 Task: In the Contact  Isabelle_Mitchell@brooklynmuseum.org, Create email and send with subject: 'Welcome to a New Paradigm: Introducing Our Visionary Solution', and with mail content 'Hello_x000D_
Join a community of forward-thinkers and pioneers. Our transformative solution will empower you to shape the future of your industry.._x000D_
Kind Regards', attach the document: Proposal.doc and insert image: visitingcard.jpg. Below Kind Regards, write Tumblr and insert the URL: 'www.tumblr.com'. Mark checkbox to create task to follow up : In 3 business days . Logged in from softage.5@softage.net
Action: Mouse moved to (149, 61)
Screenshot: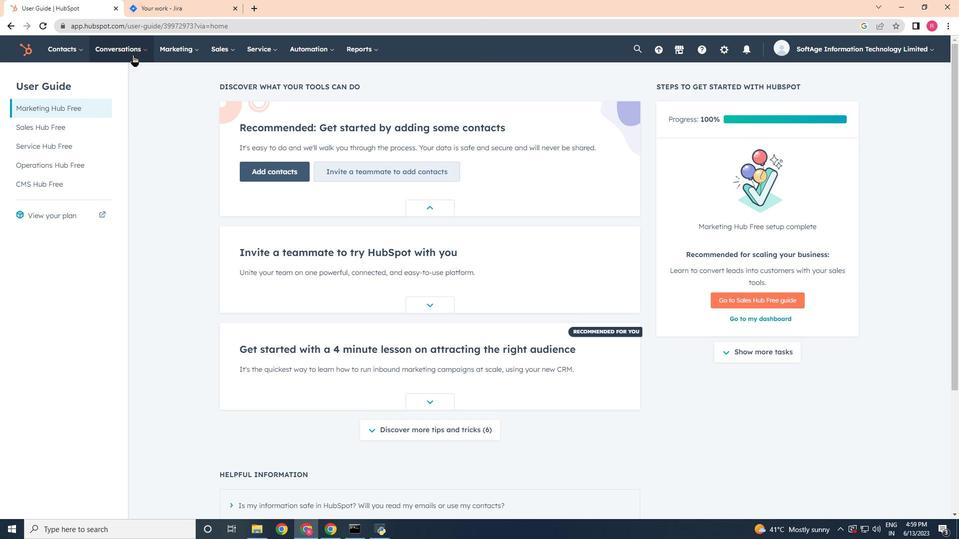 
Action: Mouse pressed left at (149, 61)
Screenshot: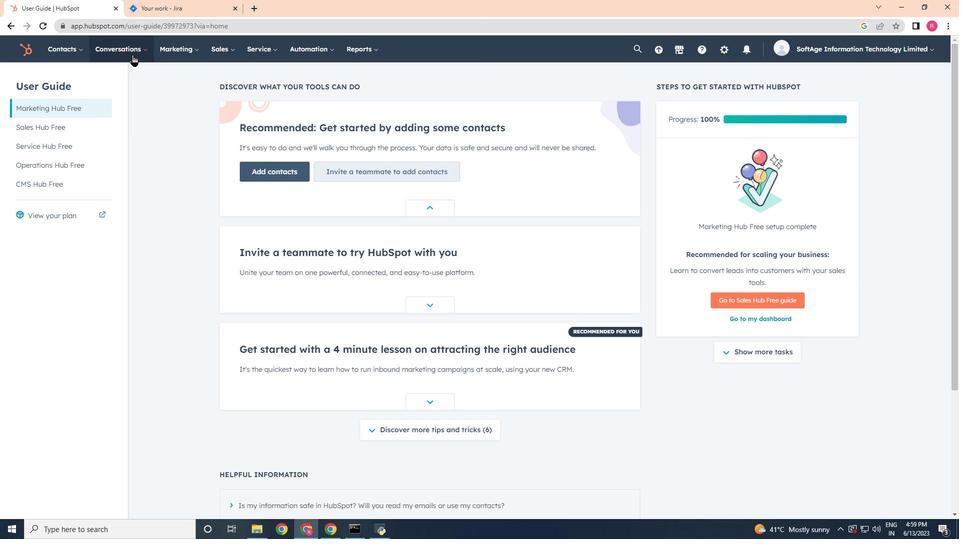 
Action: Mouse moved to (91, 63)
Screenshot: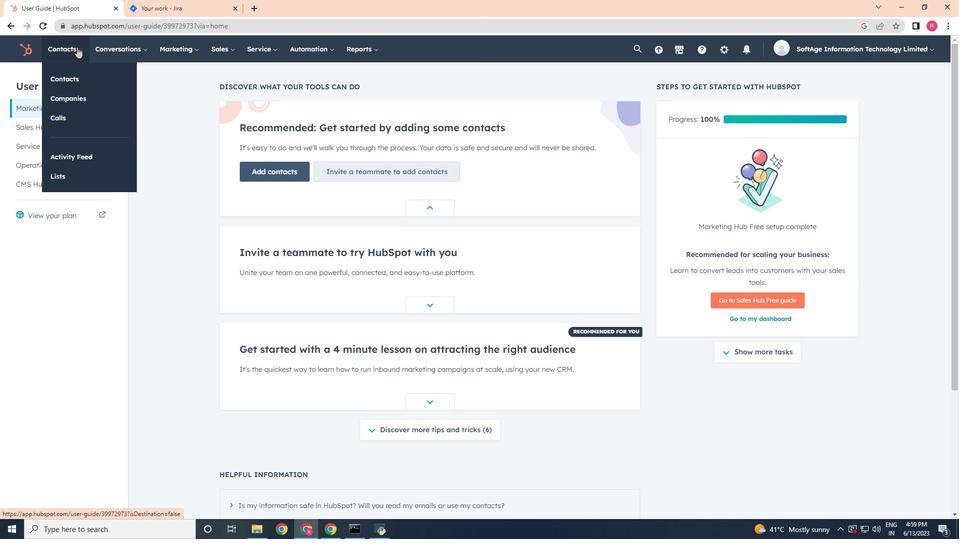 
Action: Mouse pressed left at (91, 63)
Screenshot: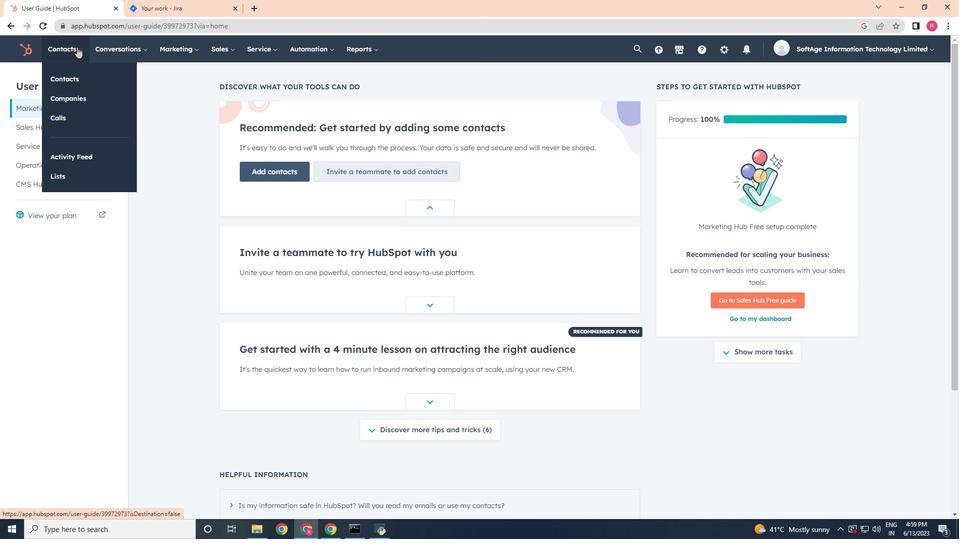 
Action: Mouse pressed left at (91, 63)
Screenshot: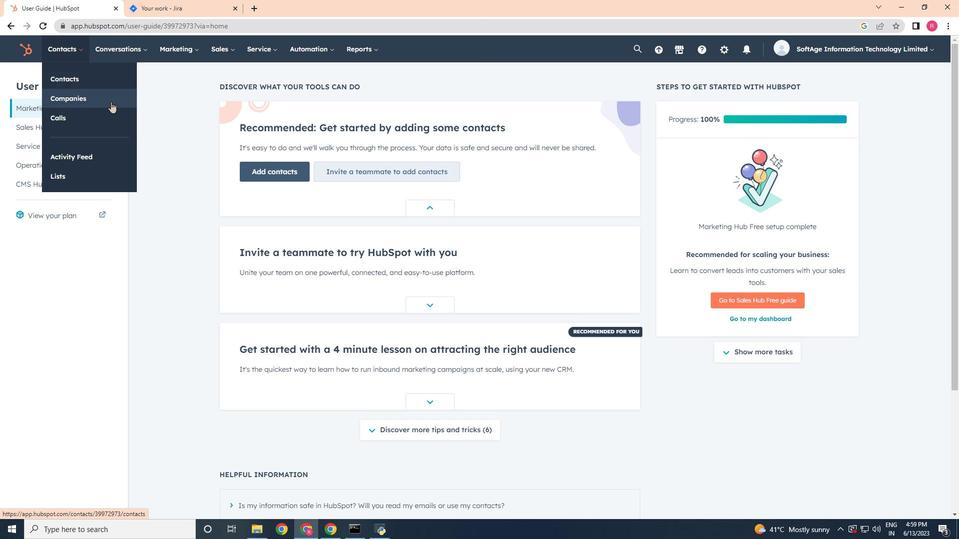 
Action: Mouse moved to (91, 88)
Screenshot: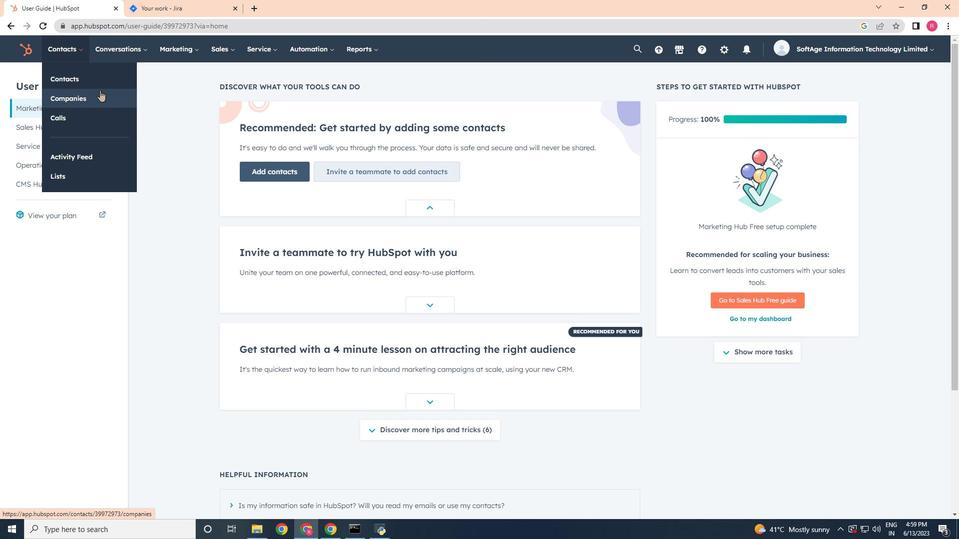 
Action: Mouse pressed left at (91, 88)
Screenshot: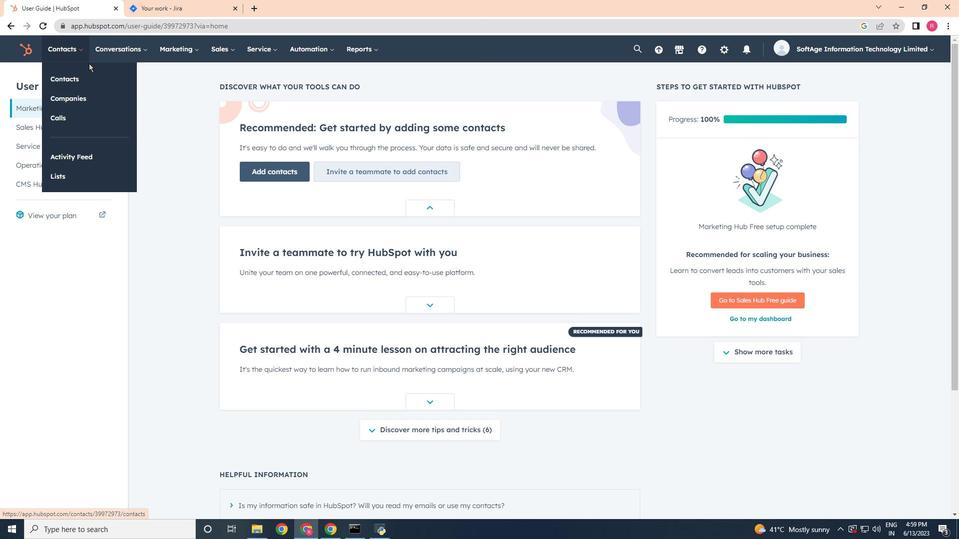 
Action: Mouse moved to (122, 178)
Screenshot: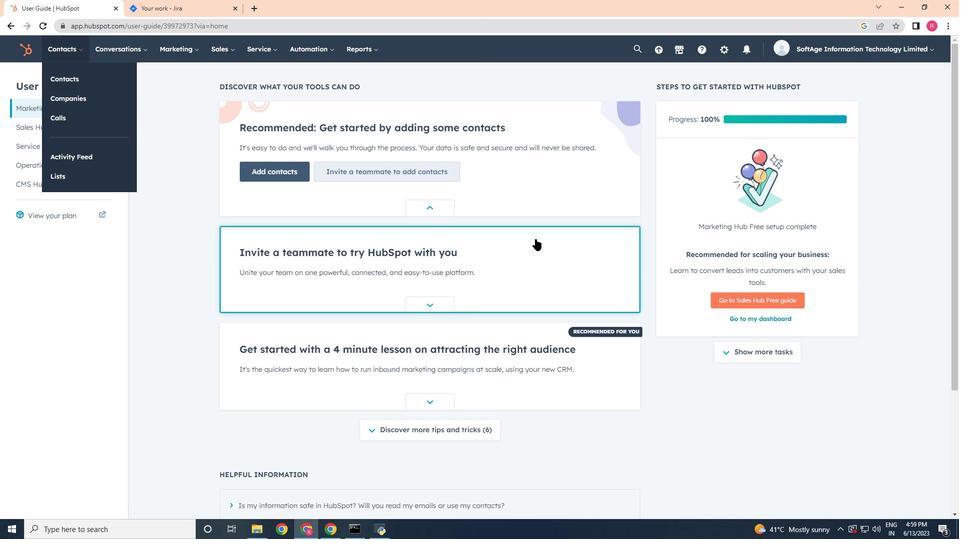 
Action: Mouse pressed left at (122, 178)
Screenshot: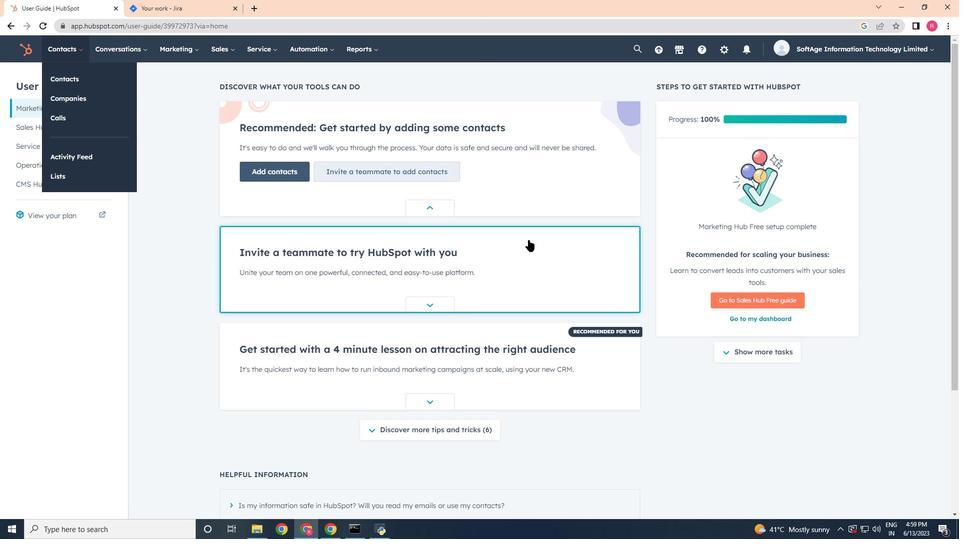 
Action: Key pressed <Key.shift>Isabelle<Key.shift>_<Key.shift><Key.shift><Key.shift><Key.shift>Mitchell<Key.shift>@
Screenshot: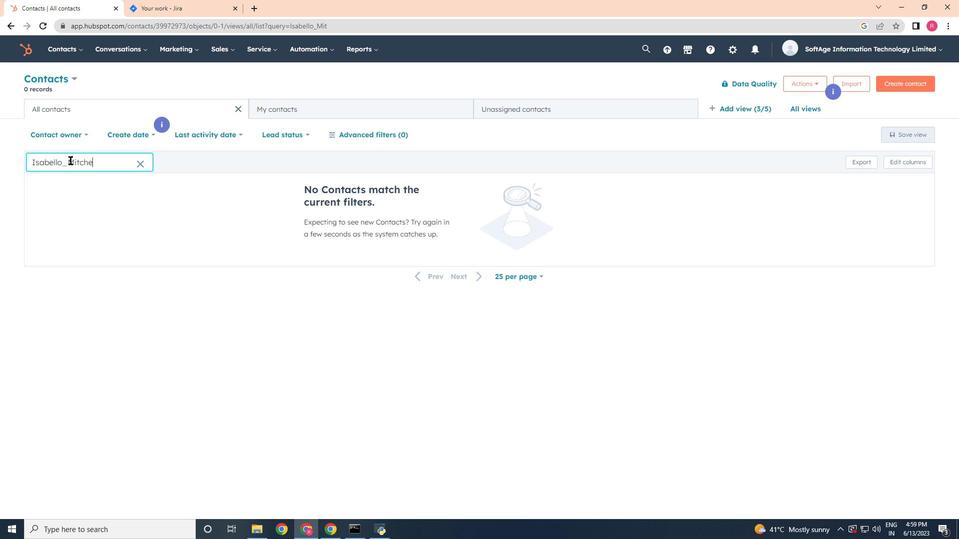 
Action: Mouse moved to (119, 220)
Screenshot: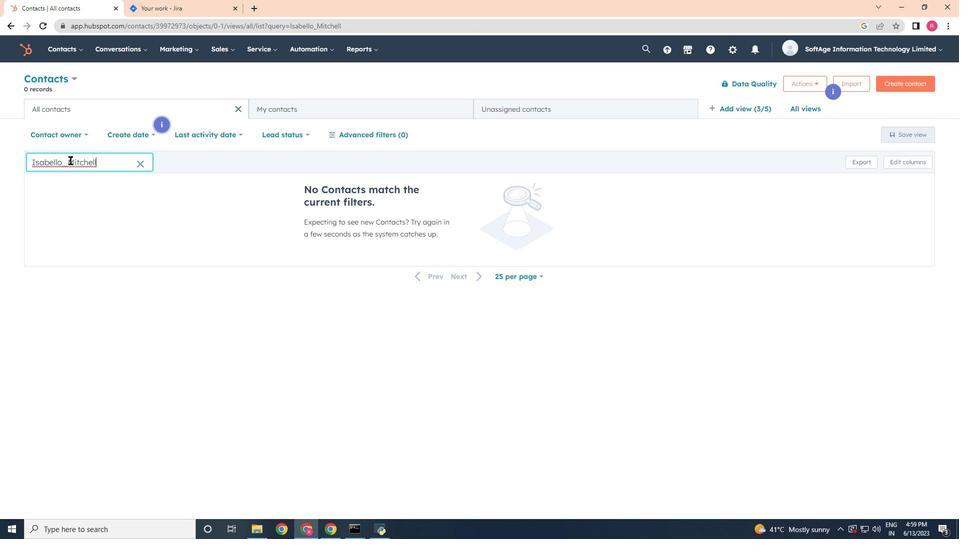 
Action: Mouse pressed left at (119, 220)
Screenshot: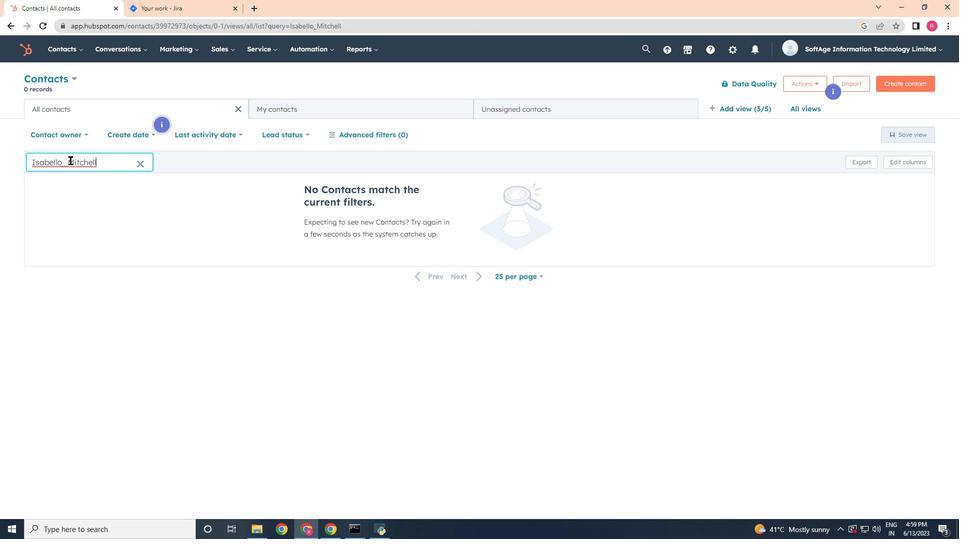 
Action: Mouse moved to (84, 176)
Screenshot: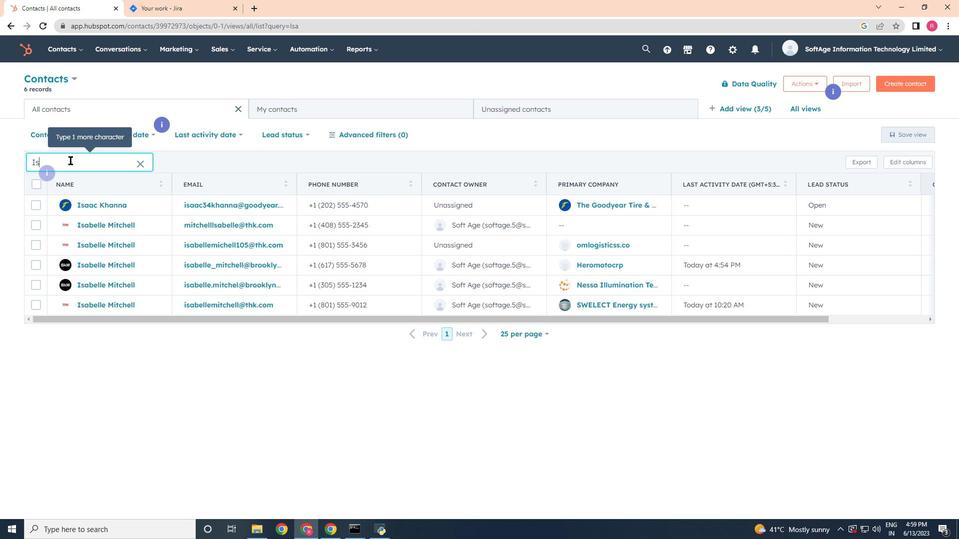 
Action: Mouse pressed left at (84, 176)
Screenshot: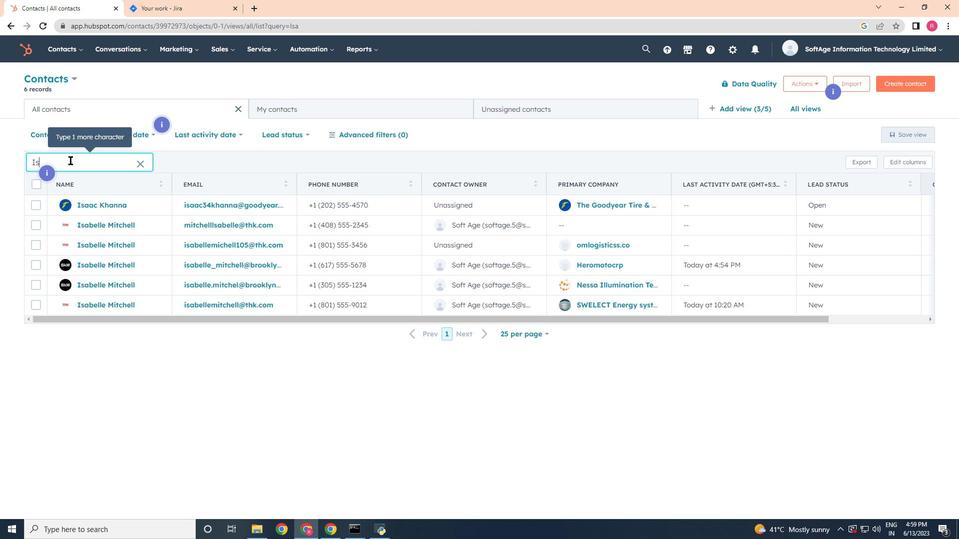 
Action: Mouse moved to (864, 335)
Screenshot: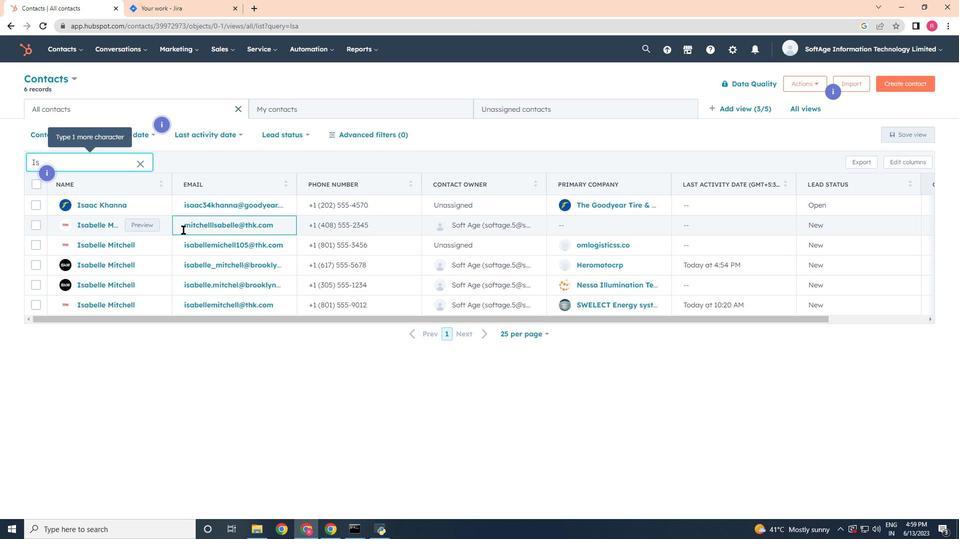 
Action: Mouse pressed left at (864, 335)
Screenshot: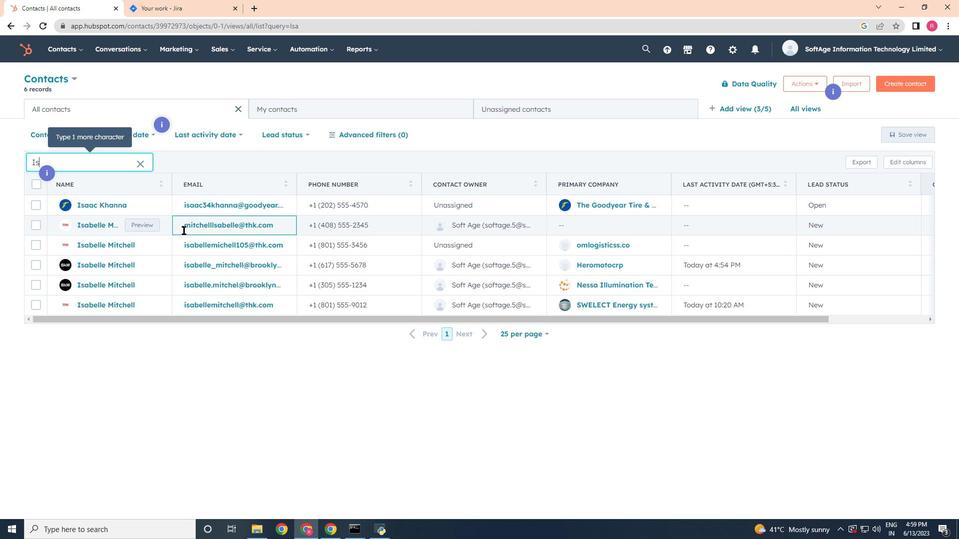
Action: Mouse moved to (210, 237)
Screenshot: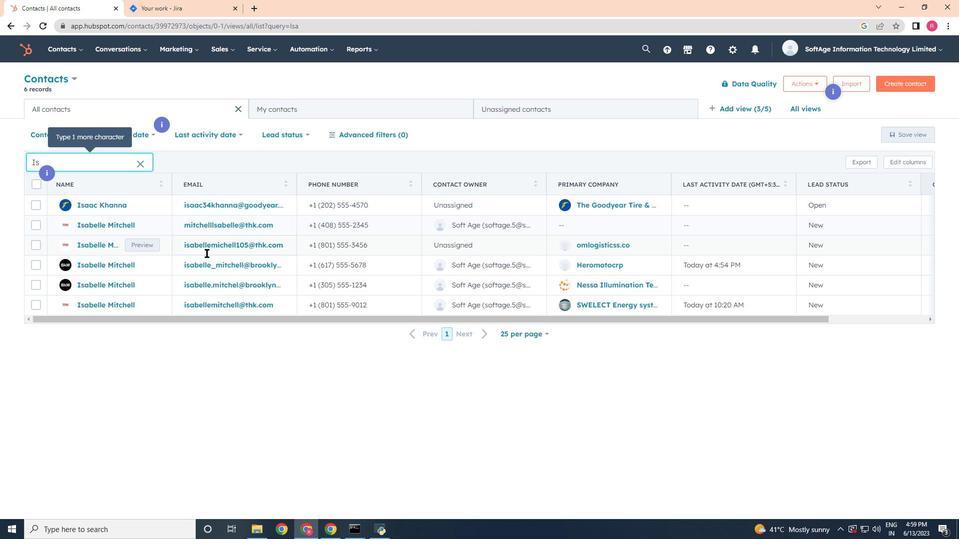 
Action: Key pressed <Key.shift>Welocme<Key.space><Key.backspace><Key.backspace><Key.backspace><Key.backspace><Key.backspace>come<Key.space>to<Key.space>a<Key.space><Key.shift>New<Key.space><Key.shift>Paradigm<Key.shift_r>:<Key.space><Key.shift>Introducing<Key.space><Key.shift>Our<Key.space><Key.shift>Visionary<Key.space><Key.shift>Solution
Screenshot: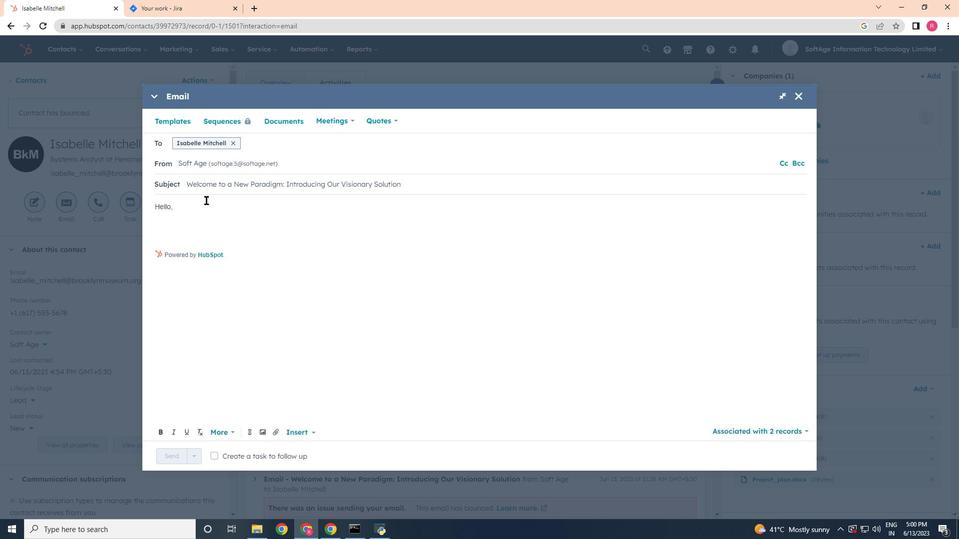 
Action: Mouse moved to (204, 231)
Screenshot: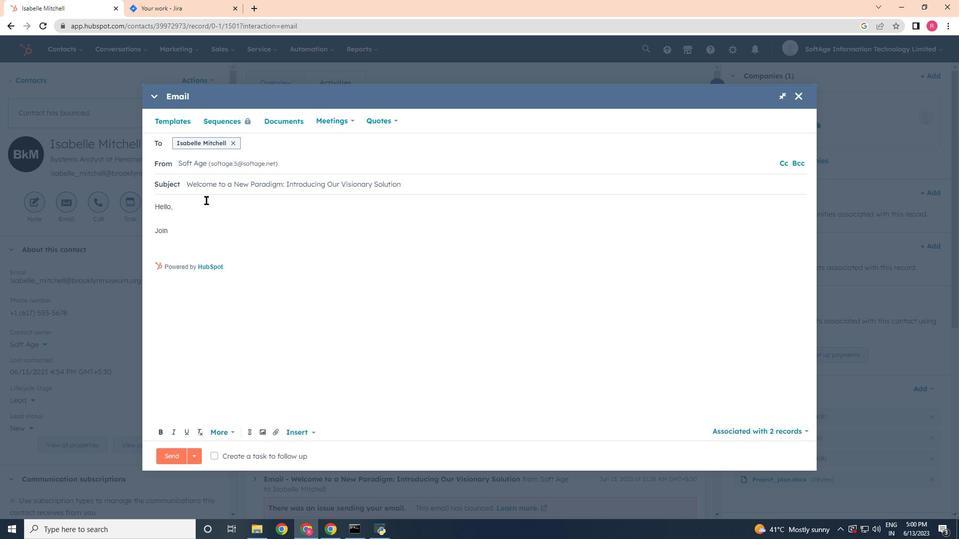 
Action: Mouse pressed left at (204, 231)
Screenshot: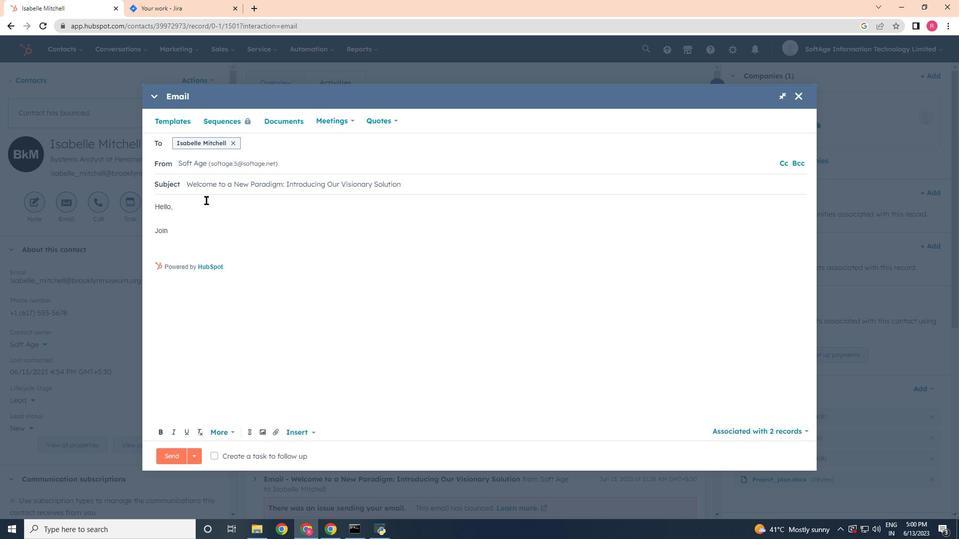 
Action: Key pressed <Key.backspace><Key.shift>Helo<Key.space><Key.backspace><Key.backspace>lo,<Key.enter><Key.enter><Key.shift>Join<Key.space>a<Key.space>communitty<Key.backspace><Key.backspace><Key.backspace>ty<Key.space>of<Key.space>forward-thinkers<Key.space>and<Key.space>pioneeres<Key.backspace><Key.backspace><Key.backspace><Key.backspace><Key.backspace><Key.backspace>neere=s<Key.backspace><Key.backspace><Key.backspace>s<Key.space><Key.backspace>.<Key.space><Key.shift>Our<Key.space>transformative<Key.space>solution<Key.space>will<Key.space>empoer<Key.space><Key.backspace><Key.backspace><Key.backspace><Key.backspace>ower<Key.space>yu<Key.space><Key.backspace><Key.backspace>ou<Key.space>to<Key.space>shape<Key.space>the<Key.space>future<Key.space>of<Key.space>your<Key.space>industry..<Key.enter><Key.enter><Key.shift>Kind<Key.space><Key.shift><Key.shift><Key.shift><Key.shift><Key.shift><Key.shift><Key.shift><Key.shift><Key.shift><Key.shift><Key.shift><Key.shift><Key.shift><Key.shift><Key.shift><Key.shift><Key.shift><Key.shift><Key.shift><Key.shift><Key.shift><Key.shift><Key.shift><Key.shift><Key.shift><Key.shift><Key.shift><Key.shift>Regards,<Key.enter>
Screenshot: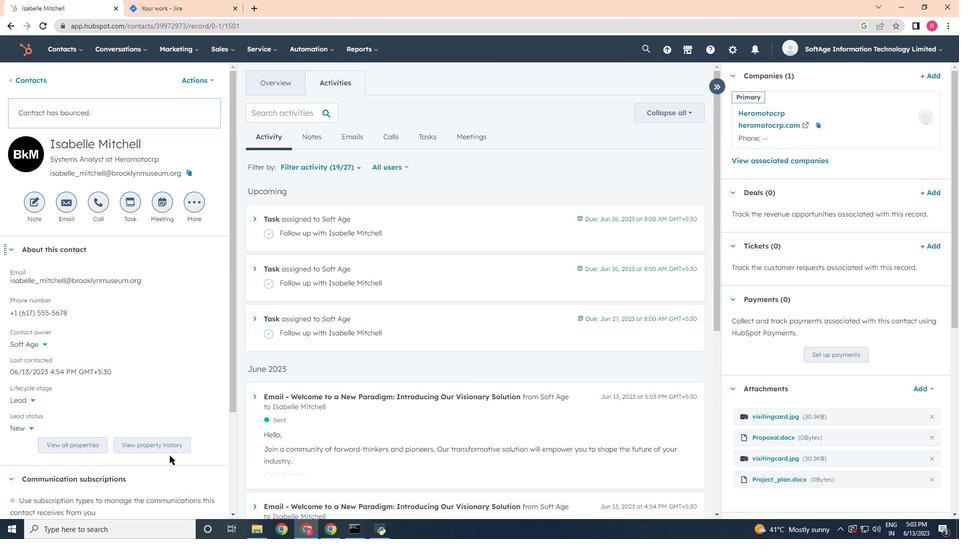 
Action: Mouse moved to (288, 449)
Screenshot: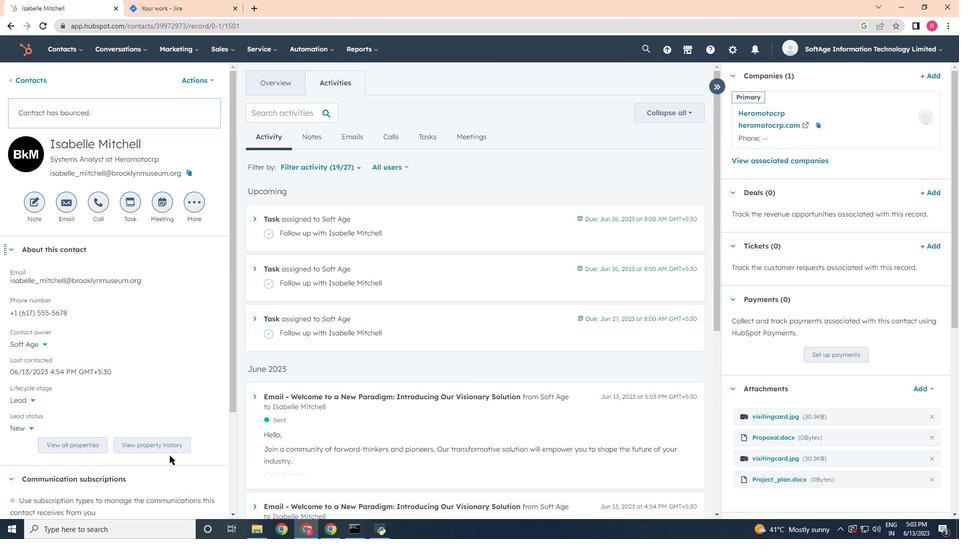 
Action: Mouse pressed left at (288, 449)
Screenshot: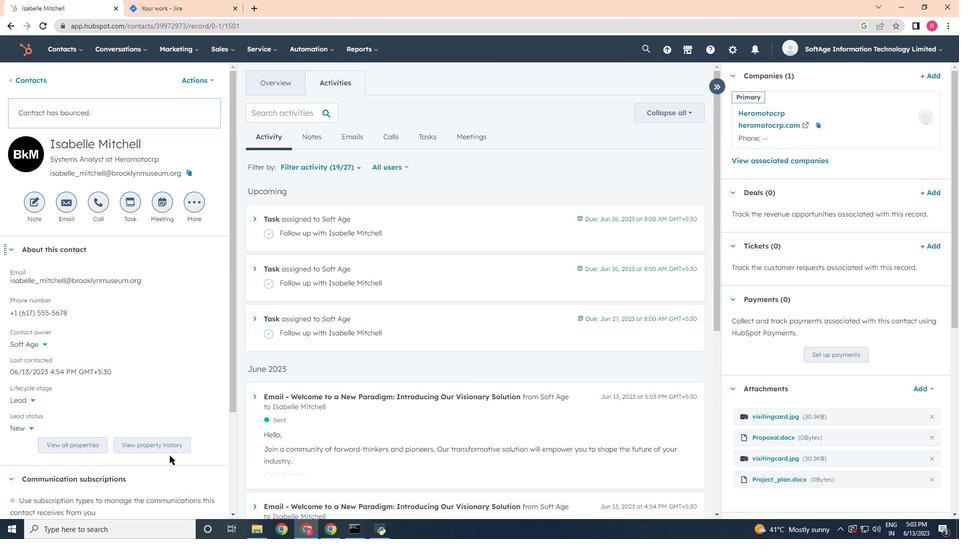 
Action: Mouse moved to (317, 414)
Screenshot: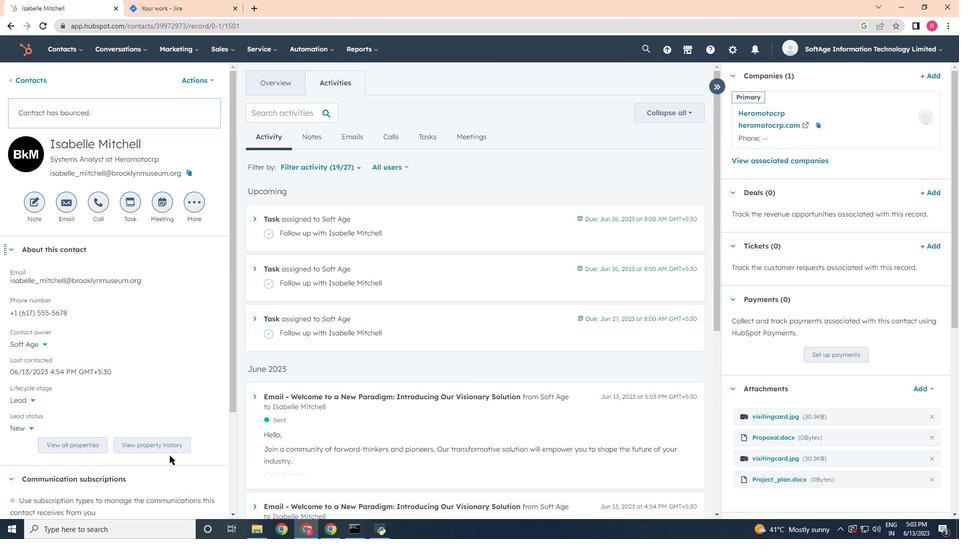 
Action: Mouse pressed left at (317, 414)
Screenshot: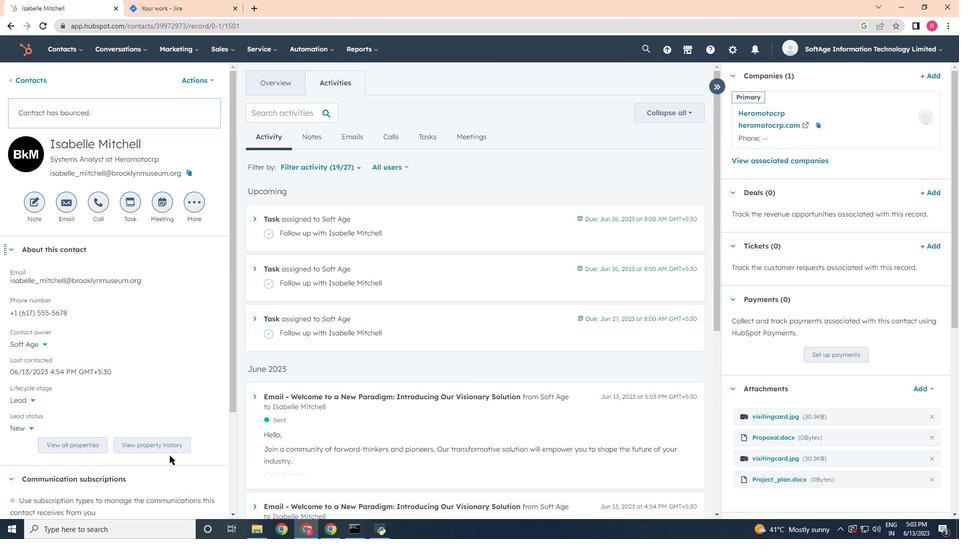 
Action: Mouse moved to (207, 210)
Screenshot: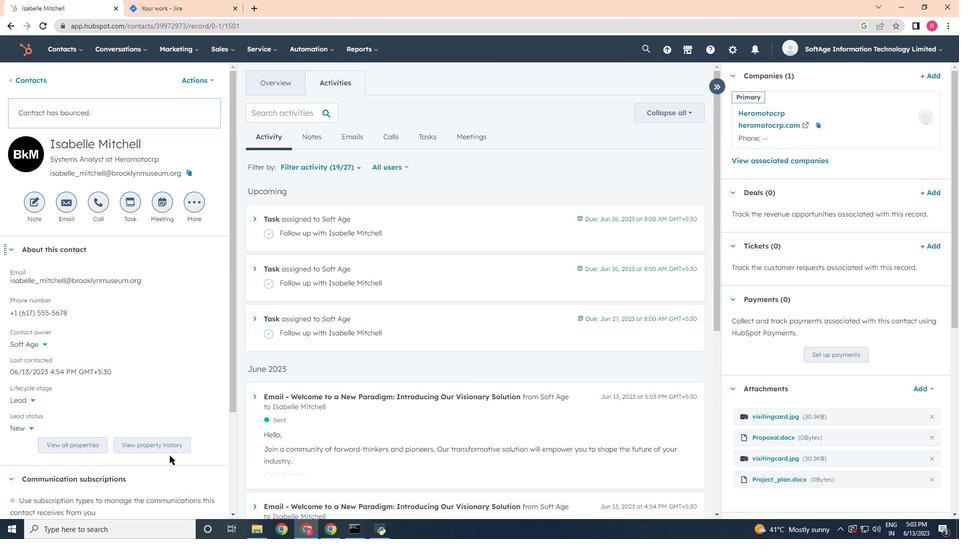 
Action: Mouse scrolled (207, 210) with delta (0, 0)
Screenshot: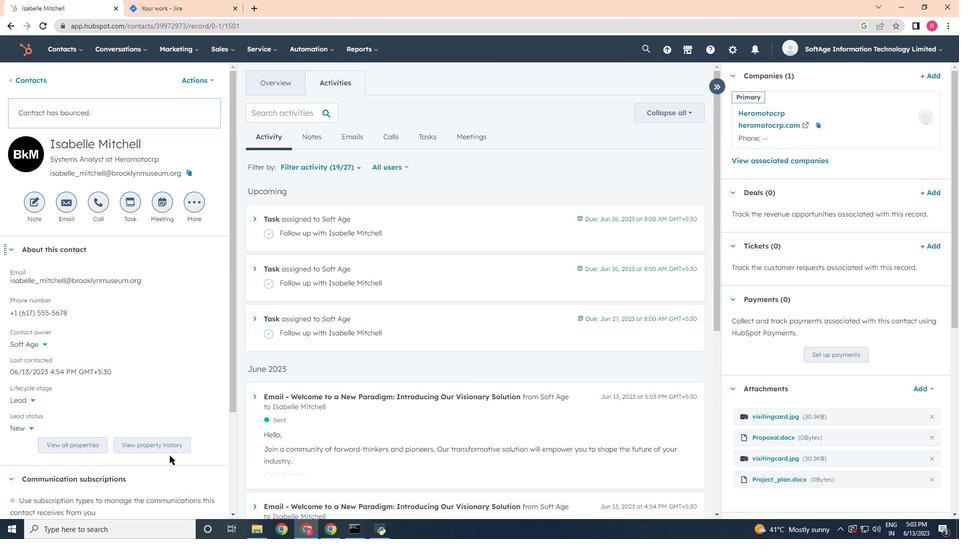 
Action: Mouse moved to (206, 210)
Screenshot: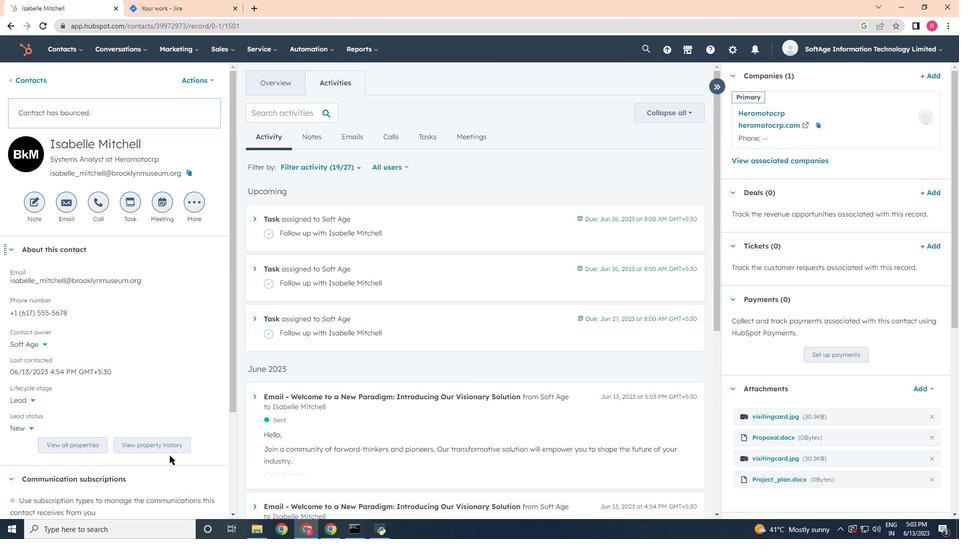 
Action: Mouse scrolled (206, 209) with delta (0, 0)
Screenshot: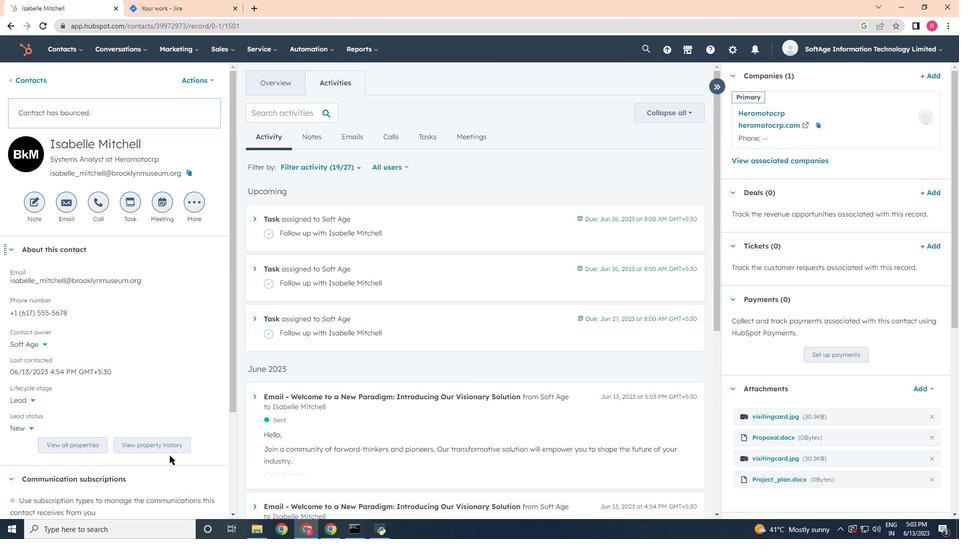 
Action: Mouse scrolled (206, 209) with delta (0, 0)
Screenshot: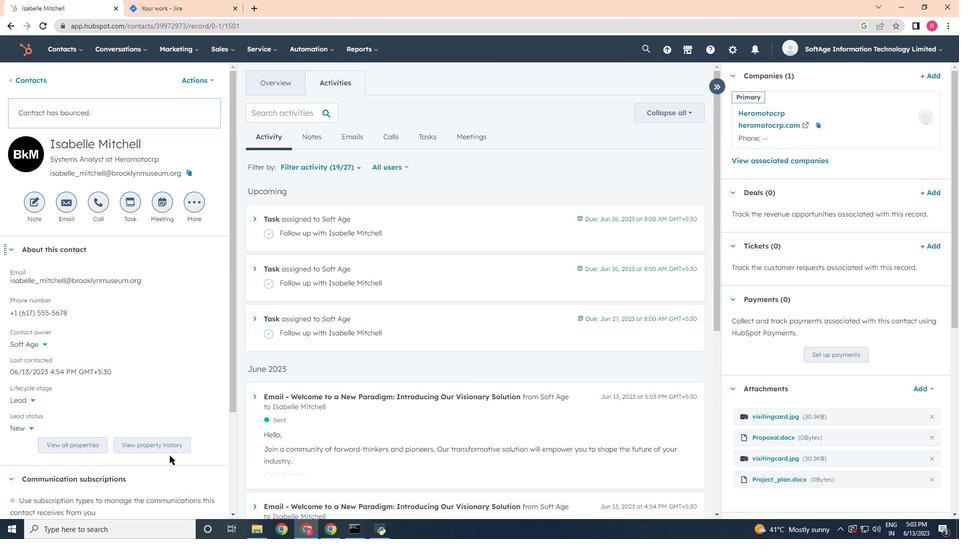 
Action: Mouse scrolled (206, 209) with delta (0, 0)
Screenshot: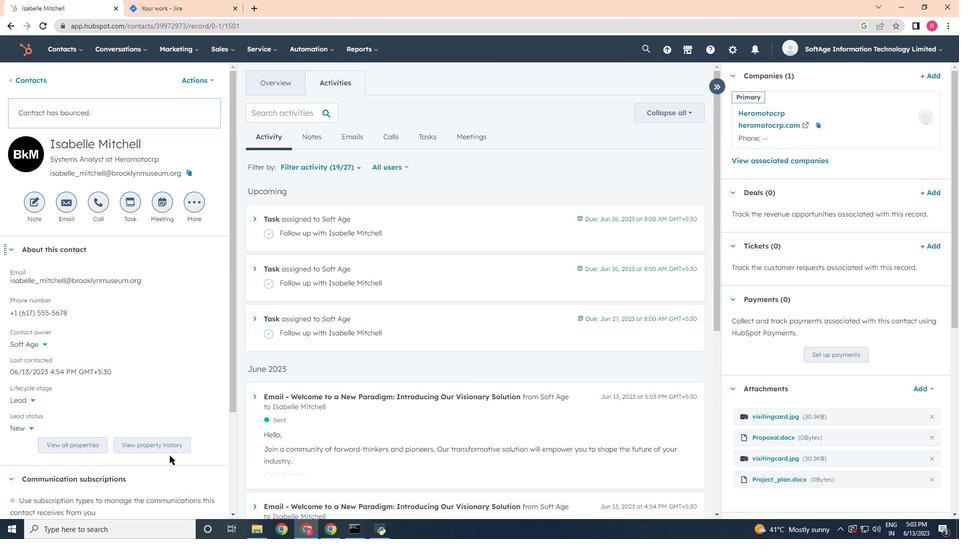 
Action: Mouse moved to (199, 195)
Screenshot: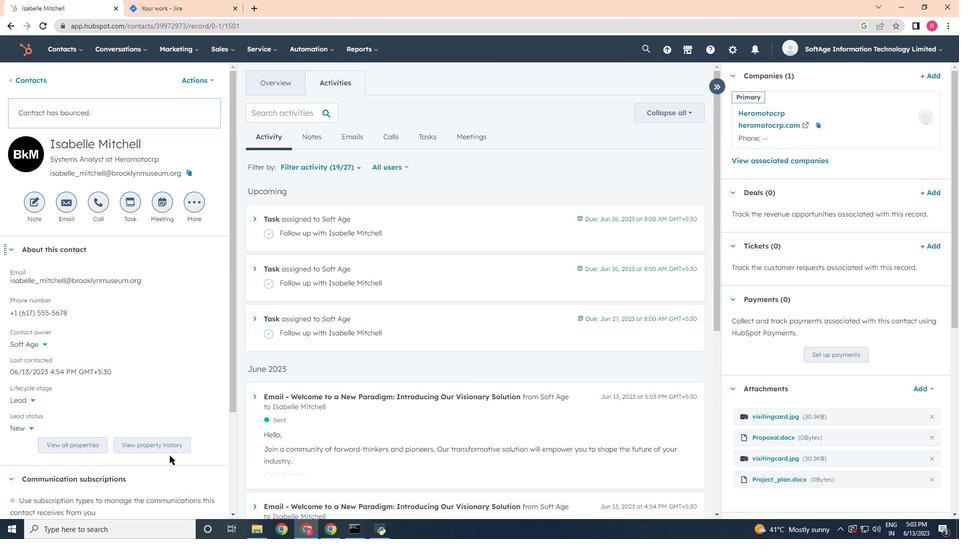 
Action: Mouse scrolled (199, 195) with delta (0, 0)
Screenshot: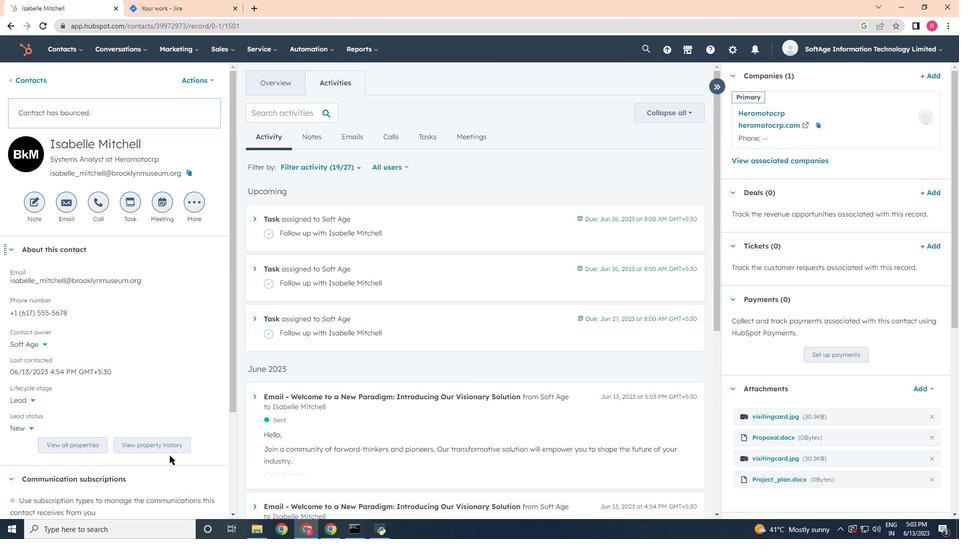 
Action: Mouse moved to (199, 195)
Screenshot: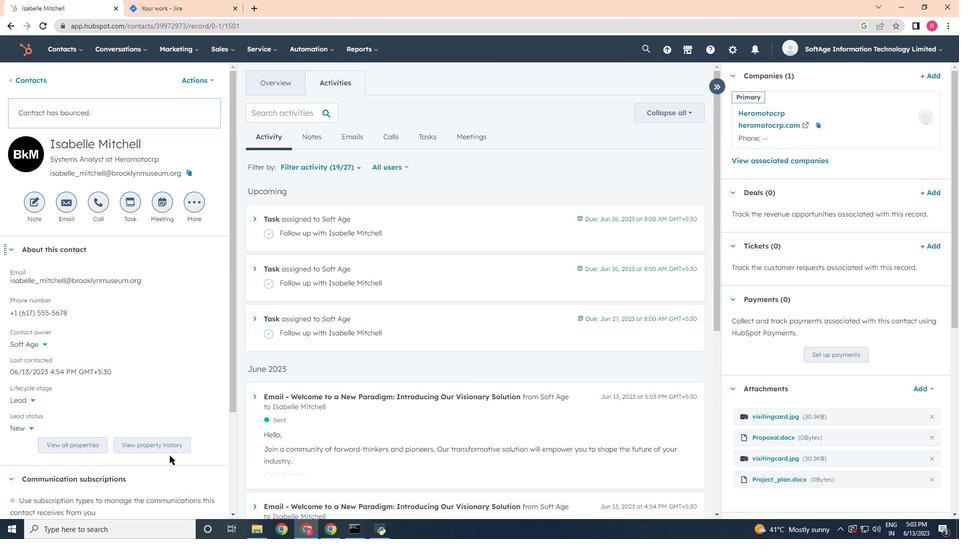 
Action: Mouse scrolled (199, 195) with delta (0, 0)
Screenshot: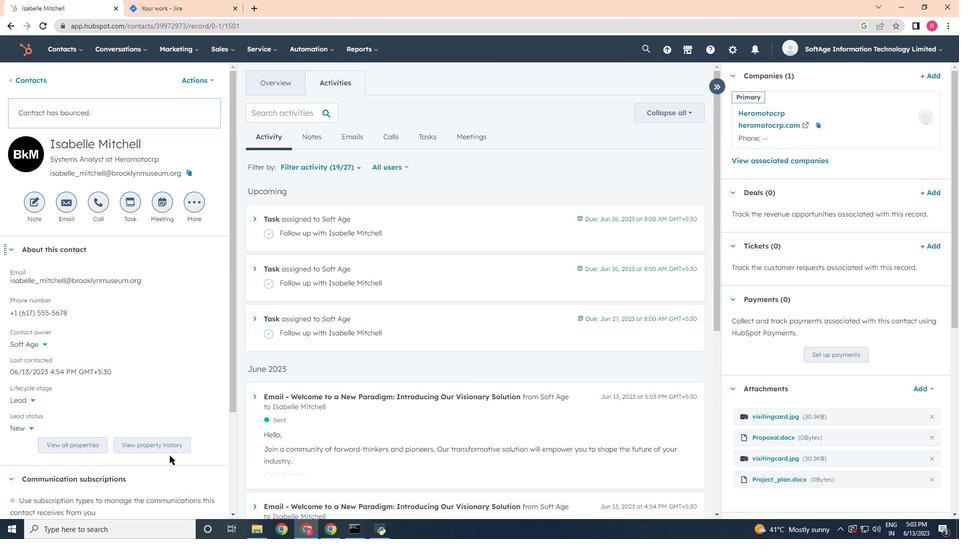 
Action: Mouse scrolled (199, 195) with delta (0, 0)
Screenshot: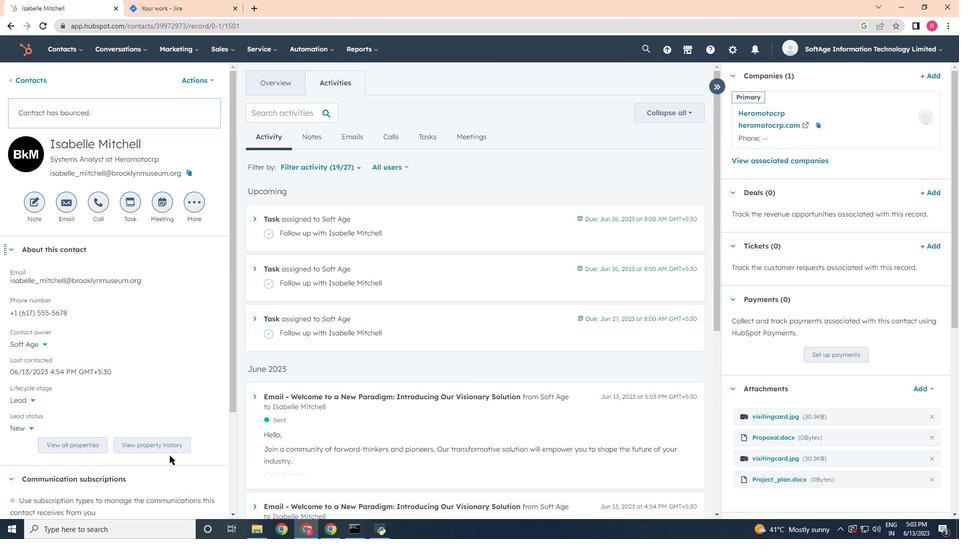 
Action: Mouse moved to (153, 174)
Screenshot: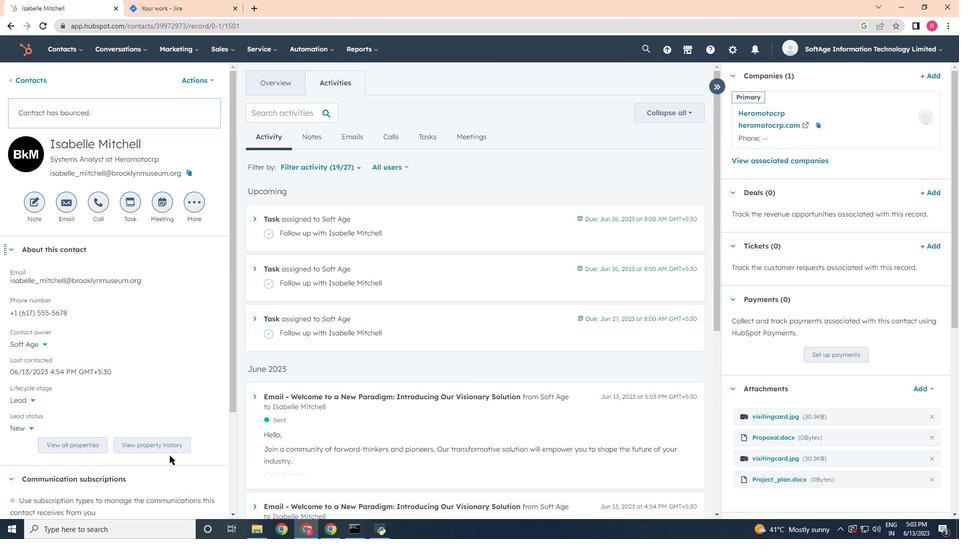 
Action: Mouse pressed left at (153, 174)
Screenshot: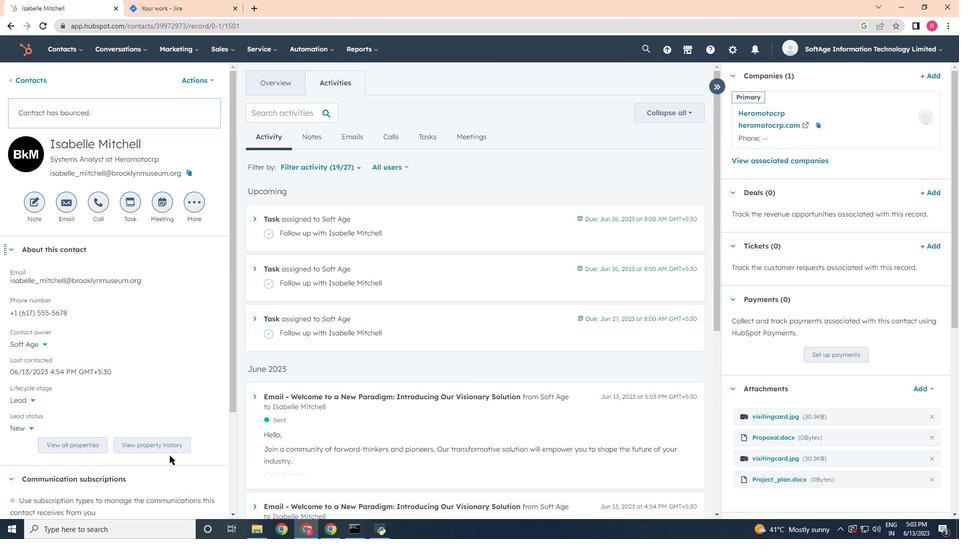
Action: Mouse moved to (268, 239)
Screenshot: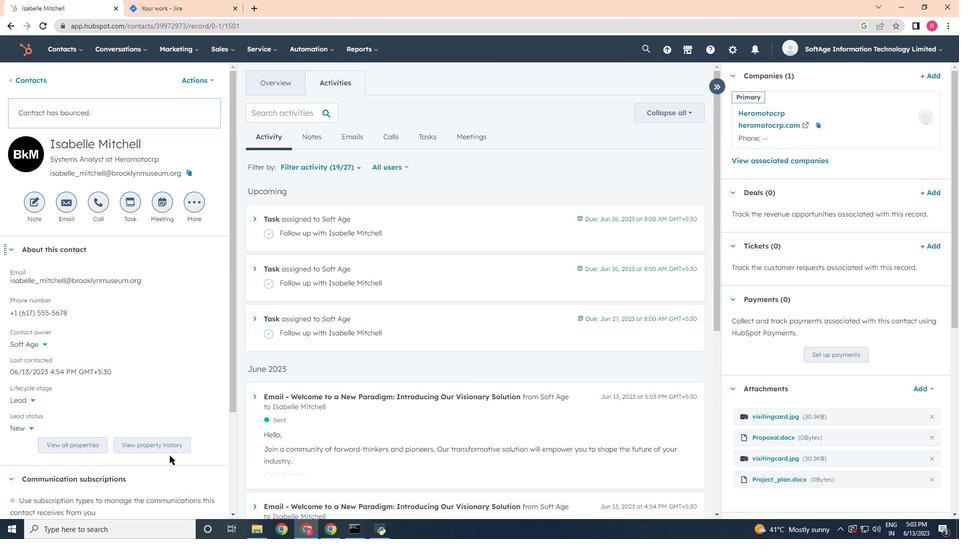 
Action: Mouse pressed left at (268, 239)
Screenshot: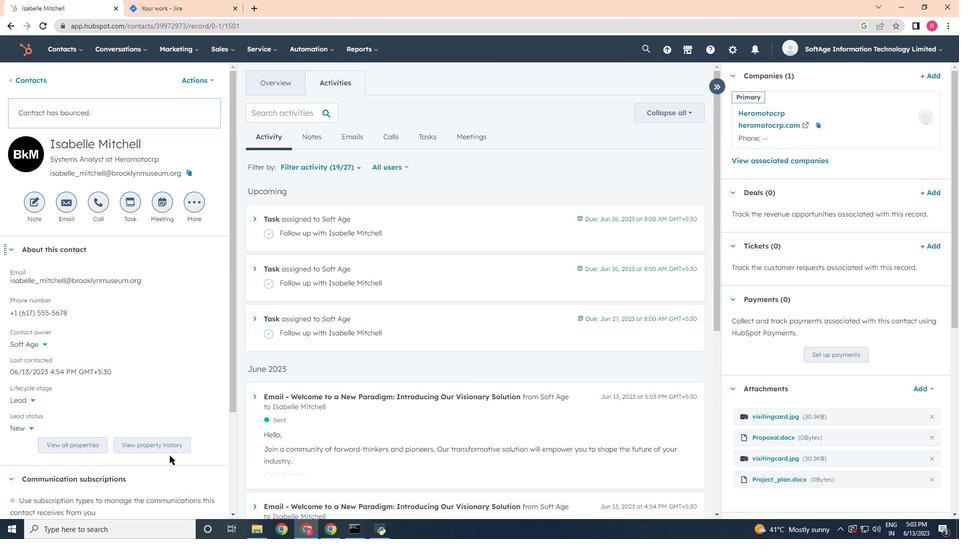 
Action: Mouse moved to (291, 419)
Screenshot: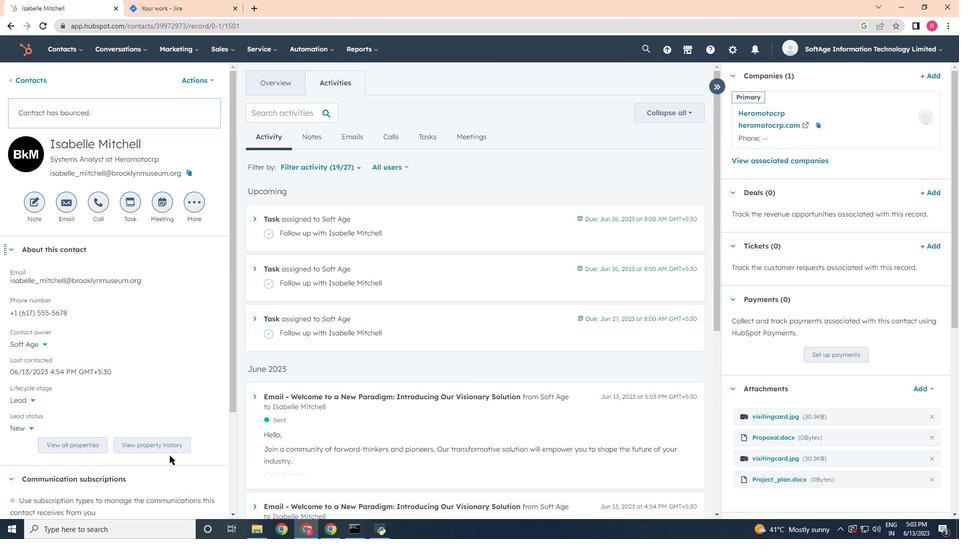 
Action: Mouse pressed left at (291, 419)
Screenshot: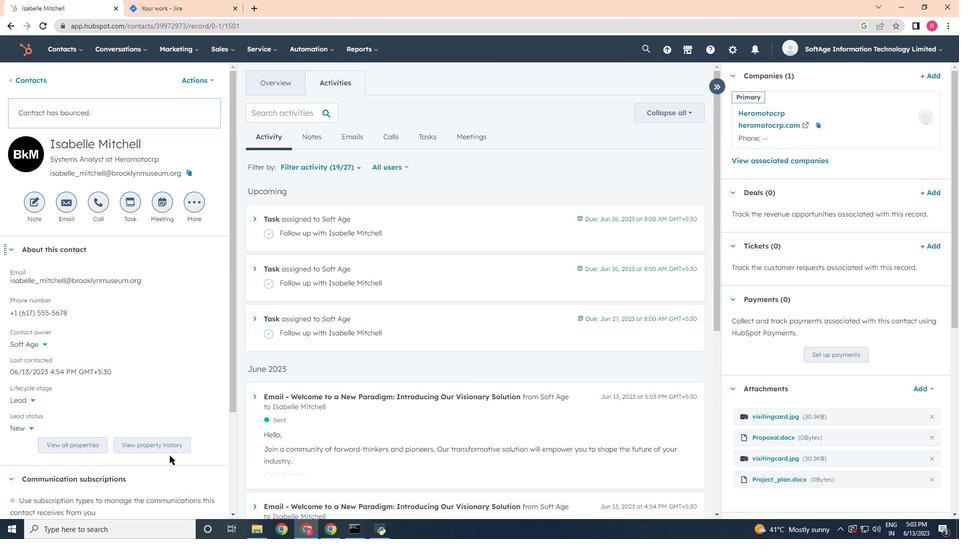 
Action: Mouse moved to (300, 394)
Screenshot: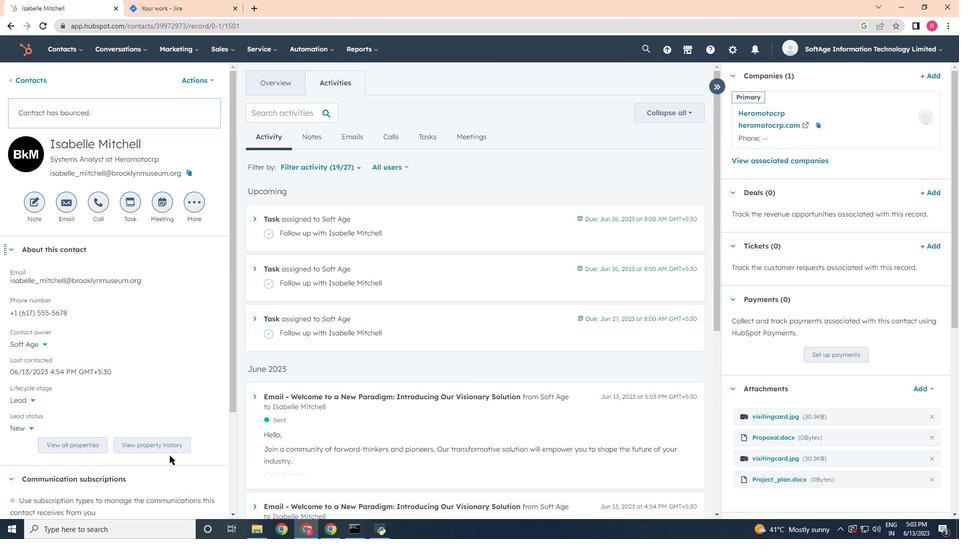 
Action: Mouse pressed left at (300, 394)
Screenshot: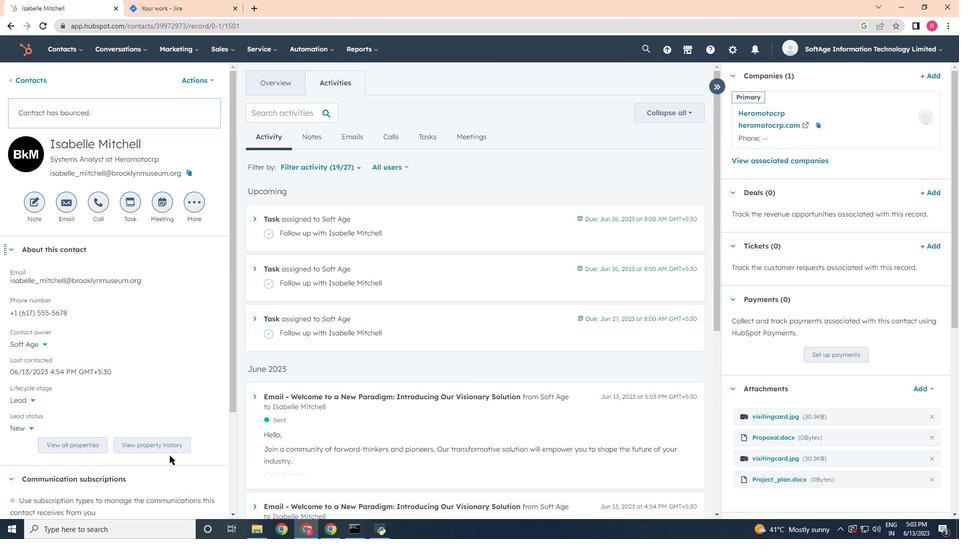 
Action: Mouse moved to (219, 229)
Screenshot: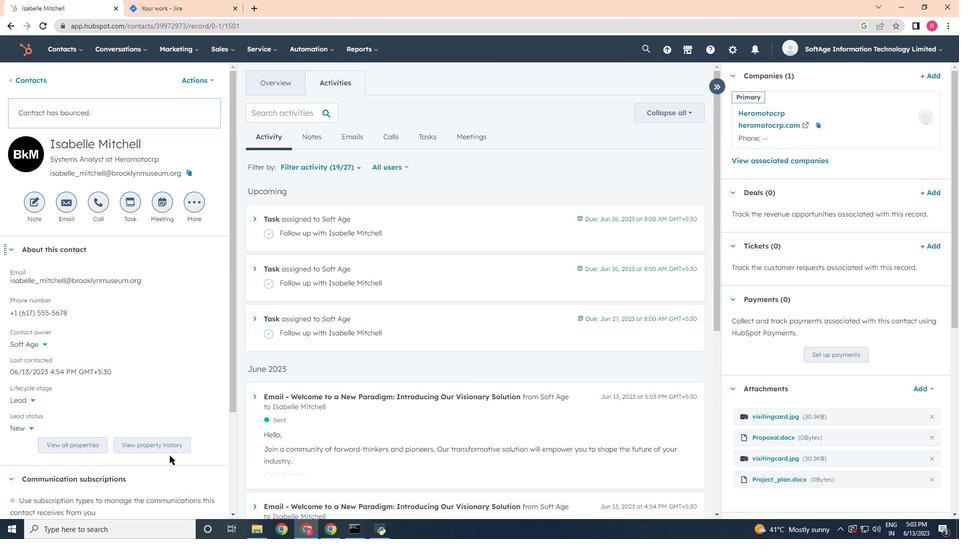 
Action: Mouse scrolled (219, 228) with delta (0, 0)
Screenshot: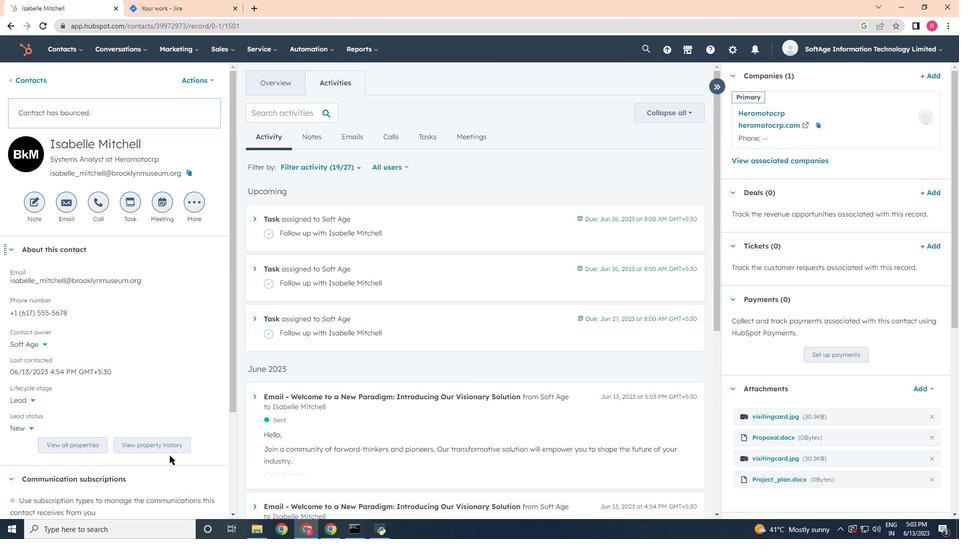 
Action: Mouse moved to (205, 202)
Screenshot: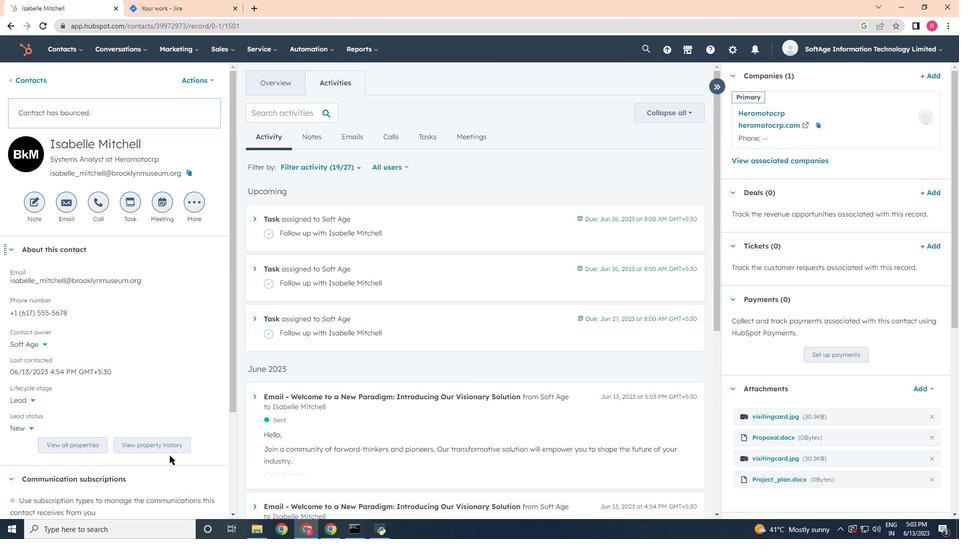 
Action: Mouse scrolled (205, 201) with delta (0, 0)
Screenshot: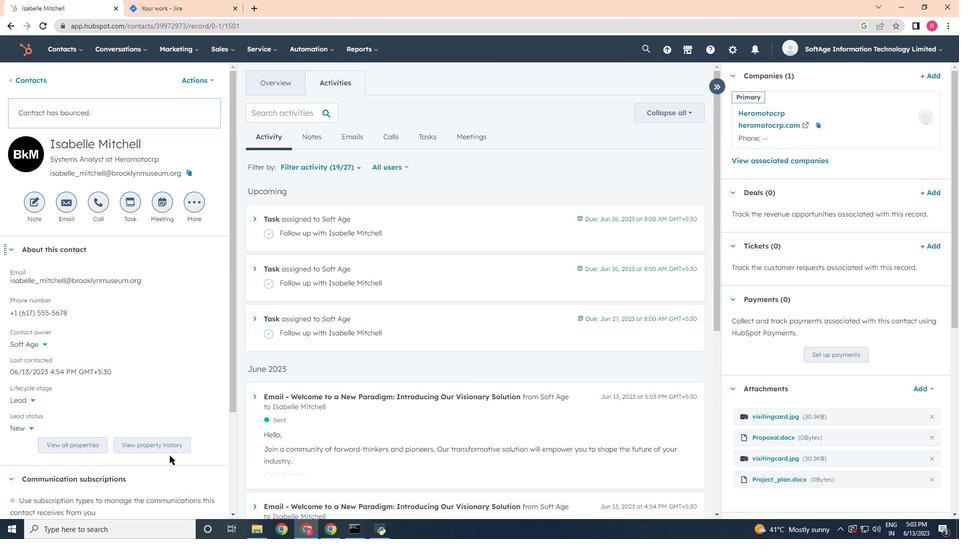 
Action: Mouse moved to (198, 173)
Screenshot: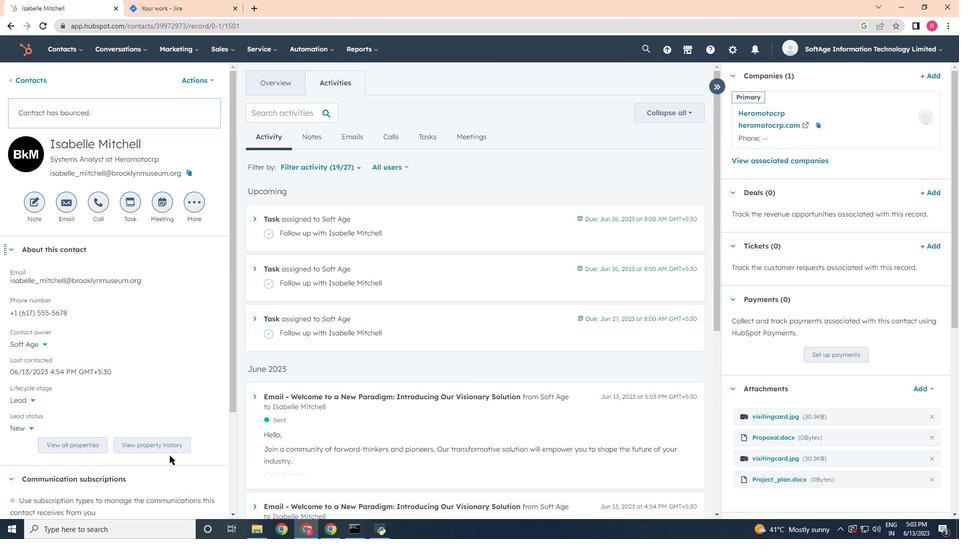 
Action: Mouse scrolled (198, 173) with delta (0, 0)
Screenshot: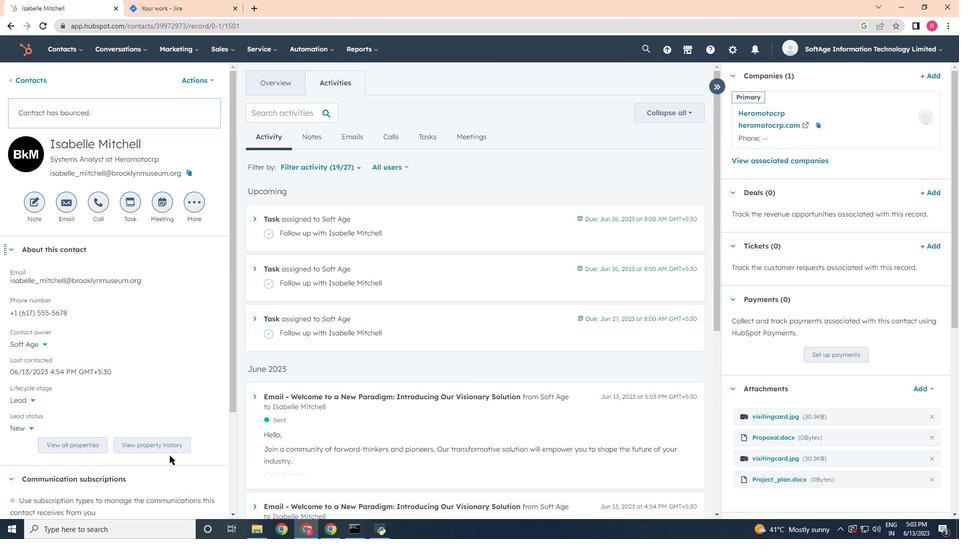 
Action: Mouse scrolled (198, 173) with delta (0, 0)
Screenshot: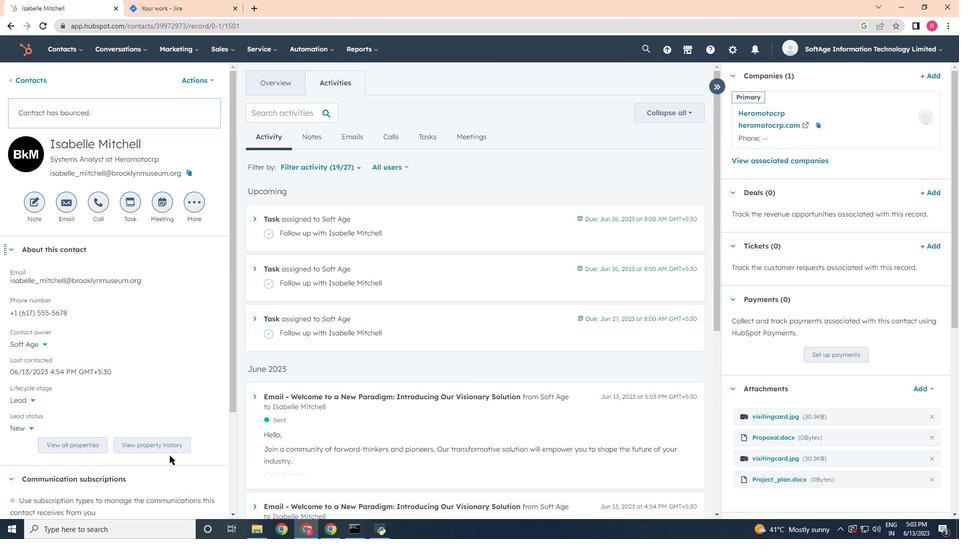 
Action: Mouse scrolled (198, 173) with delta (0, 0)
Screenshot: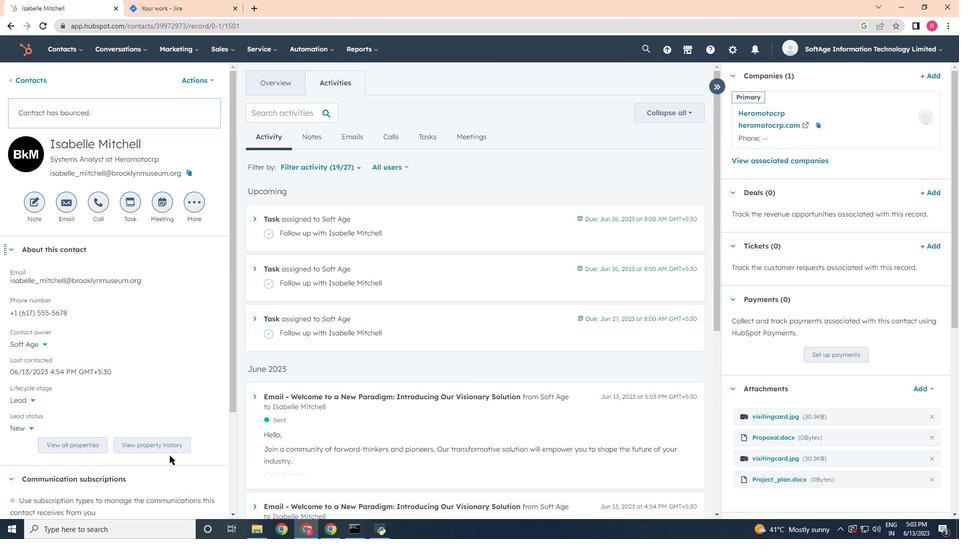 
Action: Mouse moved to (180, 198)
Screenshot: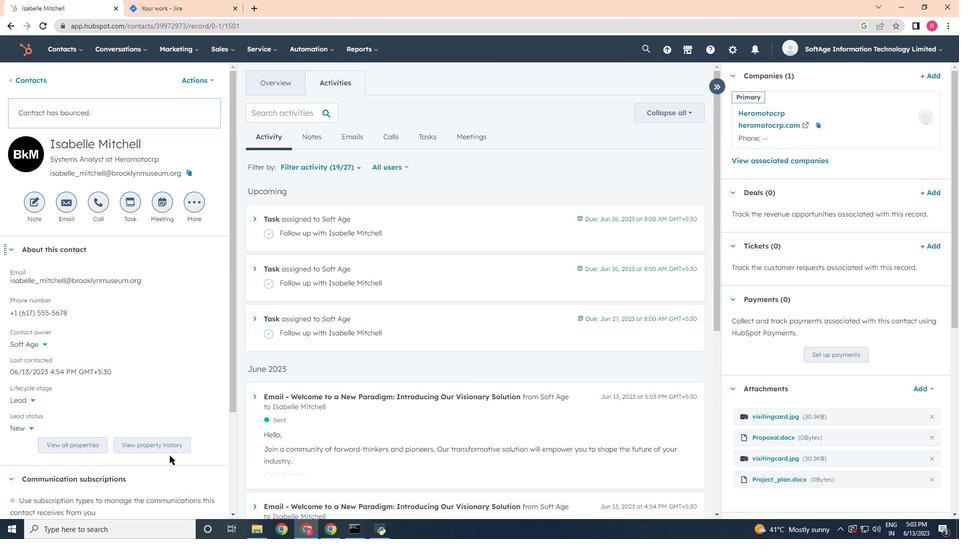 
Action: Mouse pressed left at (180, 198)
Screenshot: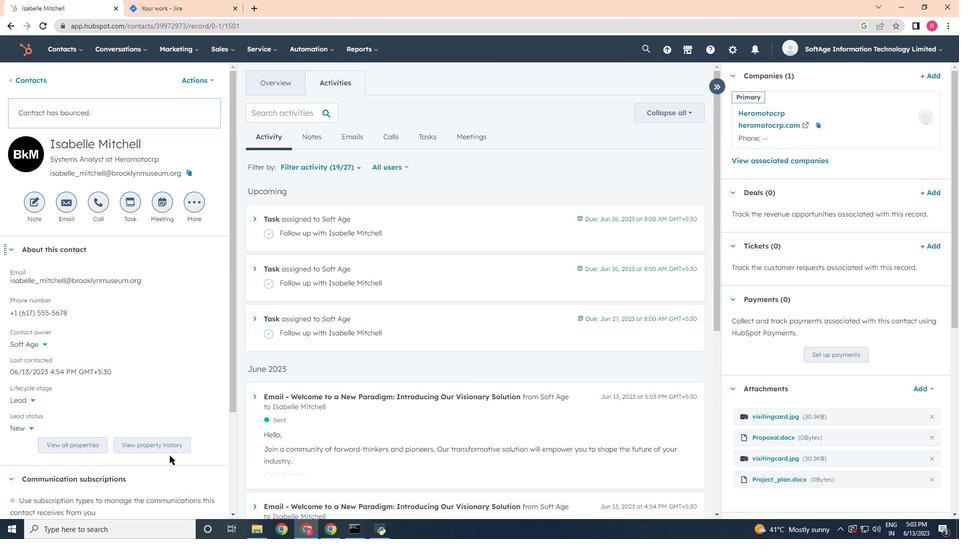 
Action: Mouse moved to (264, 238)
Screenshot: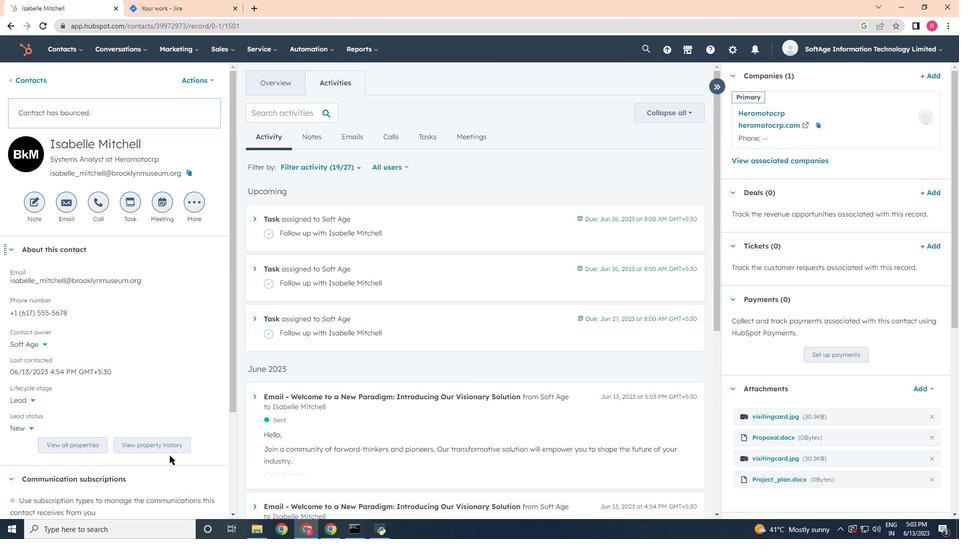 
Action: Mouse pressed left at (264, 238)
Screenshot: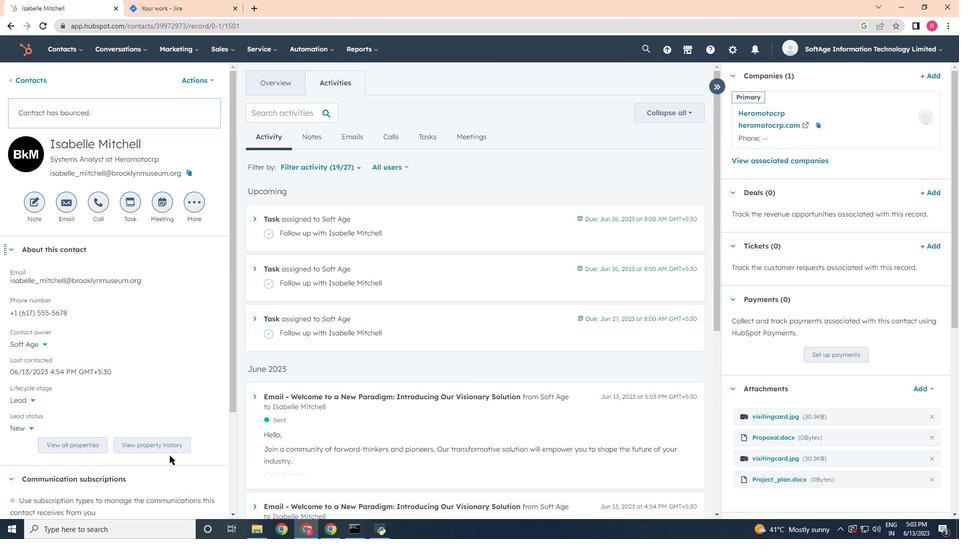 
Action: Mouse moved to (189, 287)
Screenshot: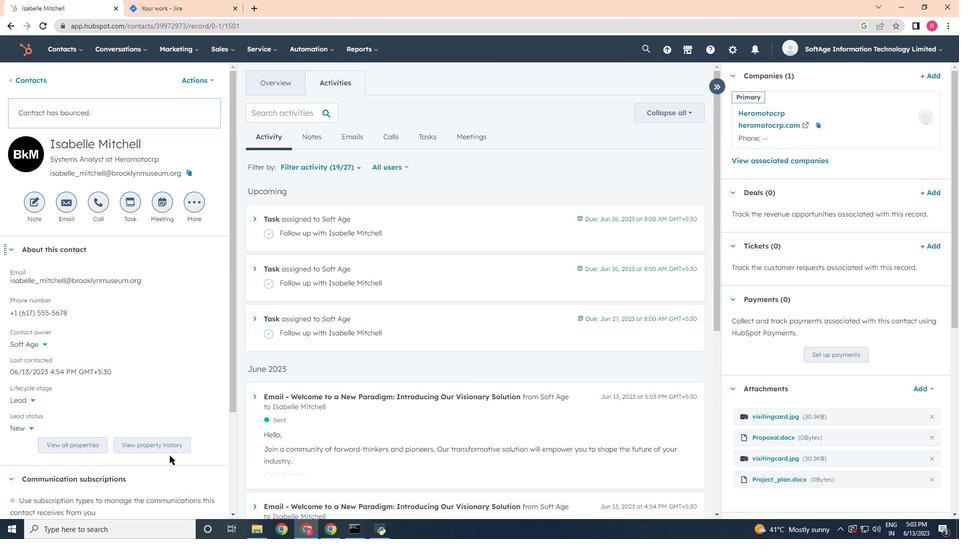 
Action: Mouse pressed left at (189, 287)
Screenshot: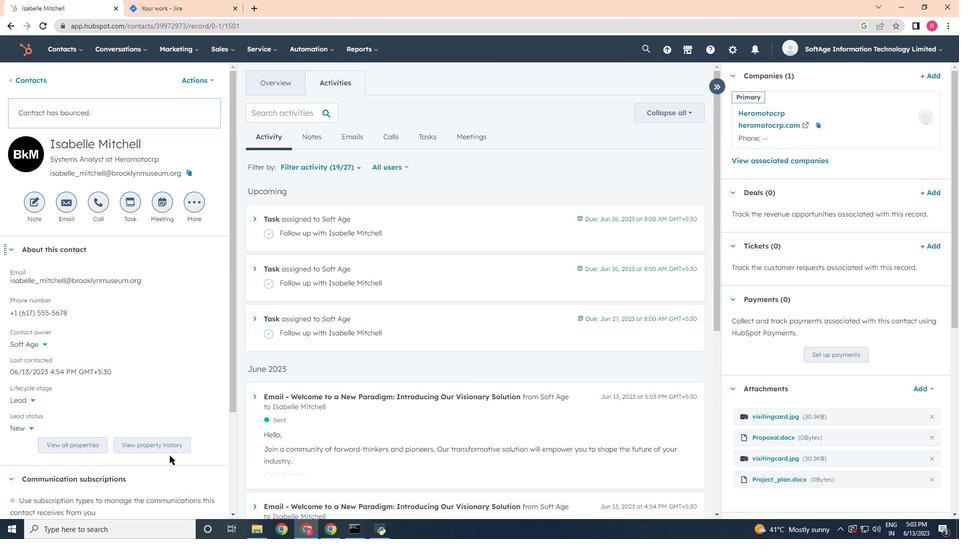 
Action: Mouse moved to (267, 419)
Screenshot: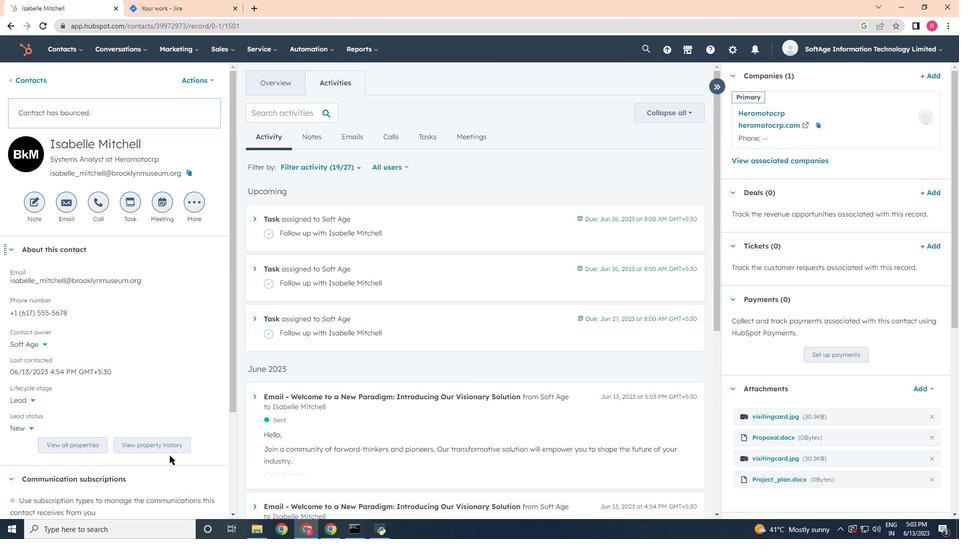
Action: Mouse pressed left at (267, 419)
Screenshot: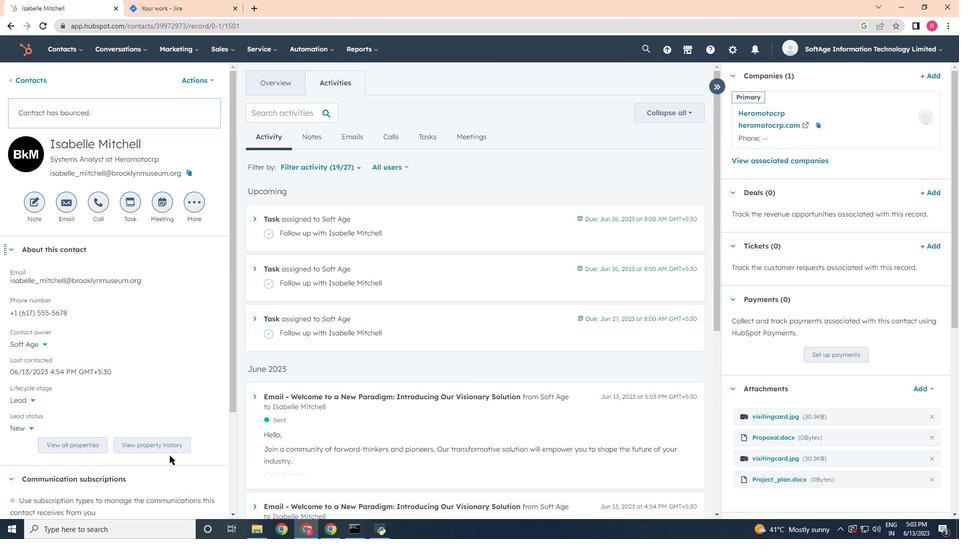 
Action: Mouse moved to (284, 307)
Screenshot: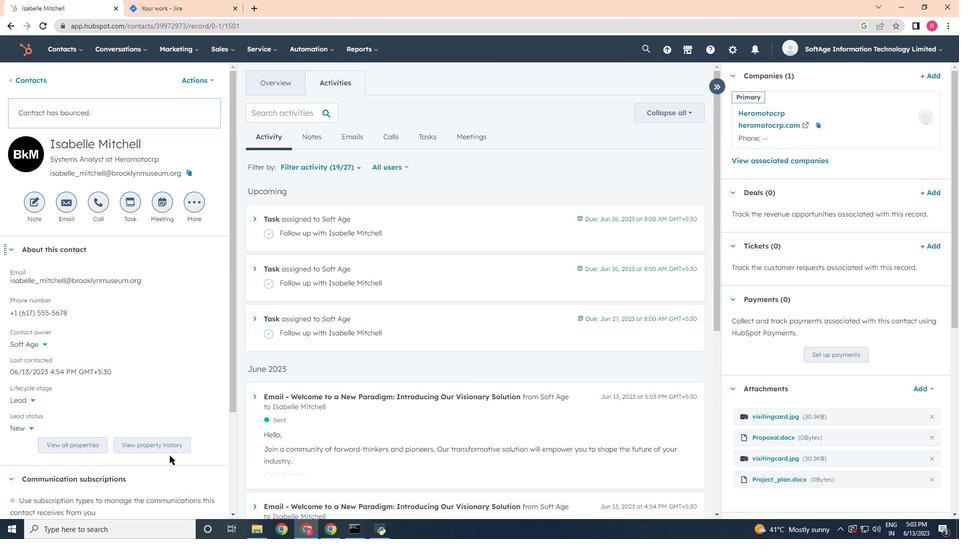 
Action: Mouse pressed left at (284, 307)
Screenshot: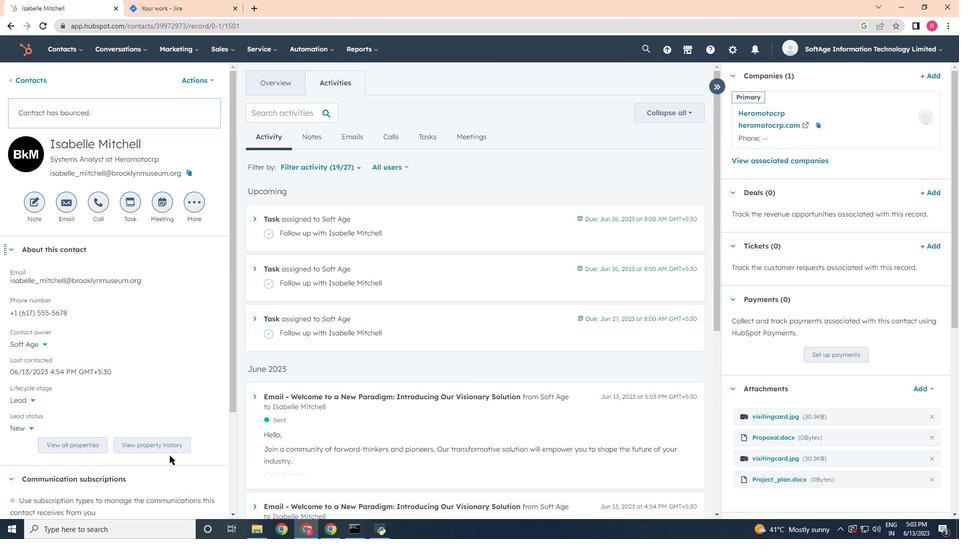 
Action: Mouse moved to (246, 333)
Screenshot: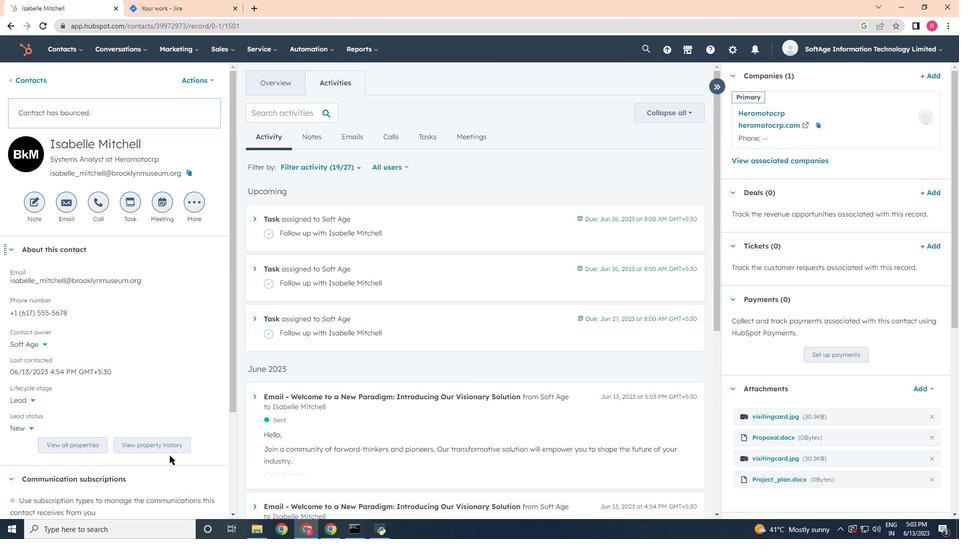 
Action: Key pressed <Key.shift>Tumblr<Key.tab>www.tumblr.com
Screenshot: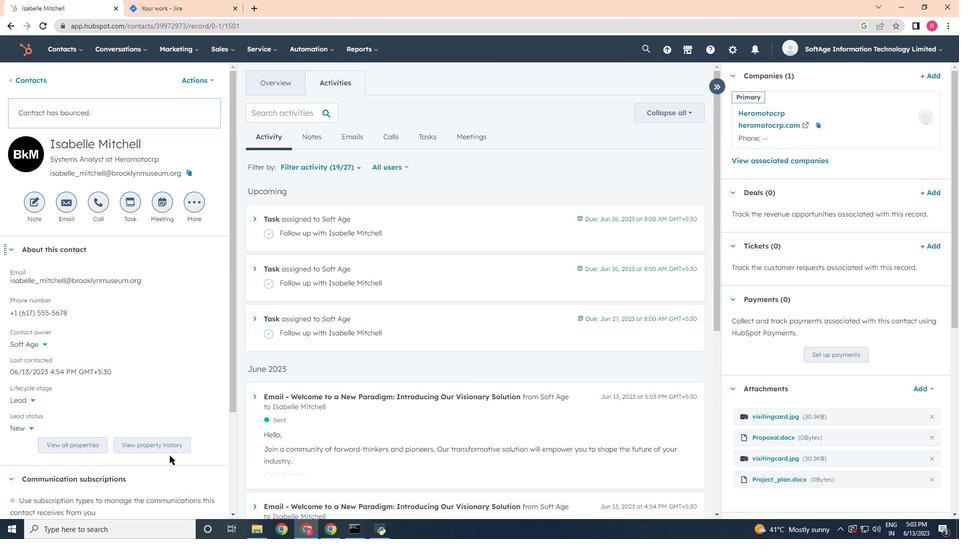 
Action: Mouse moved to (282, 389)
Screenshot: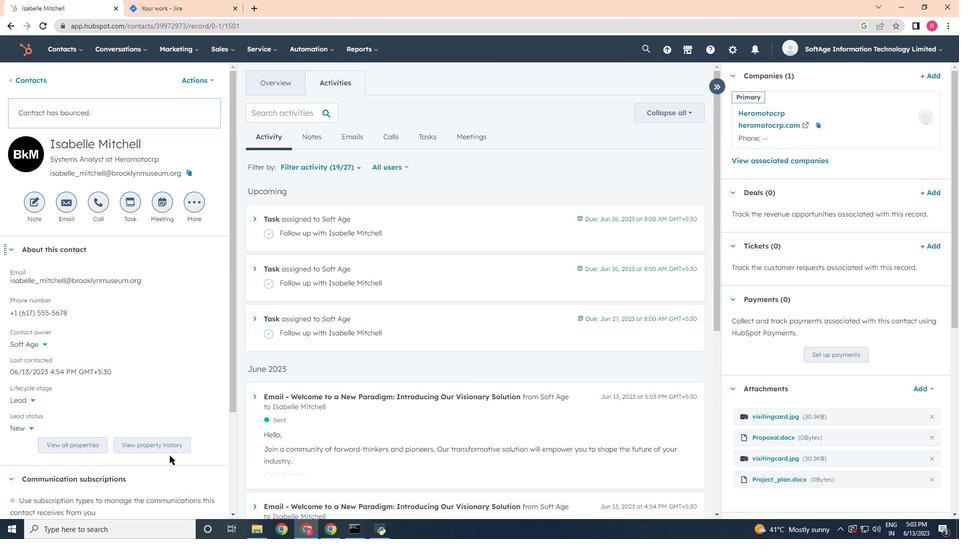 
Action: Mouse pressed left at (282, 389)
Screenshot: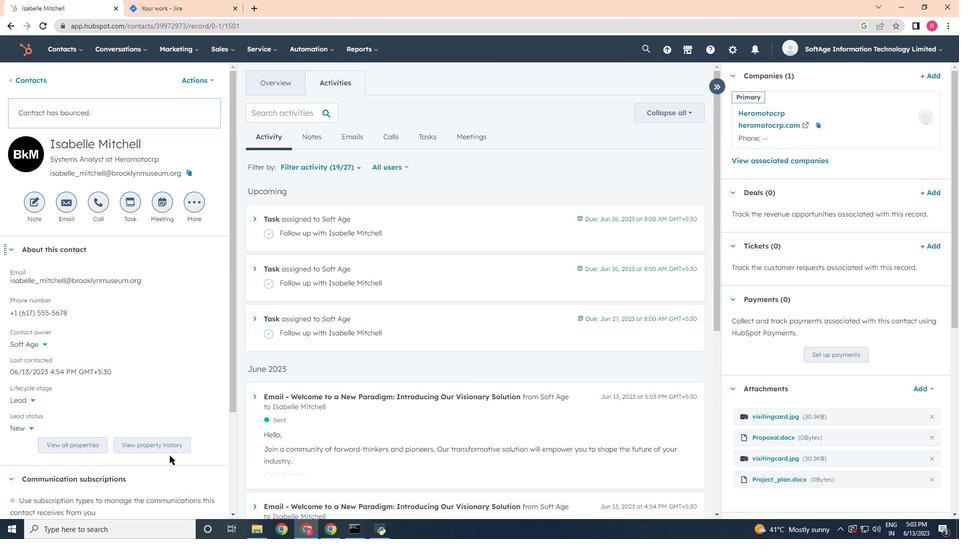 
Action: Mouse moved to (231, 469)
Screenshot: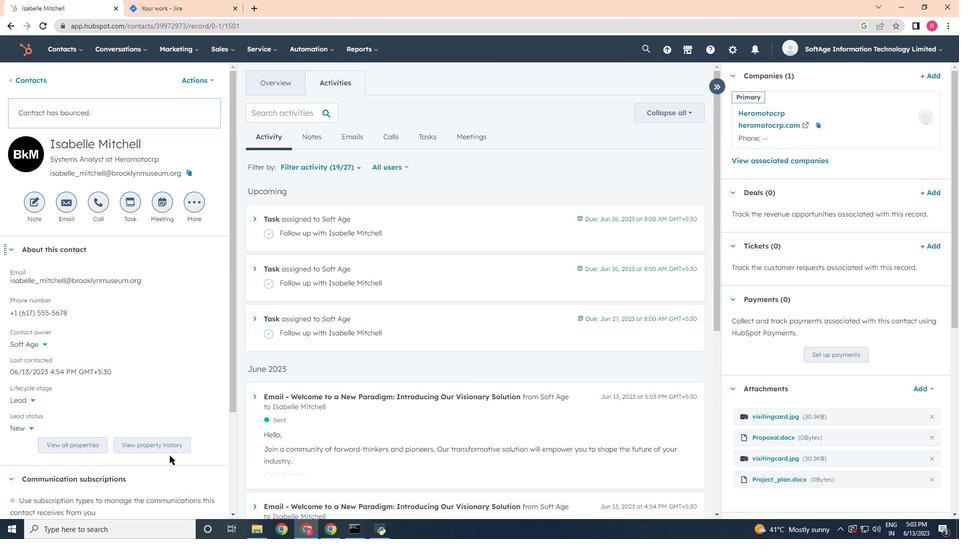
Action: Mouse pressed left at (231, 469)
Screenshot: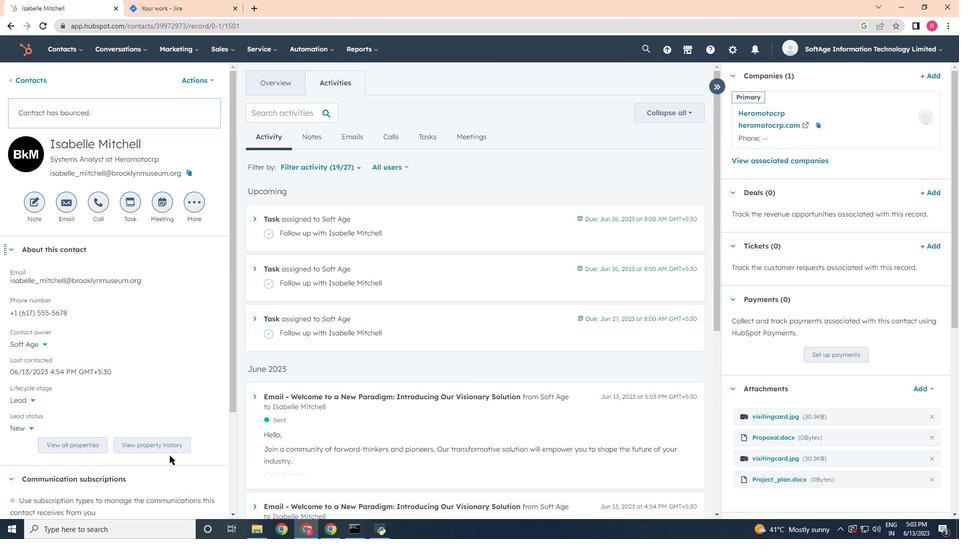 
Action: Mouse moved to (423, 472)
Screenshot: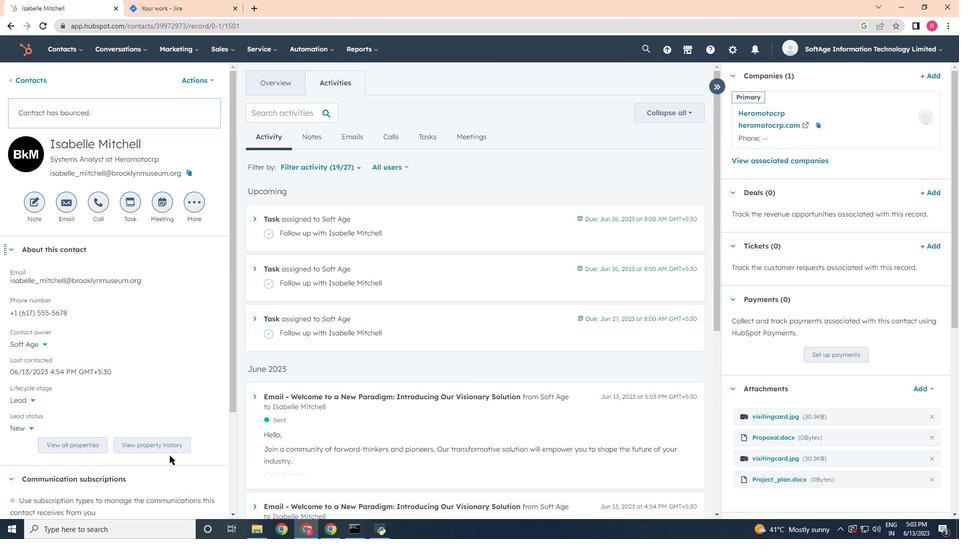
Action: Mouse pressed left at (423, 472)
Screenshot: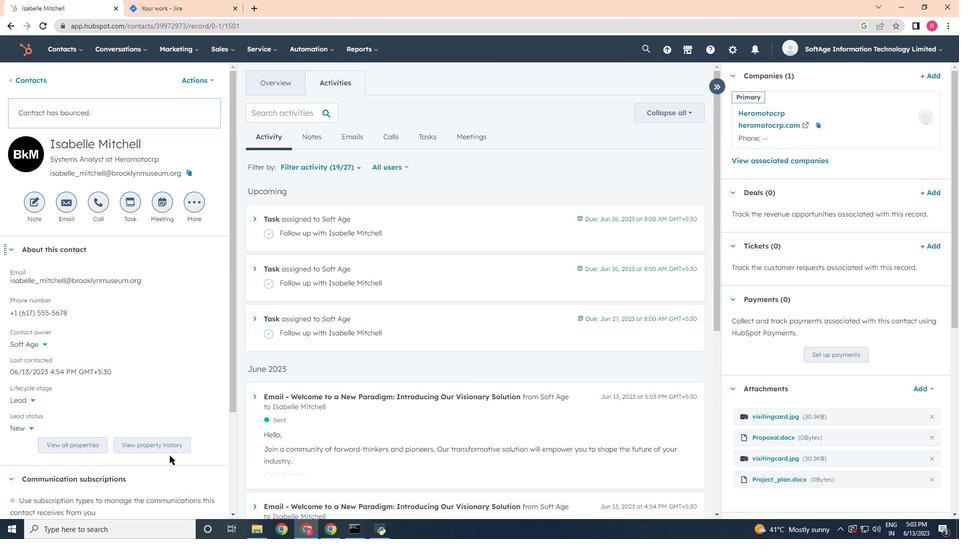 
Action: Mouse moved to (370, 379)
Screenshot: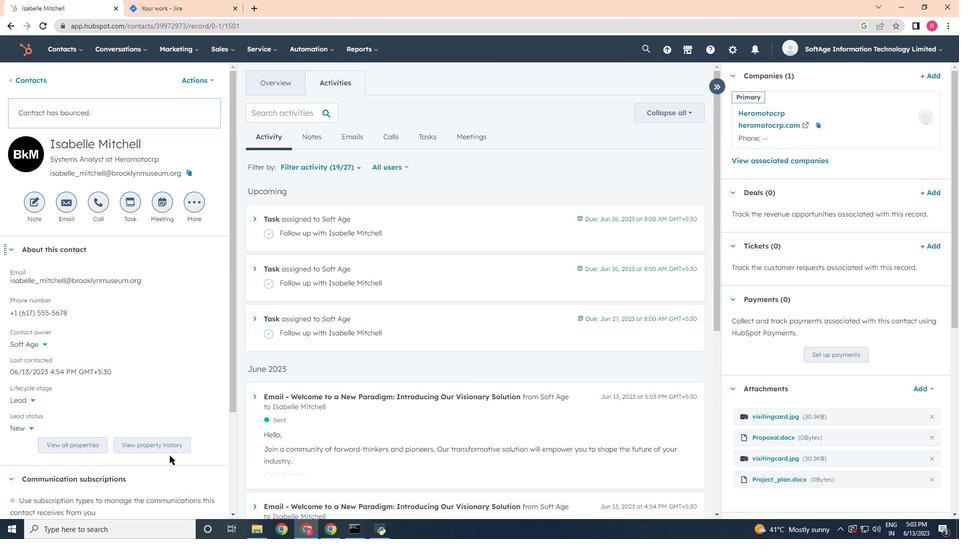 
Action: Mouse pressed left at (370, 379)
Screenshot: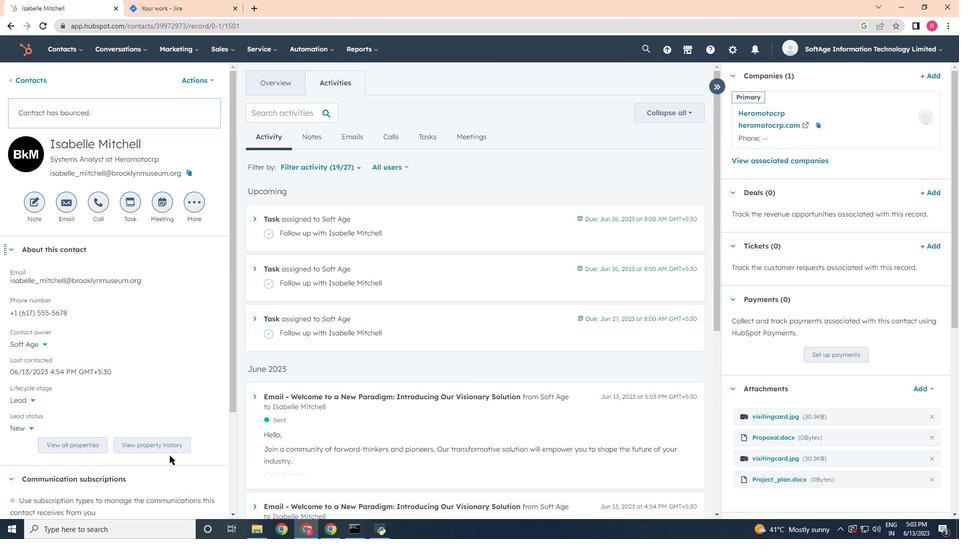 
Action: Mouse moved to (191, 466)
Screenshot: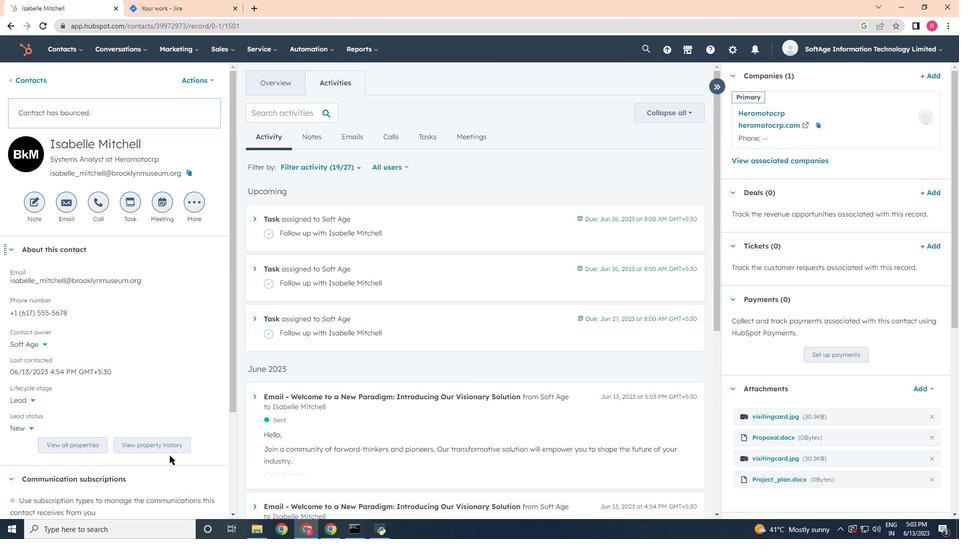 
Action: Mouse pressed left at (191, 466)
Screenshot: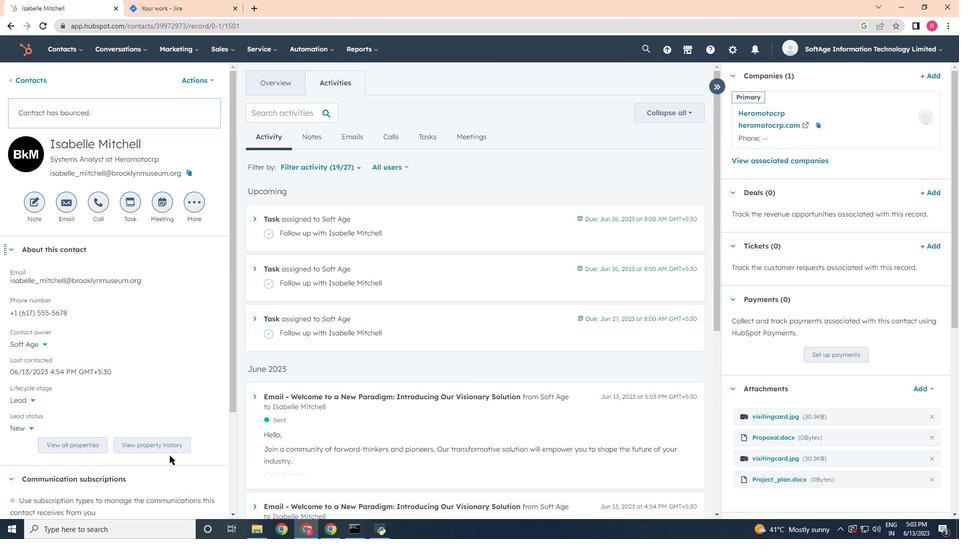 
Action: Mouse moved to (92, 62)
Screenshot: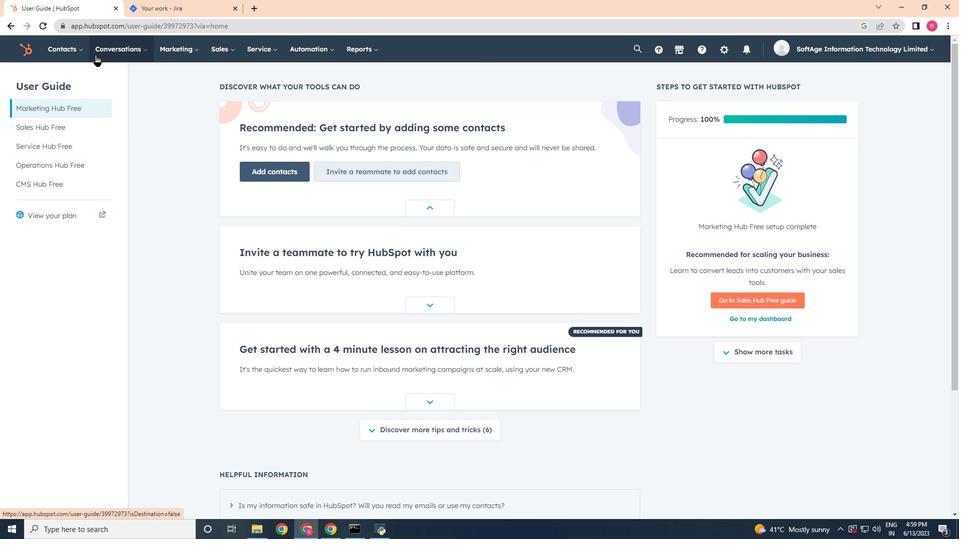 
Action: Mouse pressed left at (92, 62)
Screenshot: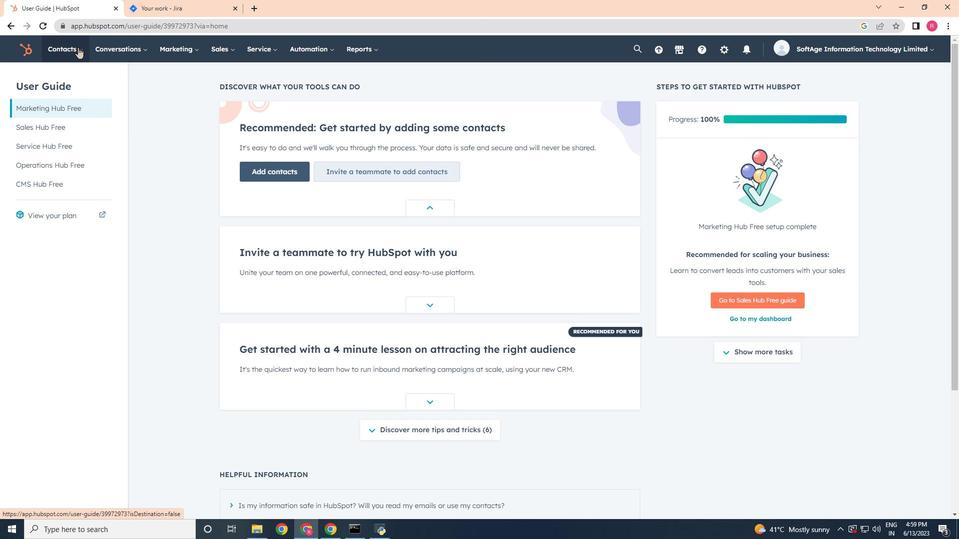 
Action: Mouse moved to (104, 78)
Screenshot: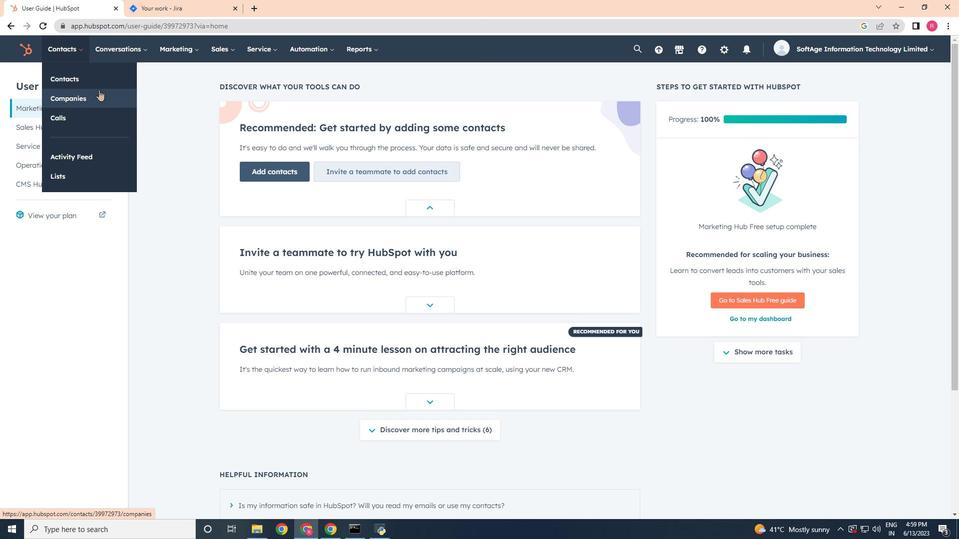 
Action: Mouse pressed left at (104, 78)
Screenshot: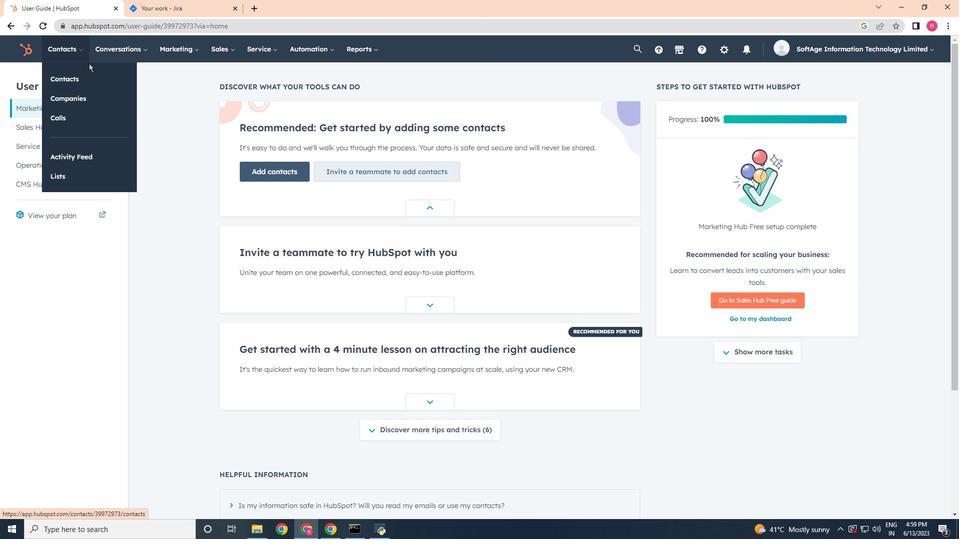 
Action: Mouse moved to (82, 99)
Screenshot: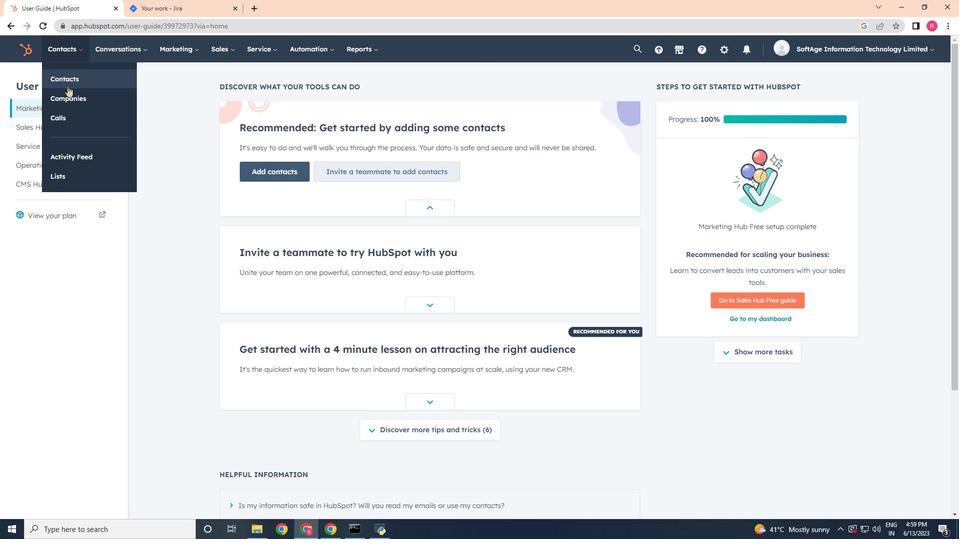 
Action: Mouse pressed left at (82, 99)
Screenshot: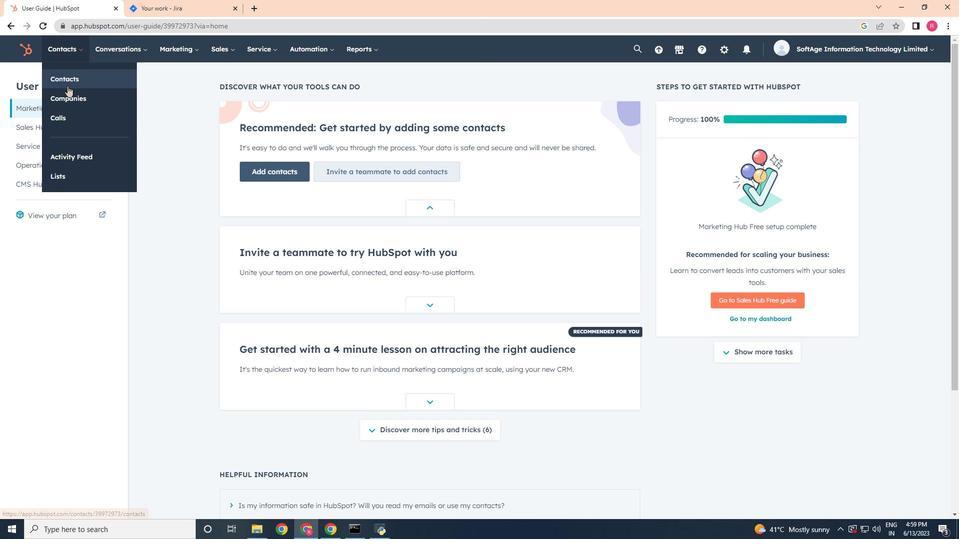
Action: Mouse moved to (85, 176)
Screenshot: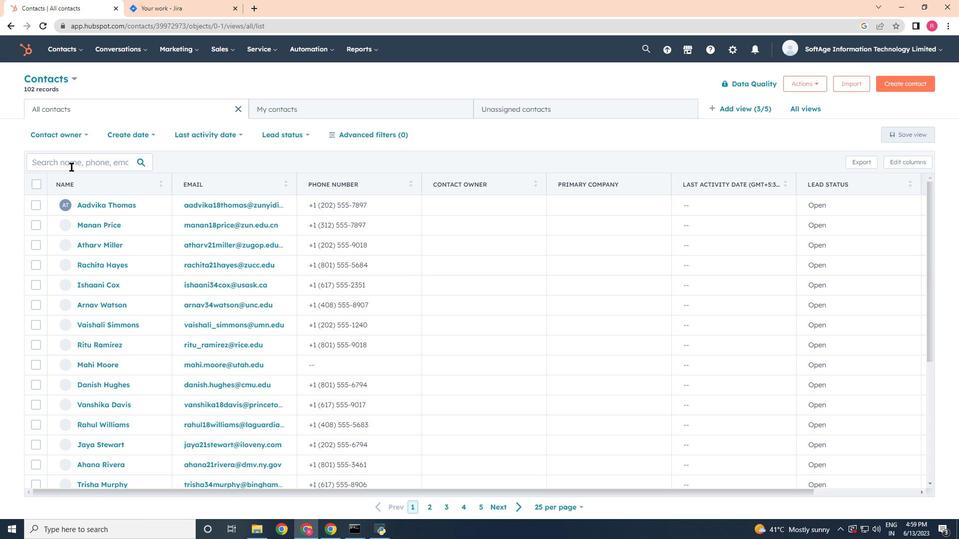
Action: Mouse pressed left at (85, 176)
Screenshot: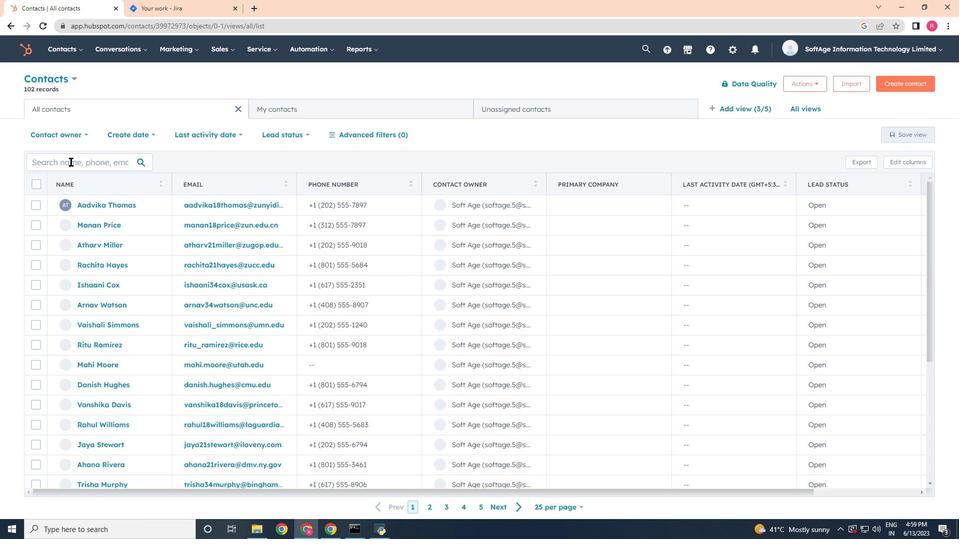 
Action: Key pressed <Key.shift>Isabello<Key.shift>_<Key.shift>Mitchell<Key.backspace><Key.backspace><Key.backspace><Key.backspace><Key.backspace><Key.backspace><Key.backspace><Key.backspace><Key.backspace><Key.backspace><Key.backspace><Key.backspace><Key.backspace><Key.backspace><Key.backspace>
Screenshot: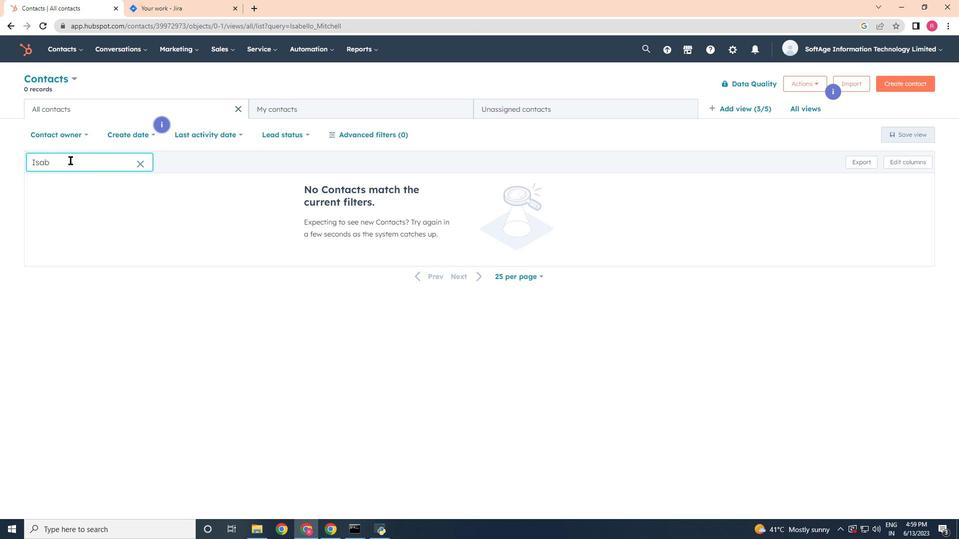
Action: Mouse moved to (112, 280)
Screenshot: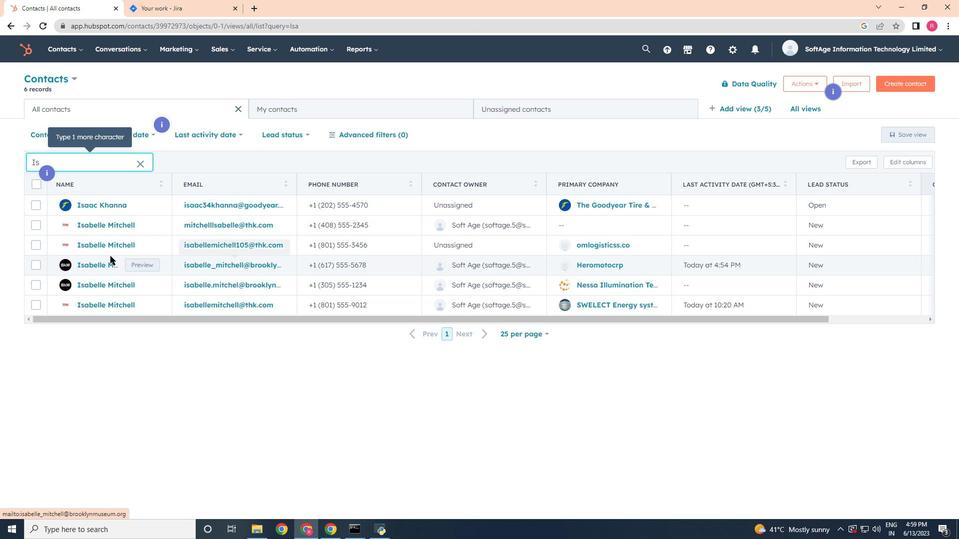 
Action: Mouse pressed left at (112, 280)
Screenshot: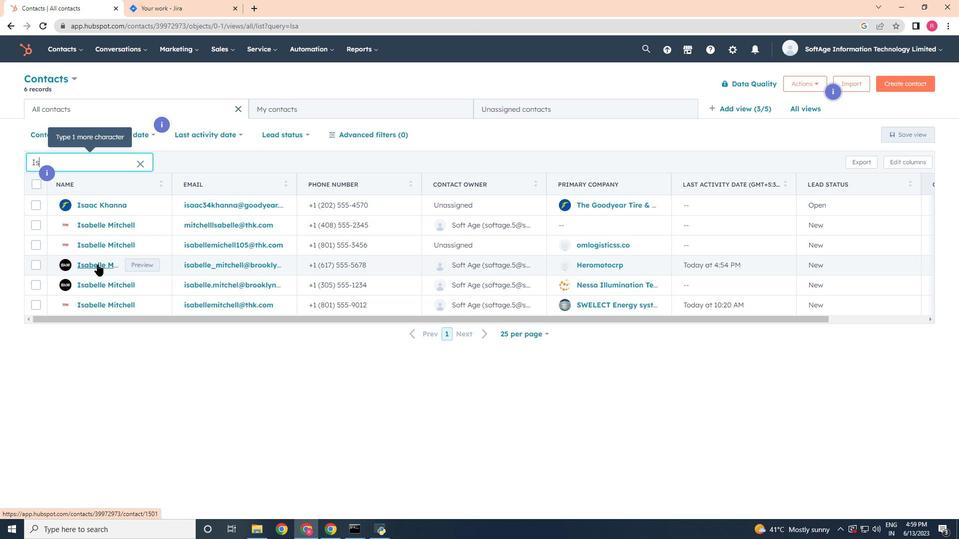 
Action: Mouse moved to (82, 175)
Screenshot: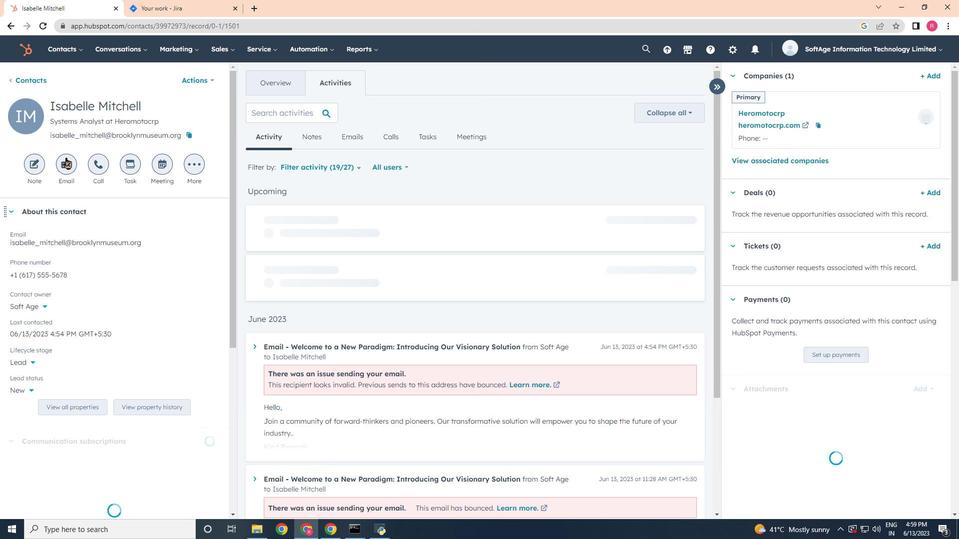 
Action: Mouse pressed left at (82, 175)
Screenshot: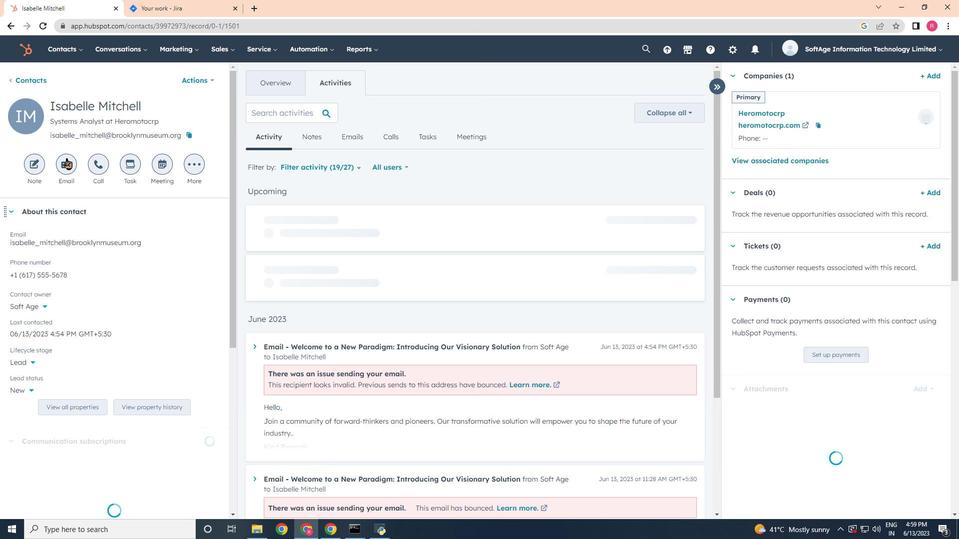 
Action: Mouse moved to (865, 342)
Screenshot: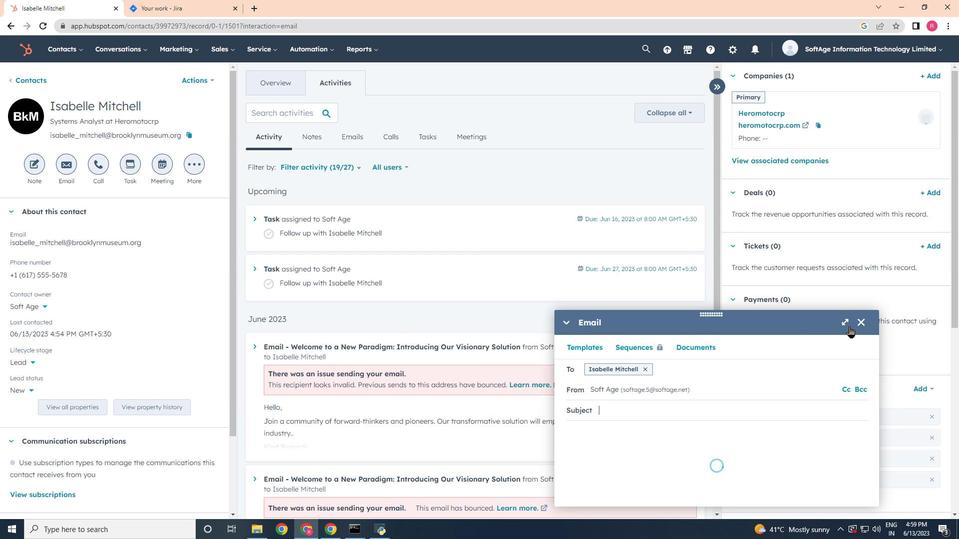 
Action: Mouse pressed left at (865, 342)
Screenshot: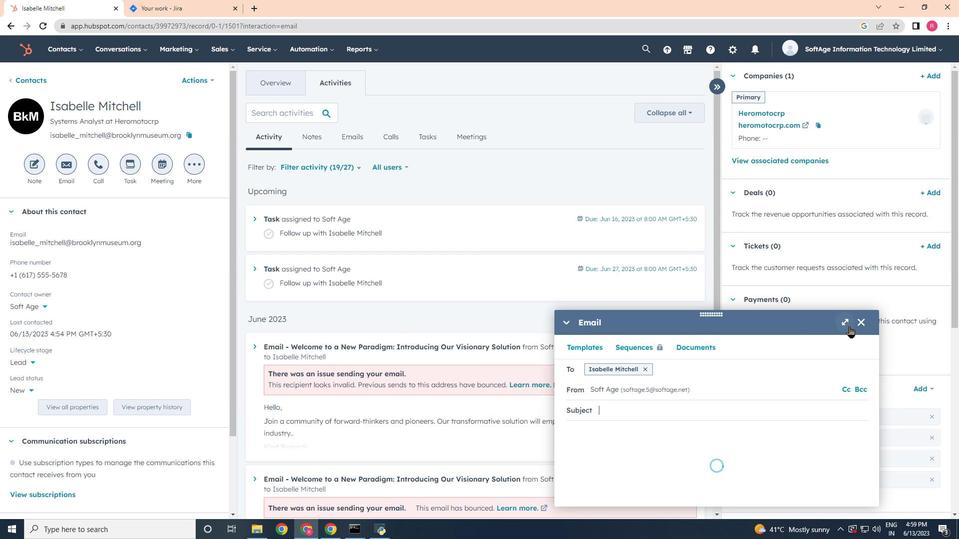 
Action: Mouse moved to (236, 207)
Screenshot: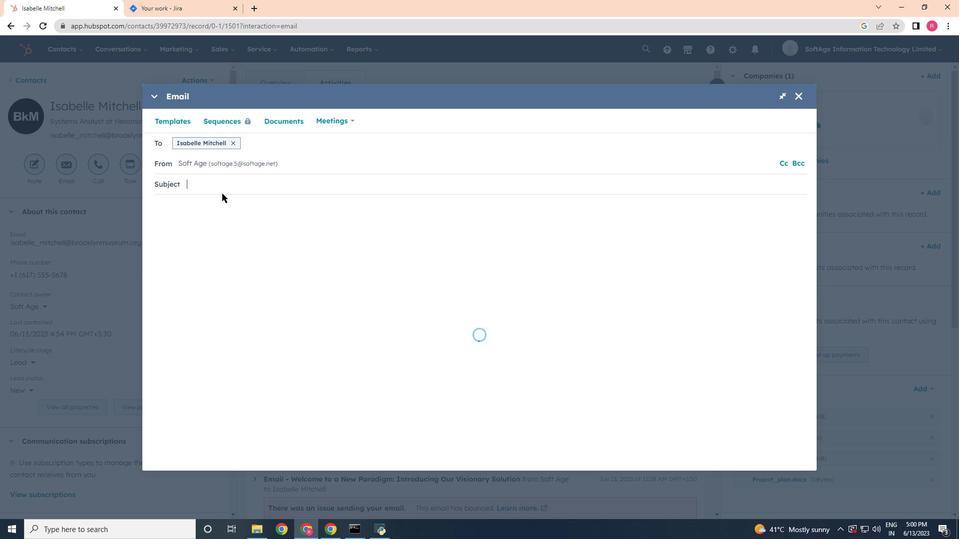 
Action: Key pressed <Key.shift>E<Key.backspace><Key.shift><Key.caps_lock><Key.shift><Key.shift>wE<Key.backspace><Key.backspace><Key.backspace><Key.caps_lock><Key.shift>Welcome<Key.space>to<Key.space>a<Key.space><Key.shift>New<Key.space><Key.shift>Paradigm<Key.shift_r>:<Key.space><Key.shift>Introducing<Key.space><Key.shift>Our<Key.space><Key.shift><Key.shift><Key.shift><Key.shift><Key.shift>Visionary<Key.space><Key.shift>Solution<Key.space>
Screenshot: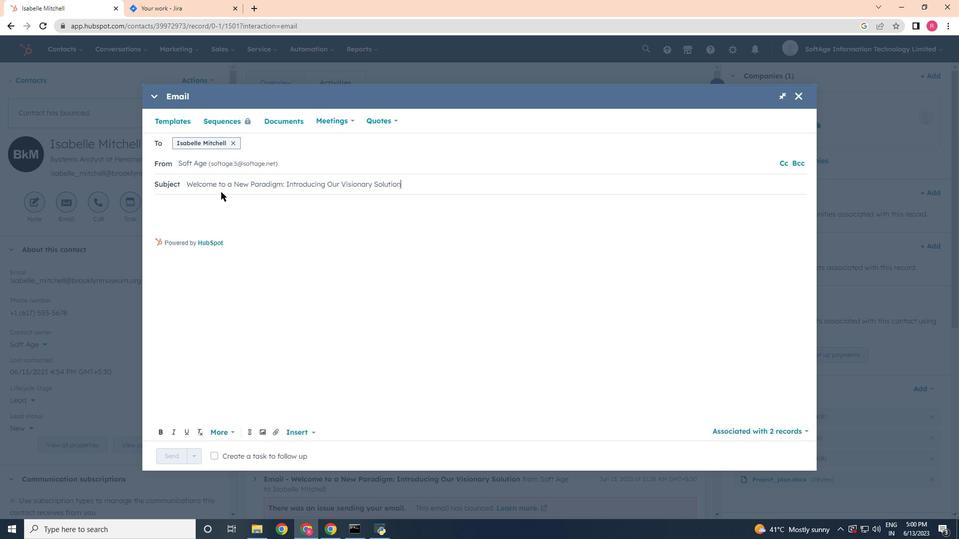 
Action: Mouse moved to (221, 216)
Screenshot: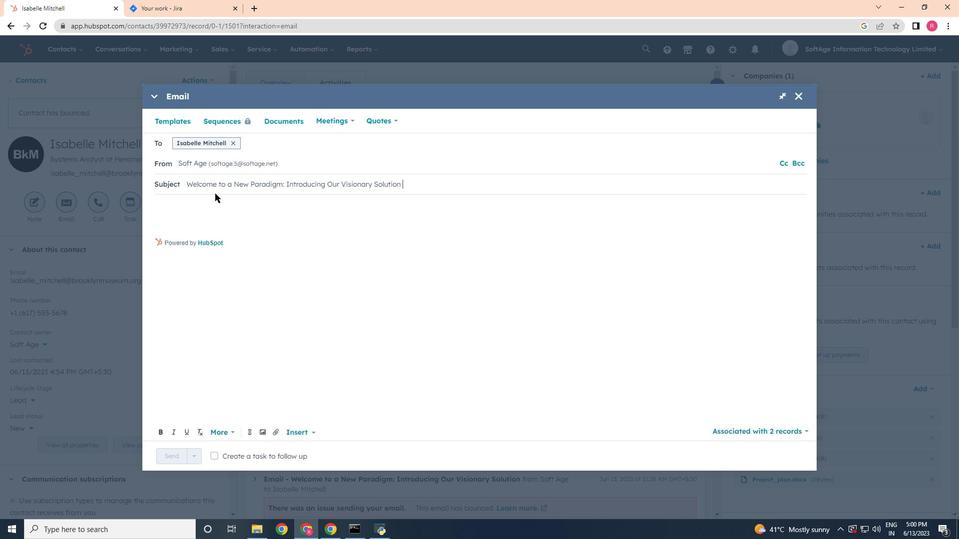 
Action: Mouse pressed left at (221, 216)
Screenshot: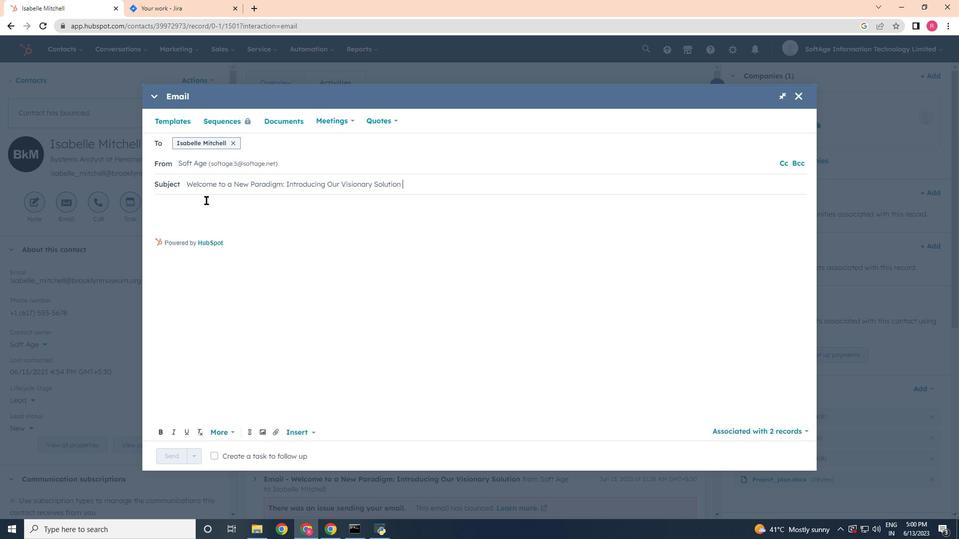 
Action: Key pressed <Key.shift>Hello,<Key.enter><Key.enter><Key.shift>Join<Key.space>a<Key.space>community<Key.space>of<Key.space>forward<Key.space><Key.backspace>-thinkers<Key.space>and<Key.space>pioneers<Key.space><Key.backspace>.<Key.space><Key.shift>Our<Key.space><Key.space>transformative<Key.space>solution<Key.space>will<Key.space>empoww<Key.backspace>er<Key.space>ypu<Key.backspace><Key.backspace>ou<Key.space>to<Key.space>shape<Key.space>the<Key.space>
Screenshot: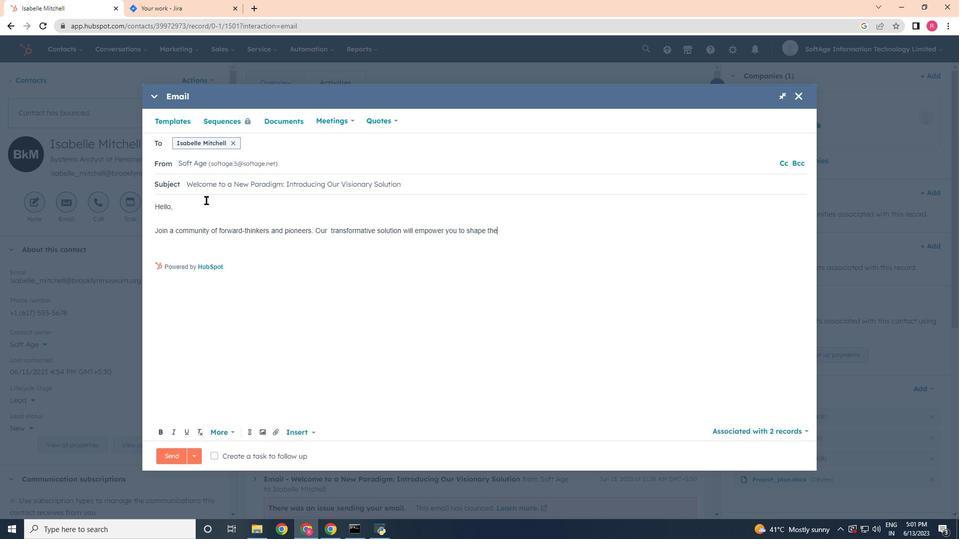 
Action: Mouse moved to (272, 202)
Screenshot: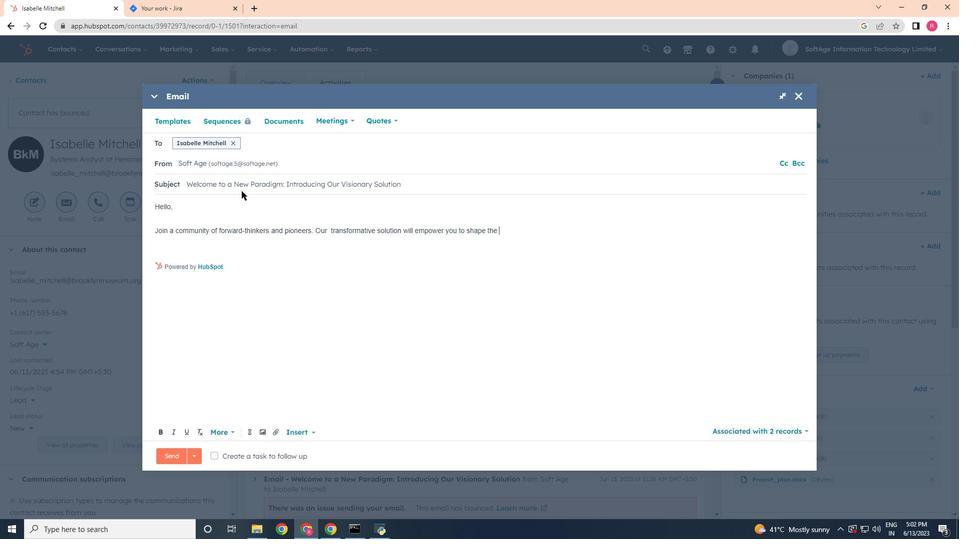 
Action: Key pressed fuf
Screenshot: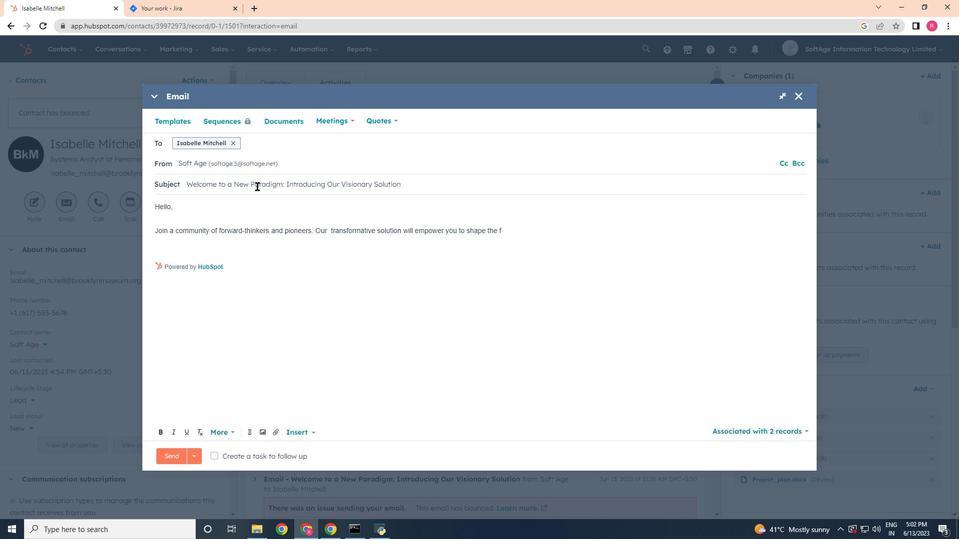 
Action: Mouse moved to (273, 202)
Screenshot: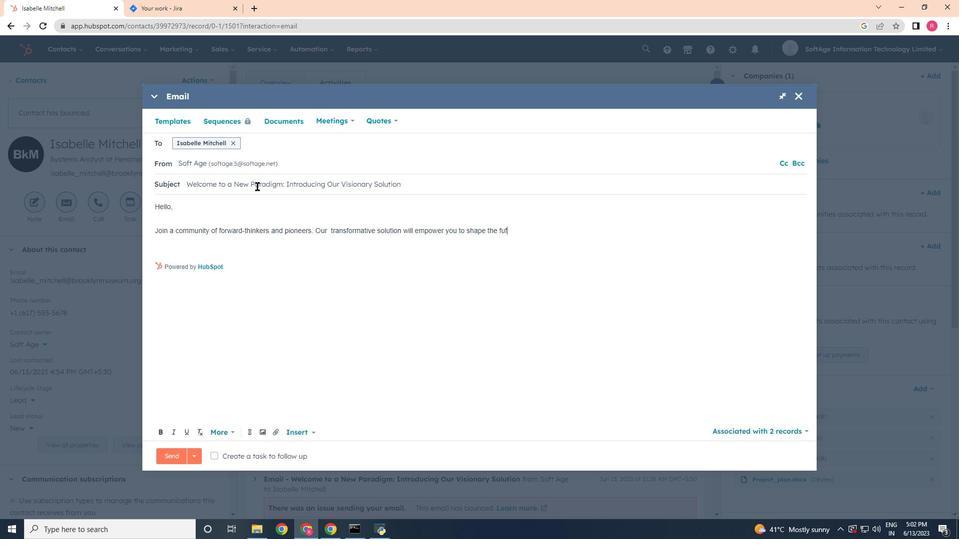 
Action: Key pressed <Key.backspace>ture<Key.space>of<Key.space>your<Key.space>industry<Key.space><Key.backspace>..<Key.enter><Key.enter><Key.shift><Key.shift><Key.shift><Key.shift><Key.shift><Key.shift><Key.shift><Key.shift><Key.shift><Key.shift><Key.shift><Key.shift><Key.shift><Key.shift><Key.shift><Key.shift><Key.shift><Key.shift><Key.shift><Key.shift><Key.shift><Key.shift><Key.shift><Key.shift><Key.shift><Key.shift><Key.shift><Key.shift><Key.shift><Key.shift><Key.shift><Key.shift><Key.shift><Key.shift><Key.shift><Key.shift><Key.shift><Key.shift><Key.shift><Key.shift><Key.shift><Key.shift><Key.shift><Key.shift><Key.shift><Key.shift><Key.shift><Key.shift><Key.shift><Key.shift><Key.shift><Key.shift><Key.shift><Key.shift><Key.shift><Key.shift><Key.shift><Key.shift><Key.shift><Key.shift><Key.shift><Key.shift><Key.shift><Key.shift><Key.shift><Key.shift><Key.shift><Key.shift><Key.shift><Key.shift><Key.shift><Key.shift><Key.shift><Key.shift><Key.shift><Key.shift><Key.shift><Key.shift><Key.shift><Key.shift><Key.shift><Key.shift><Key.shift><Key.shift><Key.shift><Key.shift><Key.shift><Key.shift><Key.shift><Key.shift><Key.shift><Key.shift><Key.shift><Key.shift><Key.shift><Key.shift><Key.shift><Key.shift><Key.shift><Key.shift><Key.shift><Key.shift><Key.shift><Key.shift><Key.shift><Key.shift><Key.shift><Key.shift><Key.shift><Key.shift><Key.shift><Key.shift><Key.shift><Key.shift><Key.shift><Key.shift><Key.shift><Key.shift><Key.shift><Key.shift><Key.shift><Key.shift><Key.shift><Key.shift><Key.shift><Key.shift><Key.shift><Key.shift><Key.shift><Key.shift><Key.shift><Key.shift><Key.shift><Key.shift><Key.shift><Key.shift><Key.shift><Key.shift><Key.shift><Key.shift><Key.shift><Key.shift><Key.shift><Key.shift><Key.shift><Key.shift><Key.shift><Key.shift><Key.shift><Key.shift><Key.shift><Key.shift><Key.shift><Key.shift><Key.shift><Key.shift><Key.shift><Key.shift><Key.shift><Key.shift><Key.shift><Key.shift><Key.shift><Key.shift><Key.shift><Key.shift><Key.shift><Key.shift><Key.shift><Key.shift><Key.shift><Key.shift><Key.shift><Key.shift><Key.shift><Key.shift><Key.shift><Key.shift><Key.shift><Key.shift><Key.shift><Key.shift><Key.shift><Key.shift><Key.shift><Key.shift>Kind<Key.space><Key.shift>Regards,<Key.enter>
Screenshot: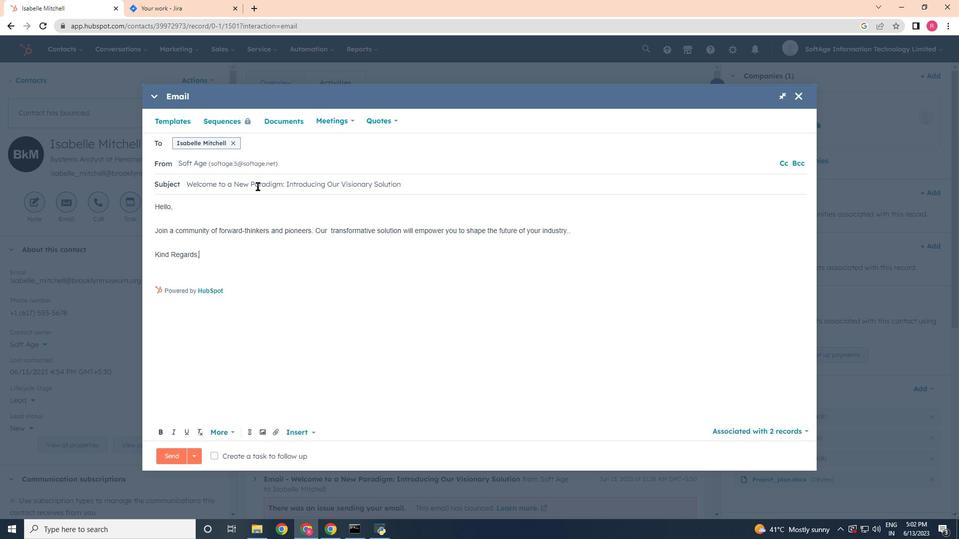 
Action: Mouse moved to (294, 448)
Screenshot: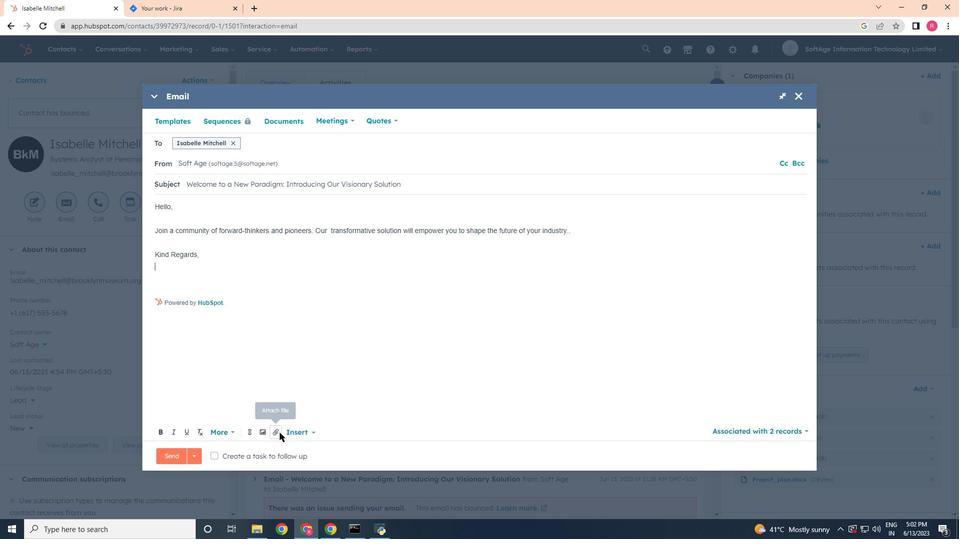 
Action: Mouse pressed left at (294, 448)
Screenshot: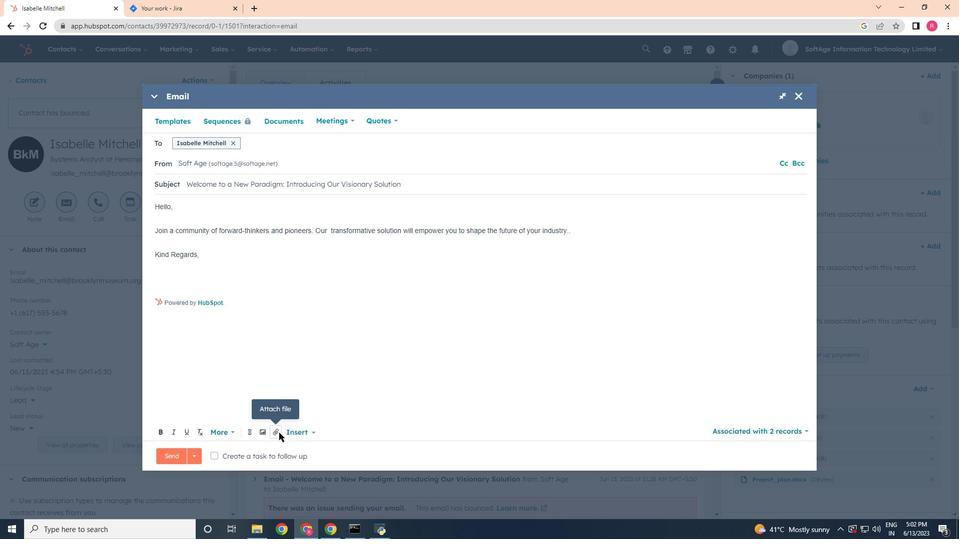 
Action: Mouse moved to (303, 424)
Screenshot: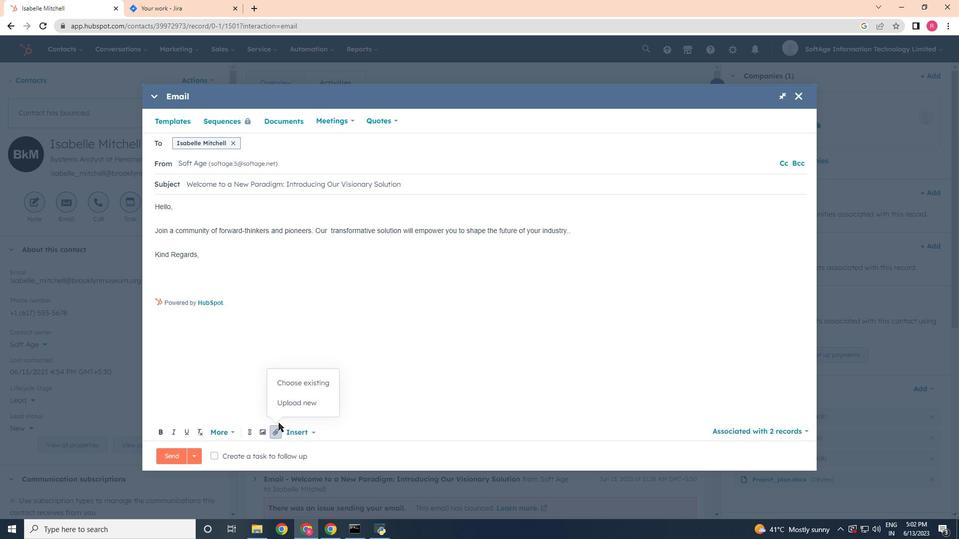 
Action: Mouse pressed left at (303, 424)
Screenshot: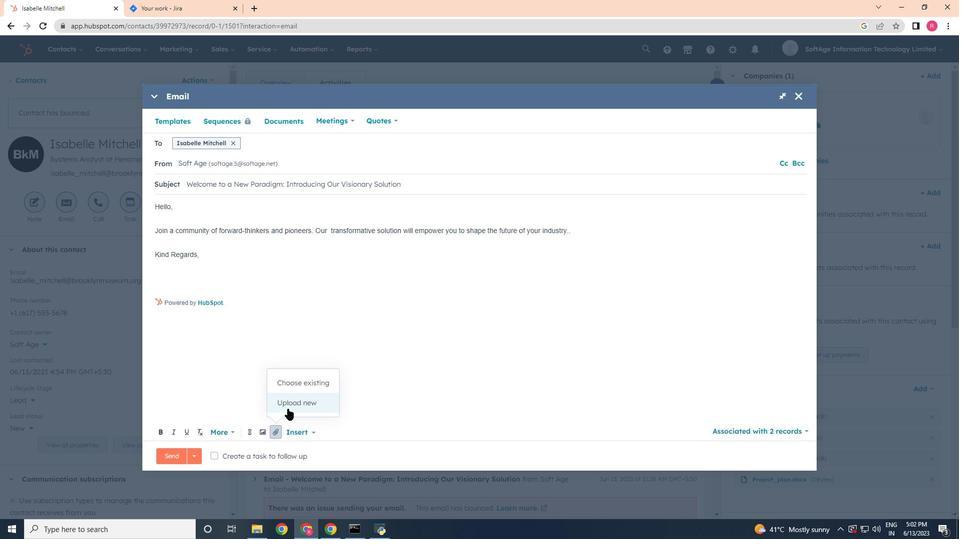 
Action: Mouse moved to (203, 204)
Screenshot: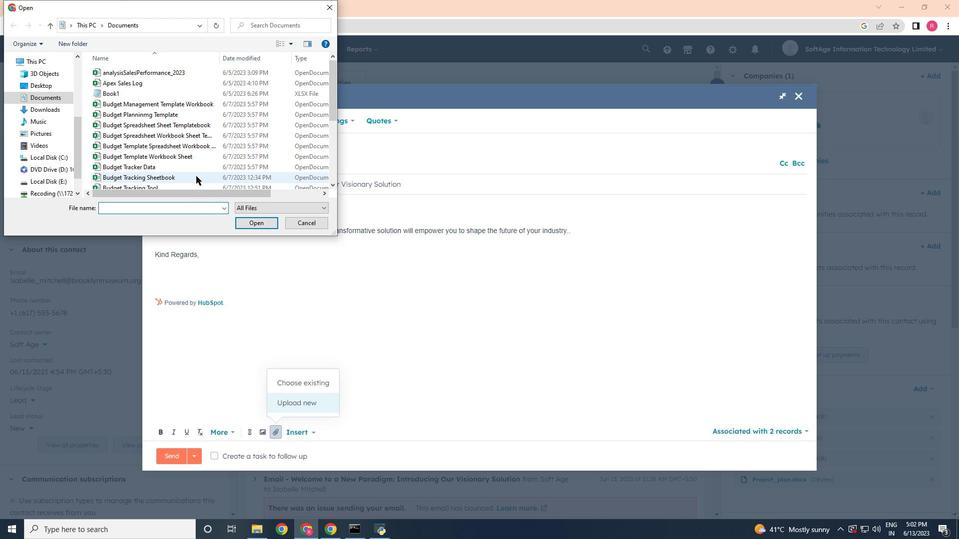 
Action: Mouse scrolled (203, 203) with delta (0, 0)
Screenshot: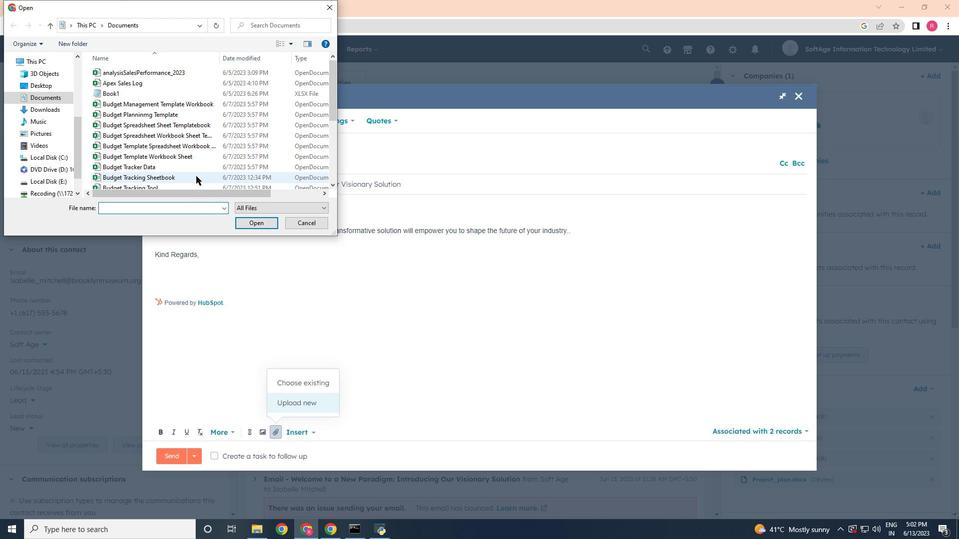 
Action: Mouse moved to (202, 205)
Screenshot: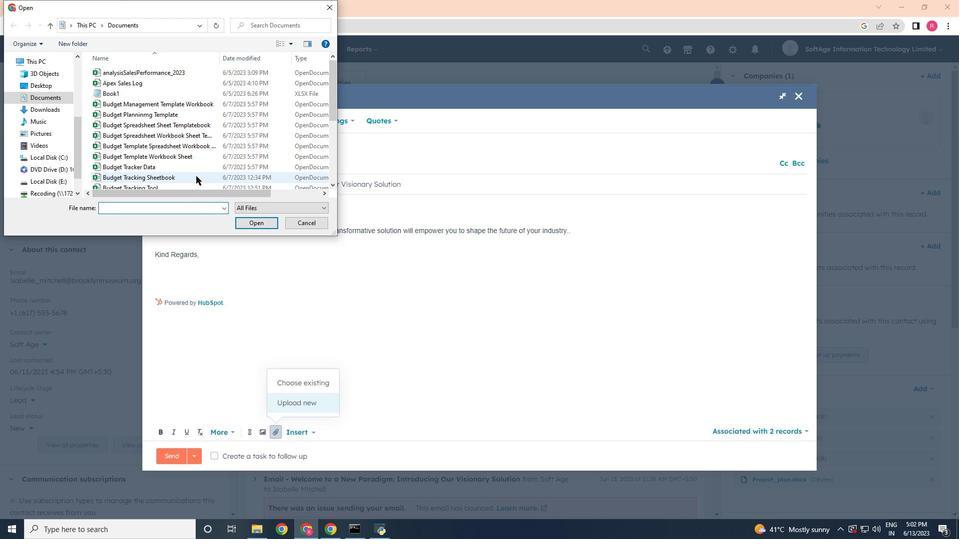 
Action: Mouse scrolled (202, 205) with delta (0, 0)
Screenshot: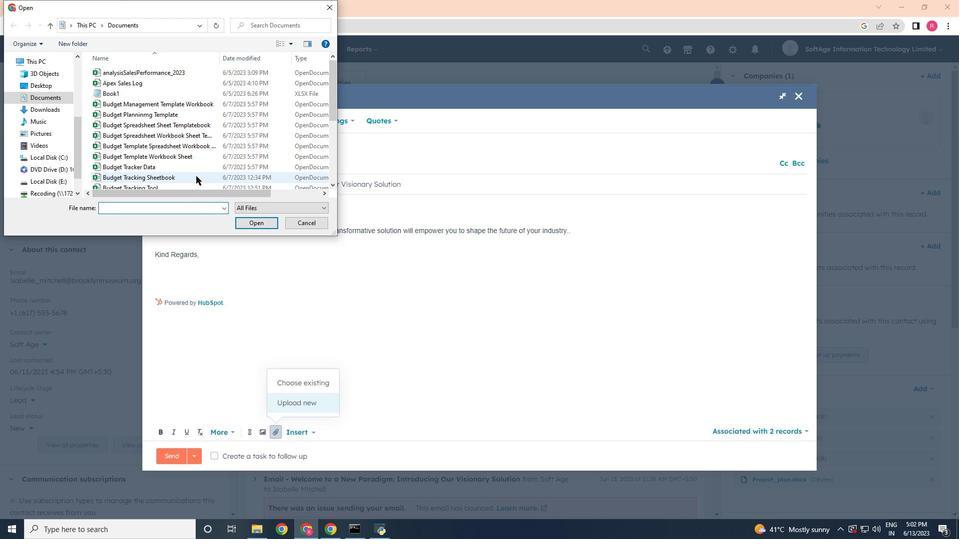 
Action: Mouse moved to (202, 210)
Screenshot: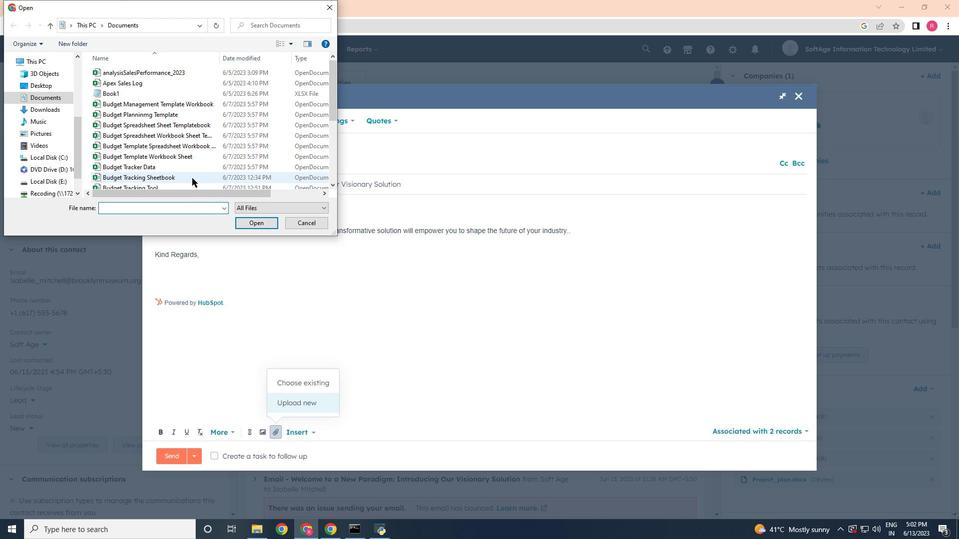 
Action: Mouse scrolled (202, 210) with delta (0, 0)
Screenshot: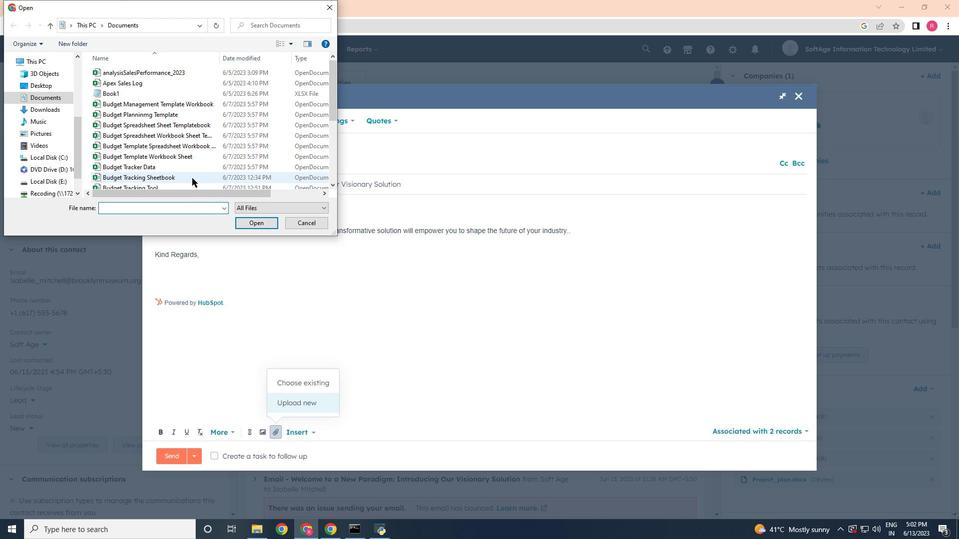 
Action: Mouse moved to (198, 195)
Screenshot: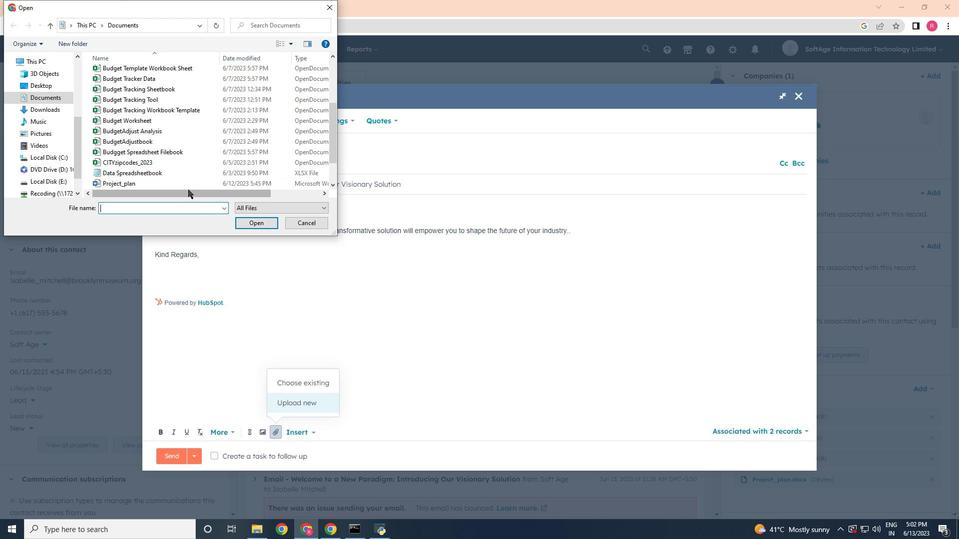 
Action: Mouse scrolled (198, 195) with delta (0, 0)
Screenshot: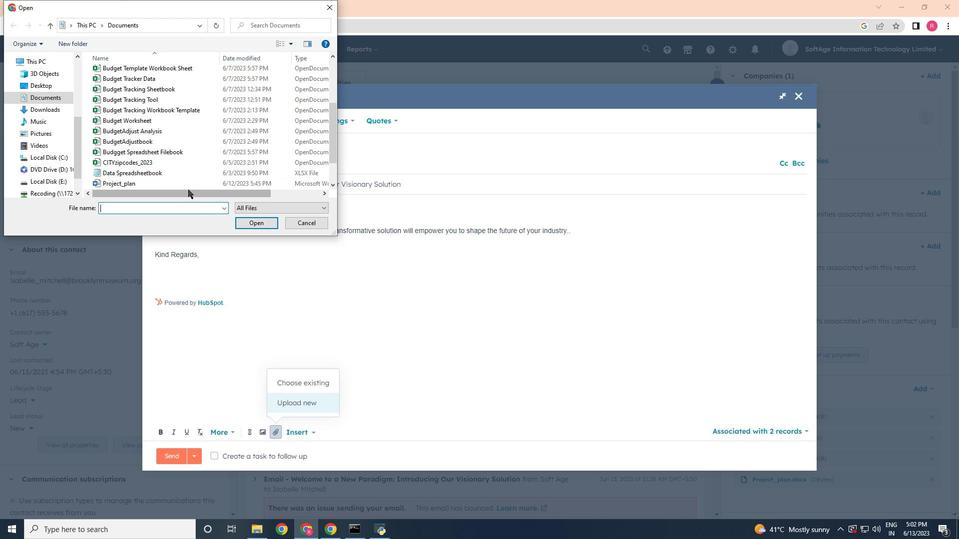 
Action: Mouse moved to (198, 195)
Screenshot: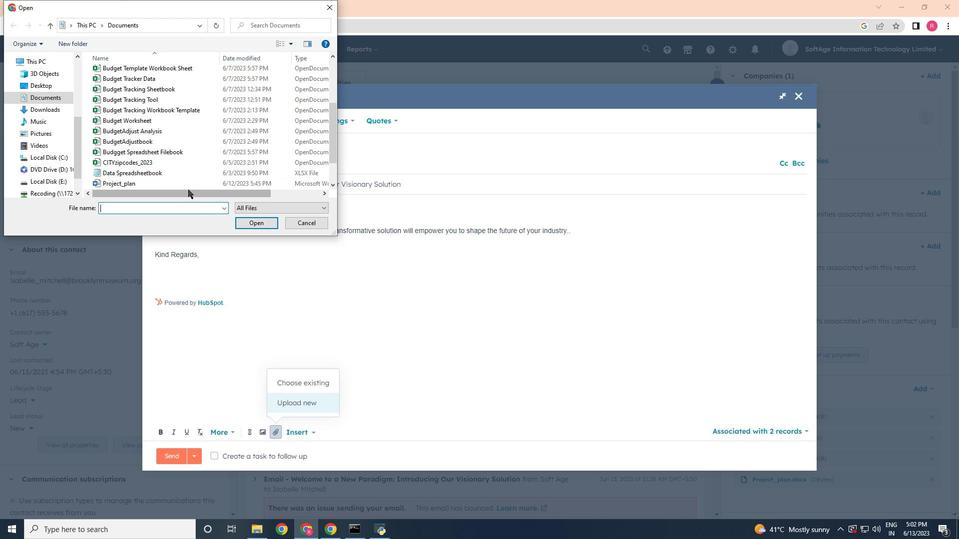 
Action: Mouse scrolled (198, 194) with delta (0, 0)
Screenshot: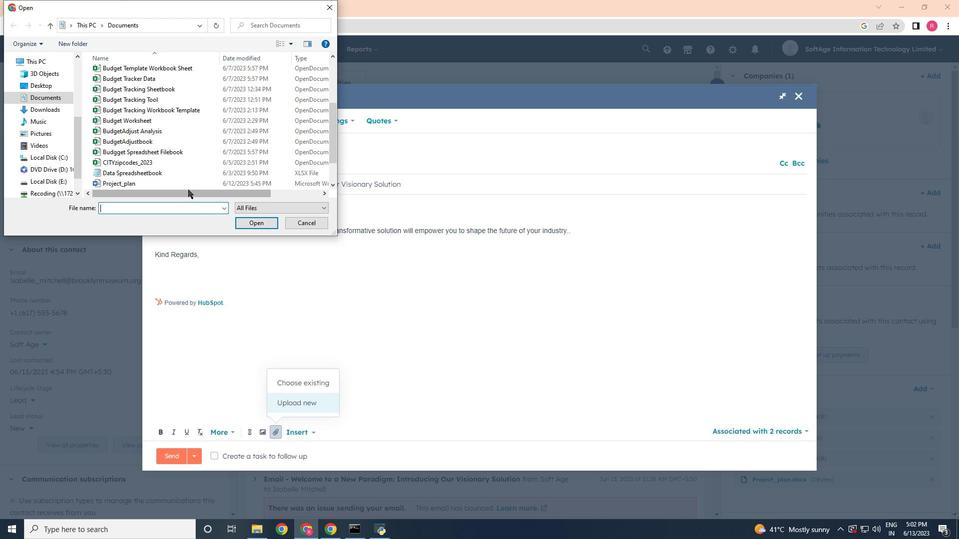 
Action: Mouse moved to (142, 178)
Screenshot: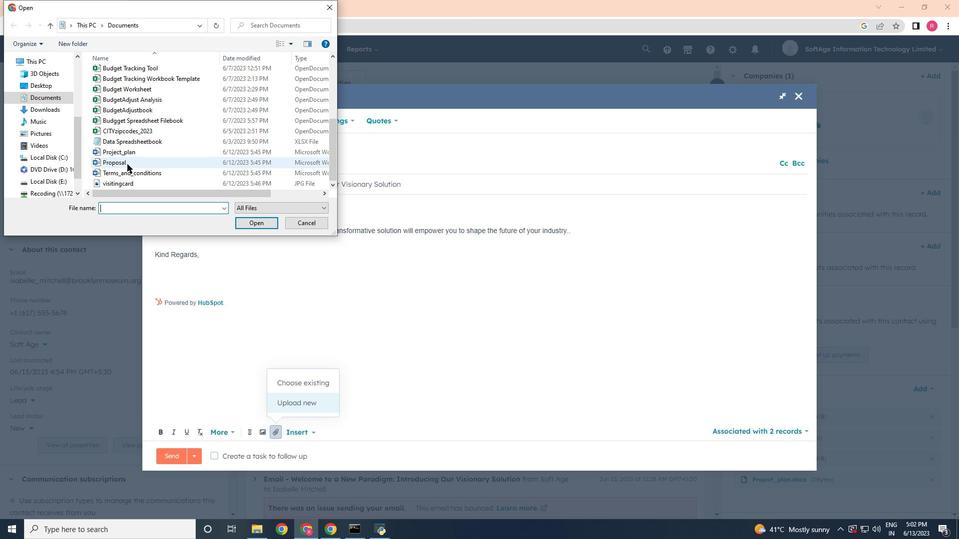
Action: Mouse pressed left at (142, 178)
Screenshot: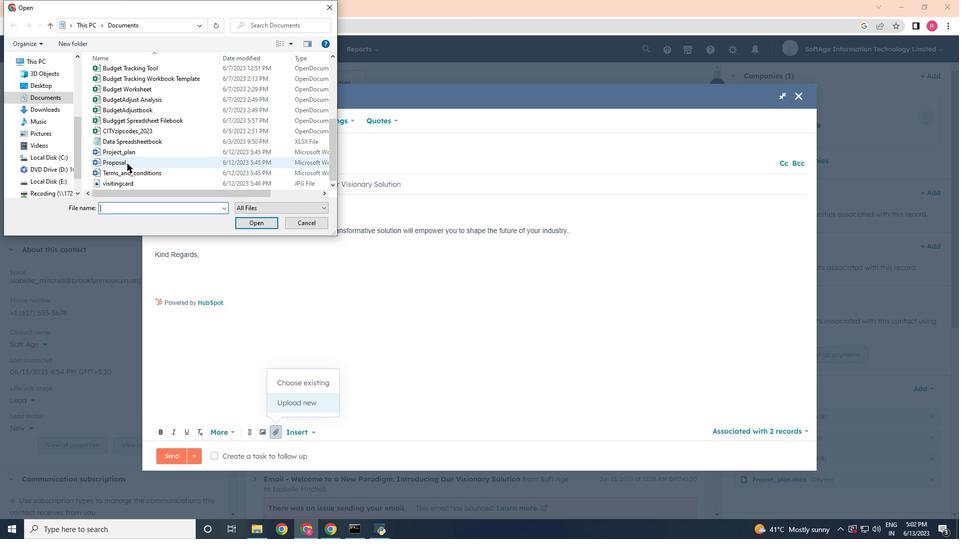 
Action: Mouse moved to (265, 237)
Screenshot: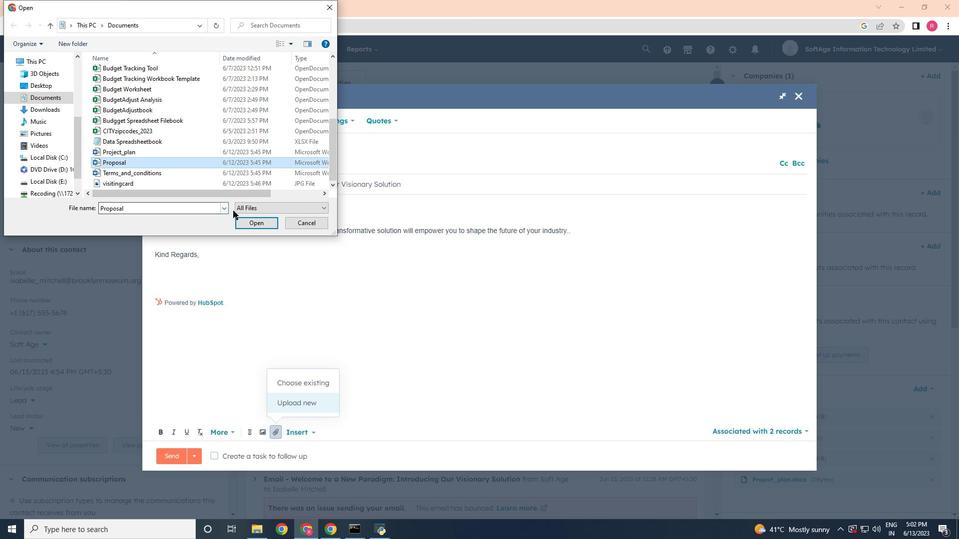 
Action: Mouse pressed left at (265, 237)
Screenshot: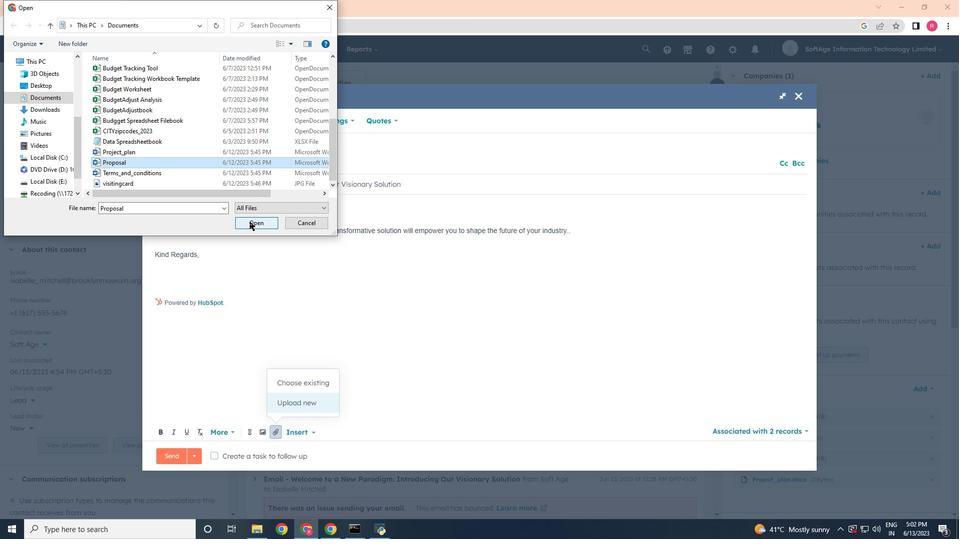 
Action: Mouse moved to (291, 419)
Screenshot: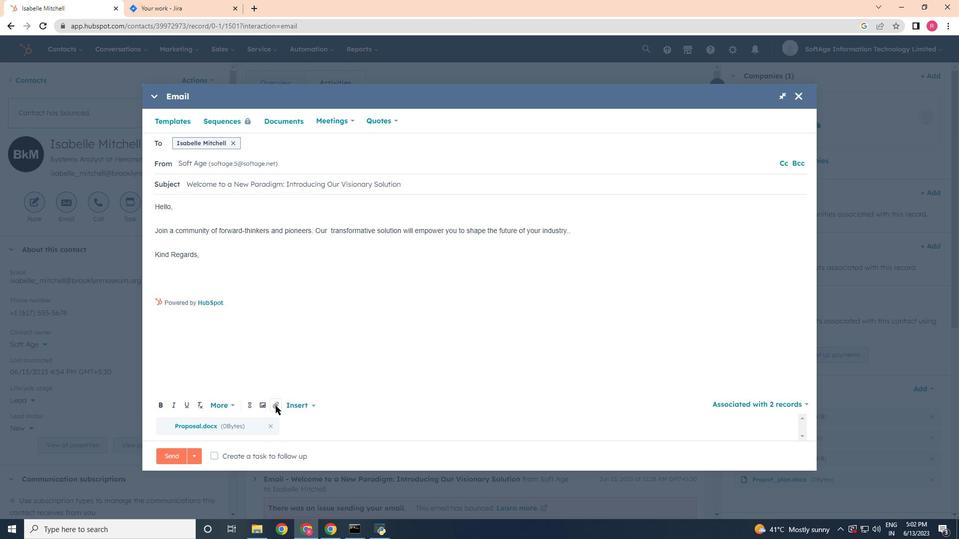 
Action: Mouse pressed left at (291, 419)
Screenshot: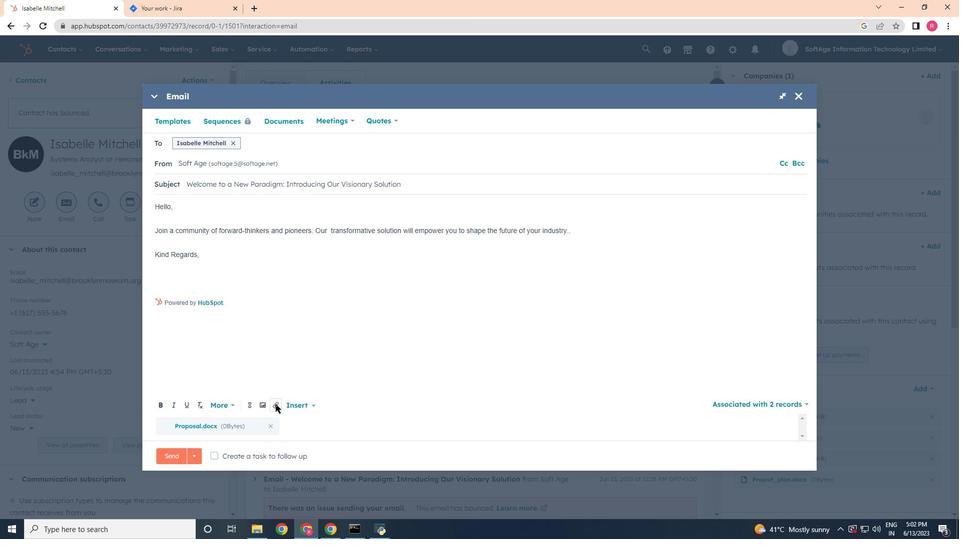
Action: Mouse moved to (311, 393)
Screenshot: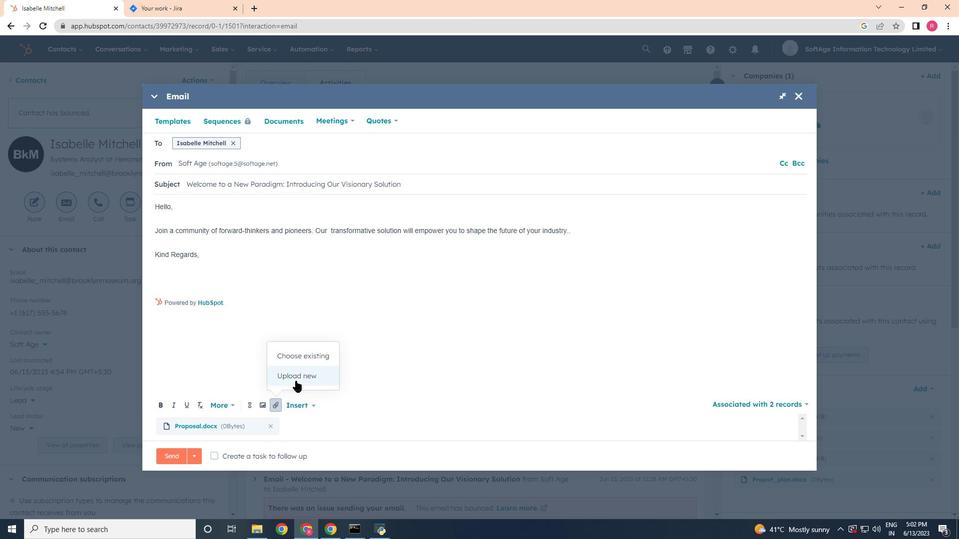 
Action: Mouse pressed left at (311, 393)
Screenshot: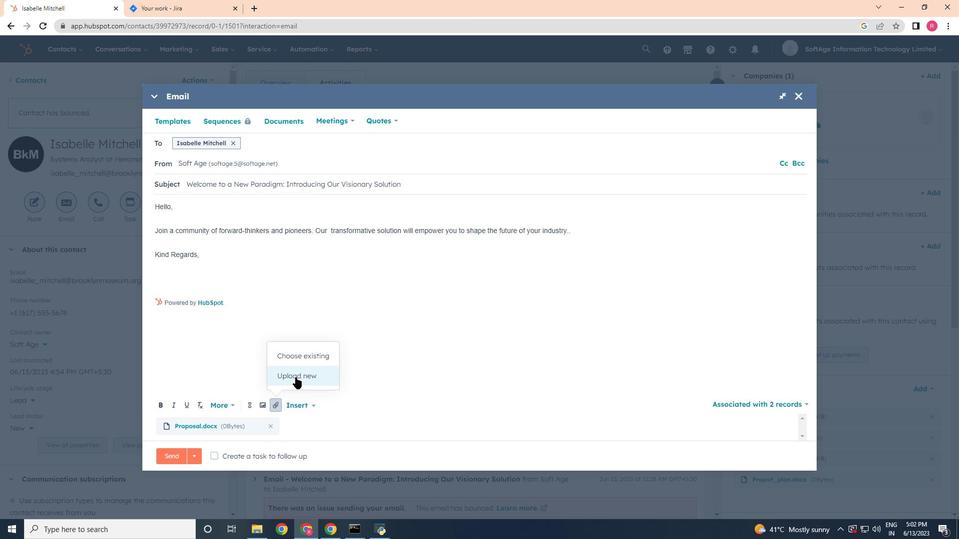 
Action: Mouse moved to (264, 306)
Screenshot: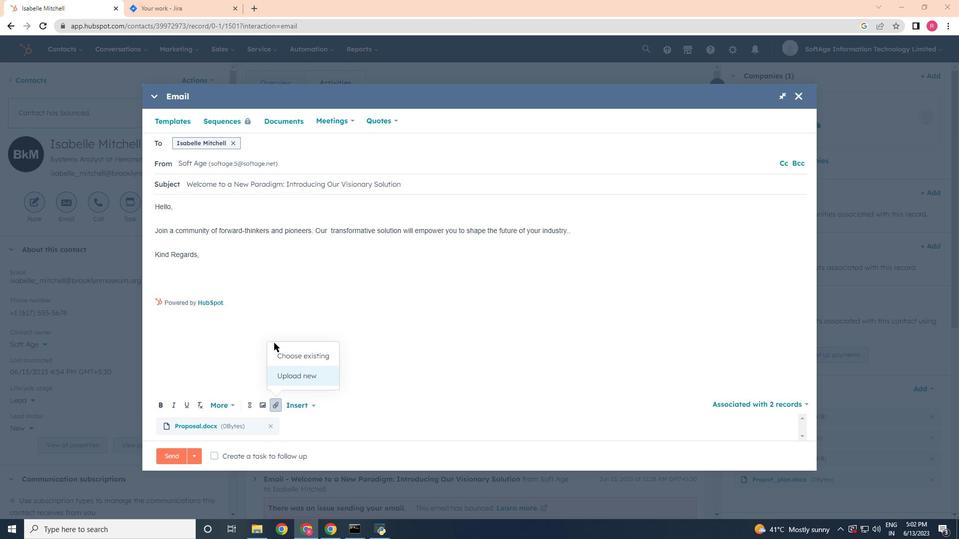 
Action: Mouse scrolled (266, 321) with delta (0, 0)
Screenshot: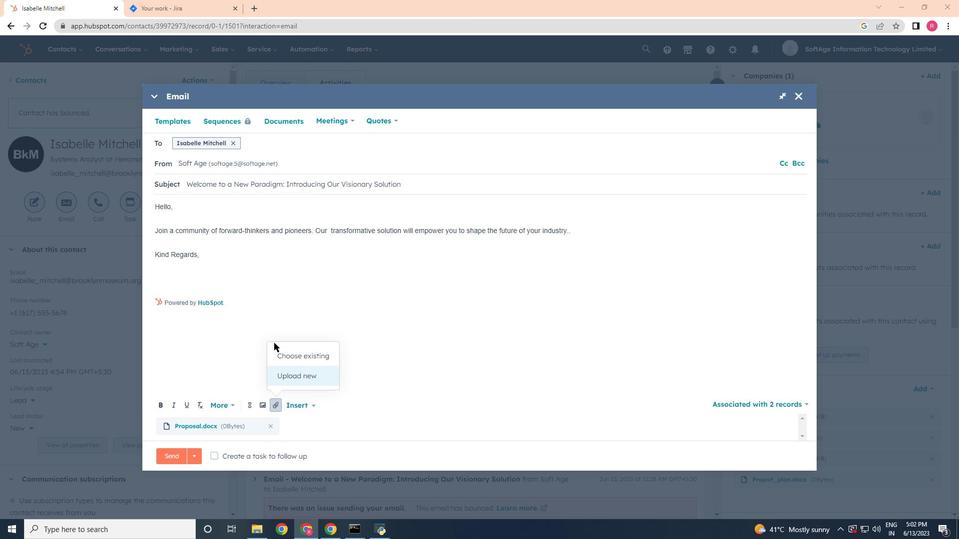 
Action: Mouse moved to (226, 171)
Screenshot: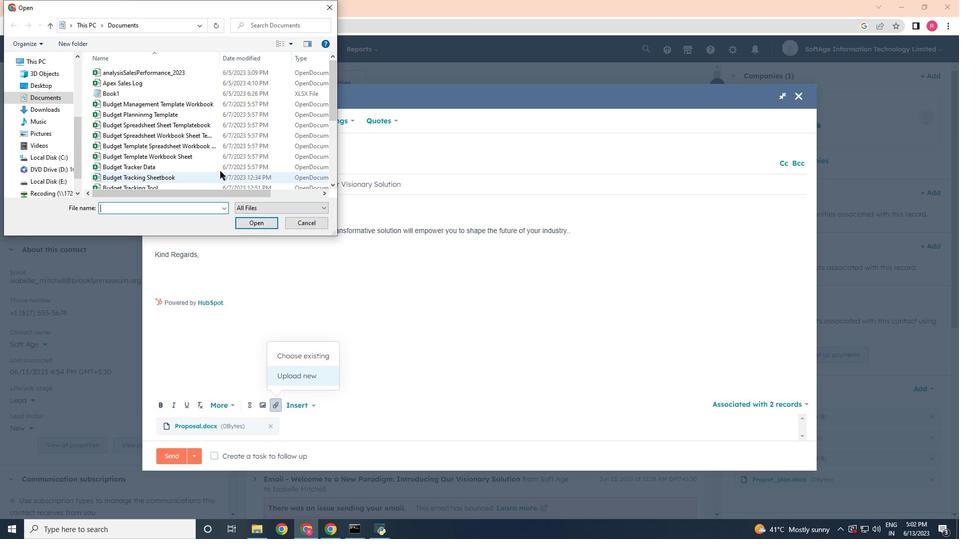 
Action: Mouse scrolled (226, 170) with delta (0, 0)
Screenshot: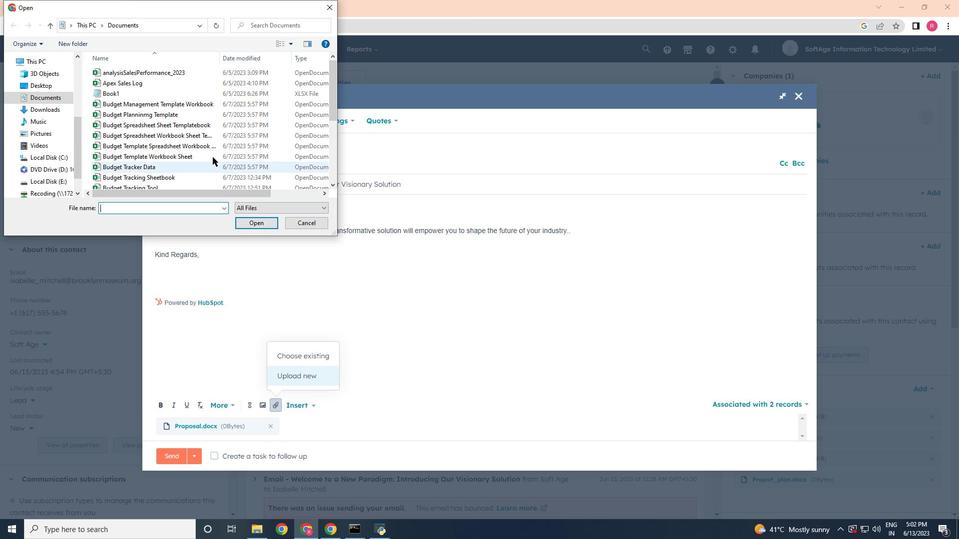 
Action: Mouse scrolled (226, 170) with delta (0, 0)
Screenshot: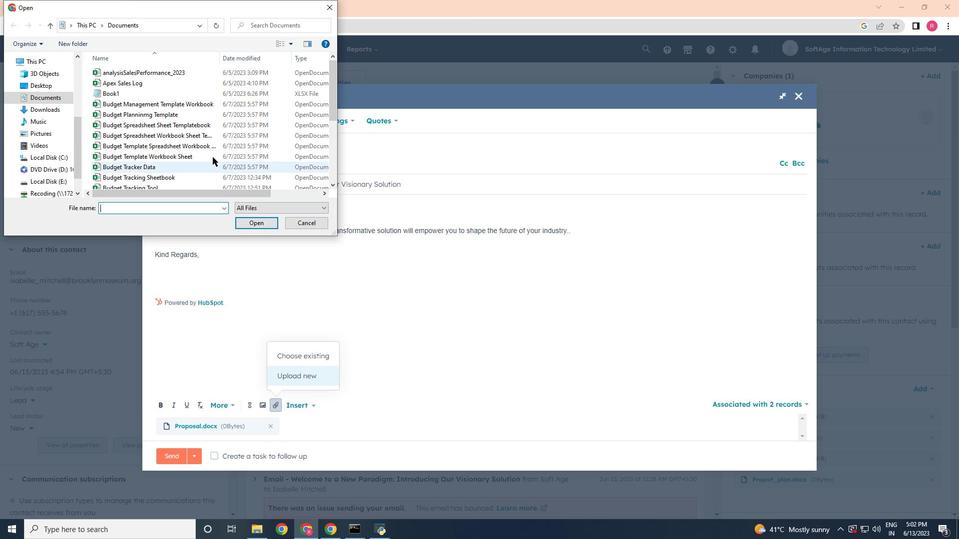 
Action: Mouse moved to (226, 171)
Screenshot: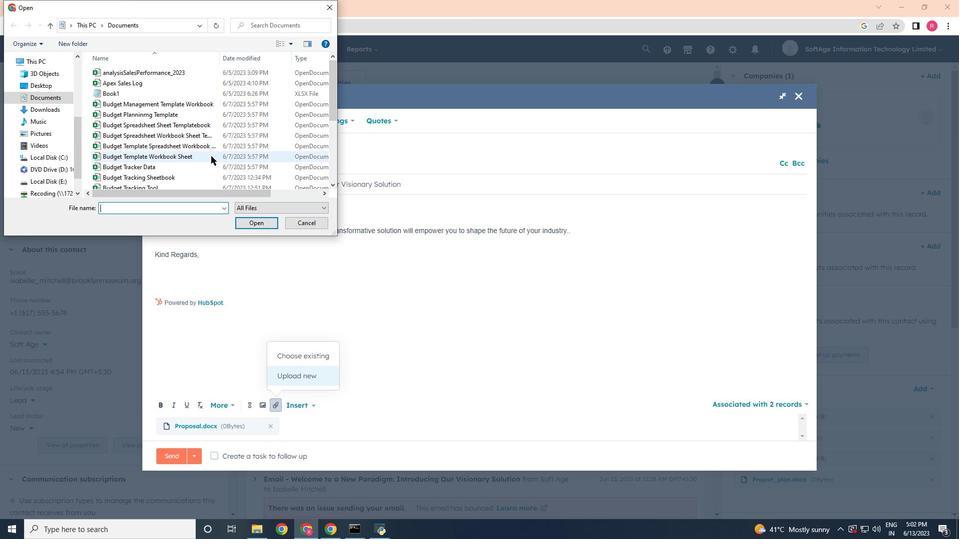 
Action: Mouse scrolled (226, 171) with delta (0, 0)
Screenshot: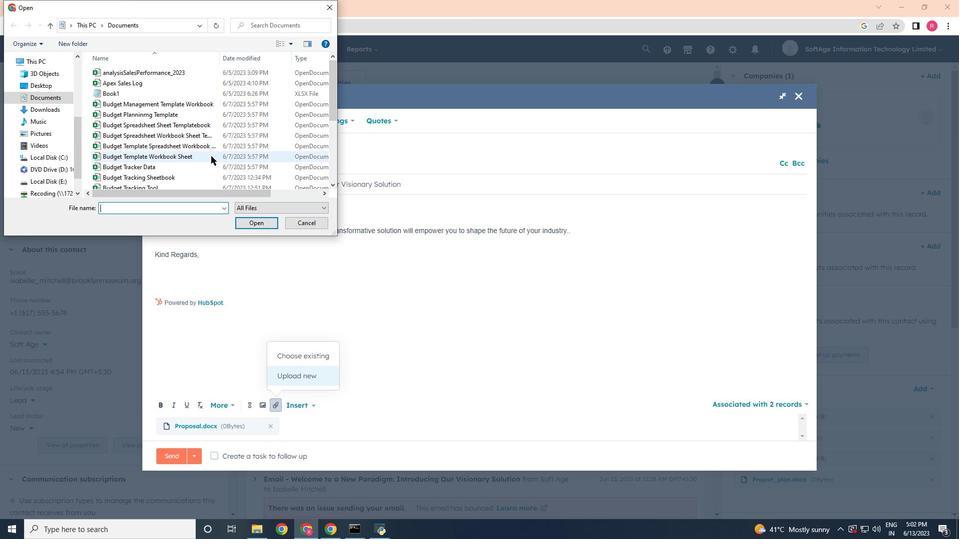 
Action: Mouse scrolled (226, 170) with delta (0, 0)
Screenshot: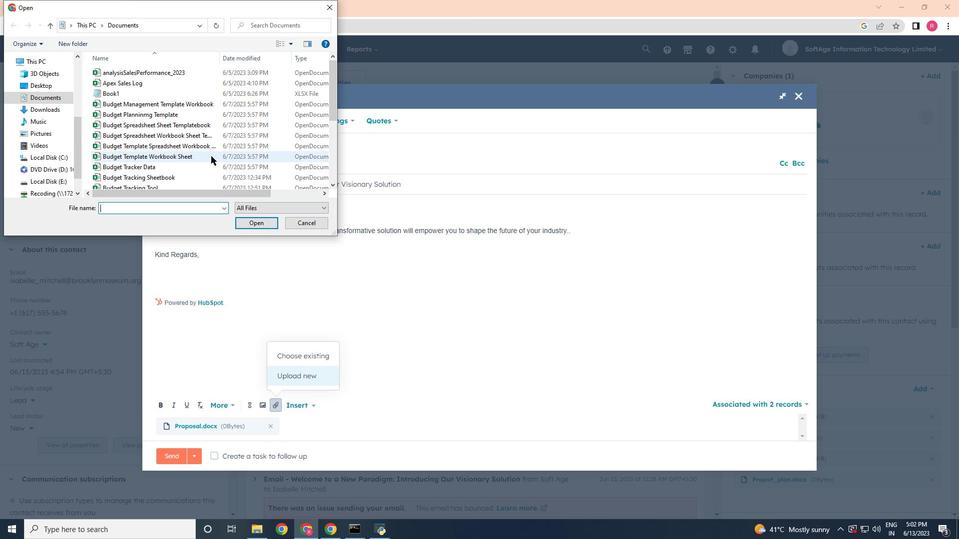 
Action: Mouse moved to (226, 171)
Screenshot: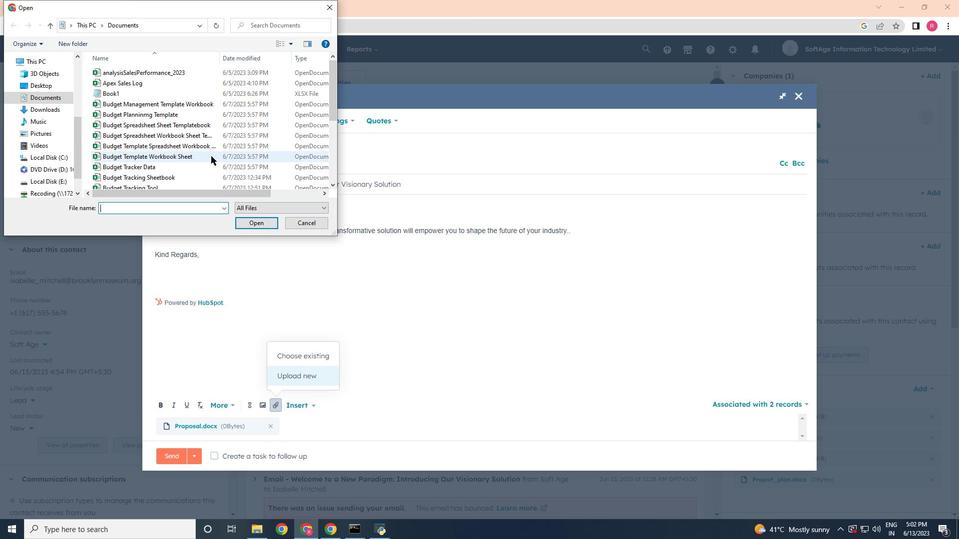
Action: Mouse scrolled (226, 171) with delta (0, 0)
Screenshot: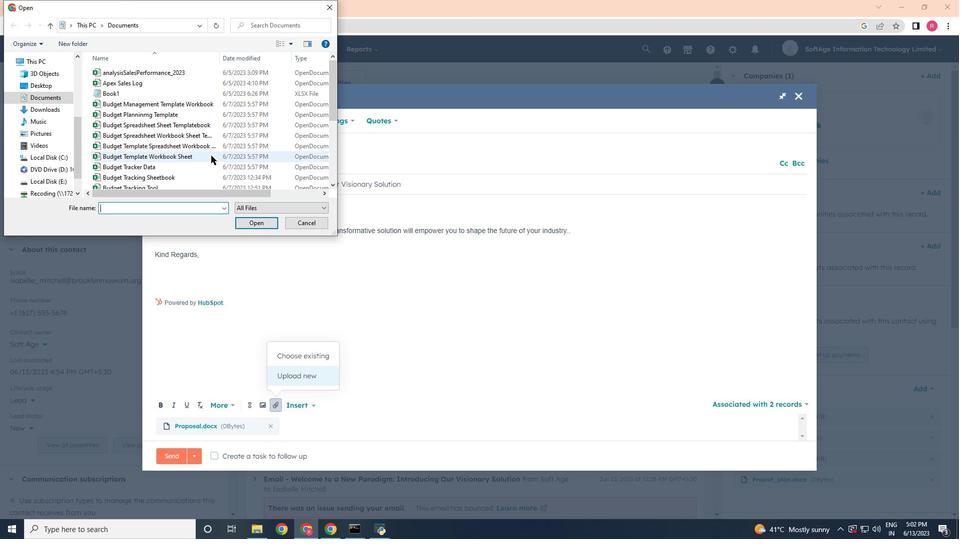 
Action: Mouse moved to (227, 171)
Screenshot: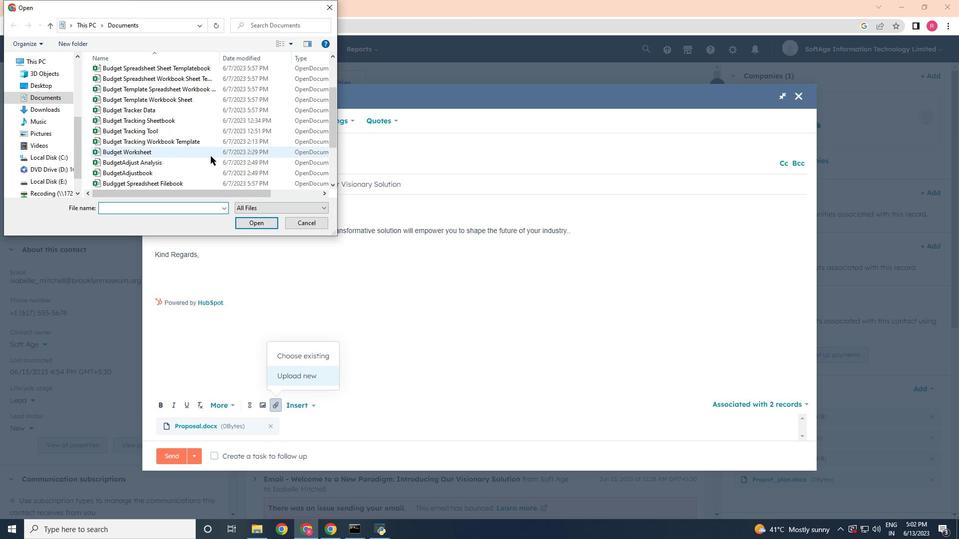 
Action: Mouse scrolled (227, 171) with delta (0, 0)
Screenshot: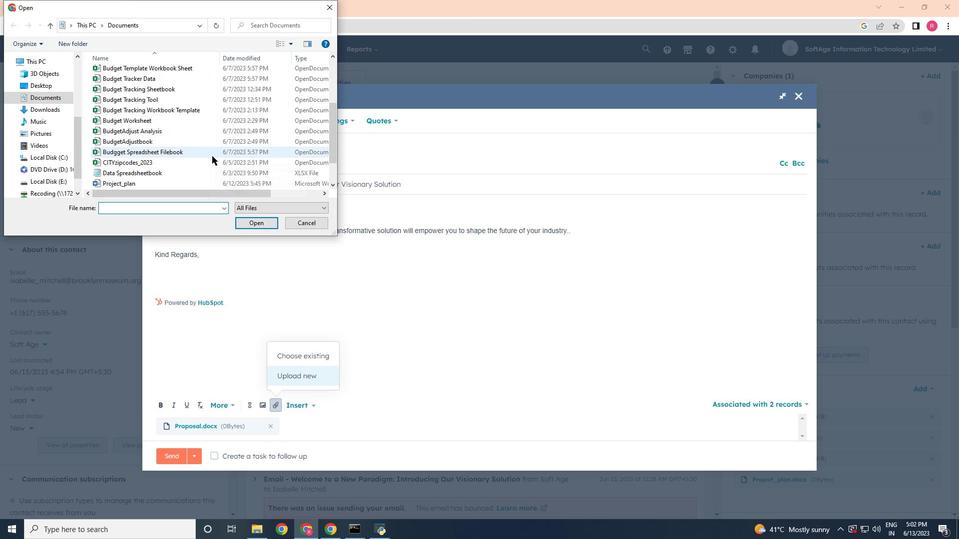 
Action: Mouse scrolled (227, 171) with delta (0, 0)
Screenshot: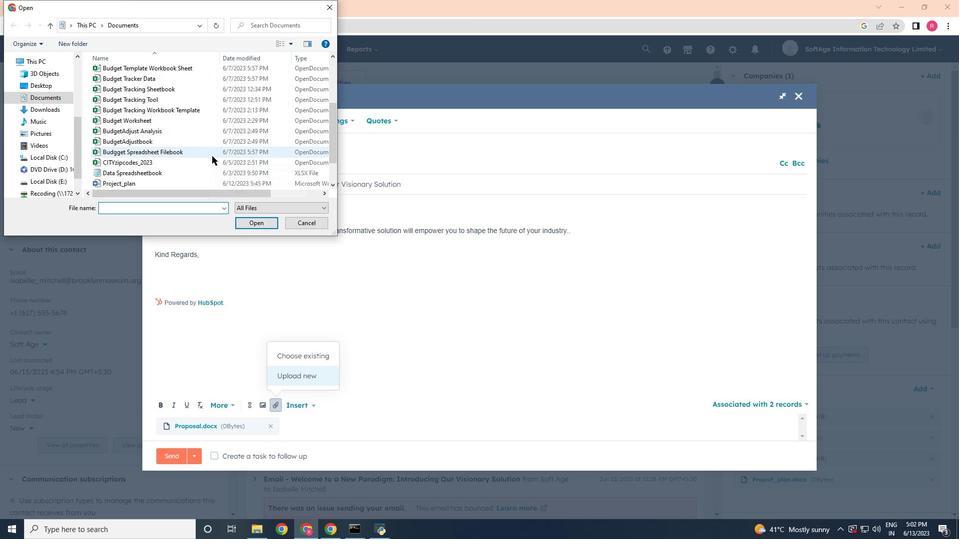 
Action: Mouse scrolled (227, 171) with delta (0, 0)
Screenshot: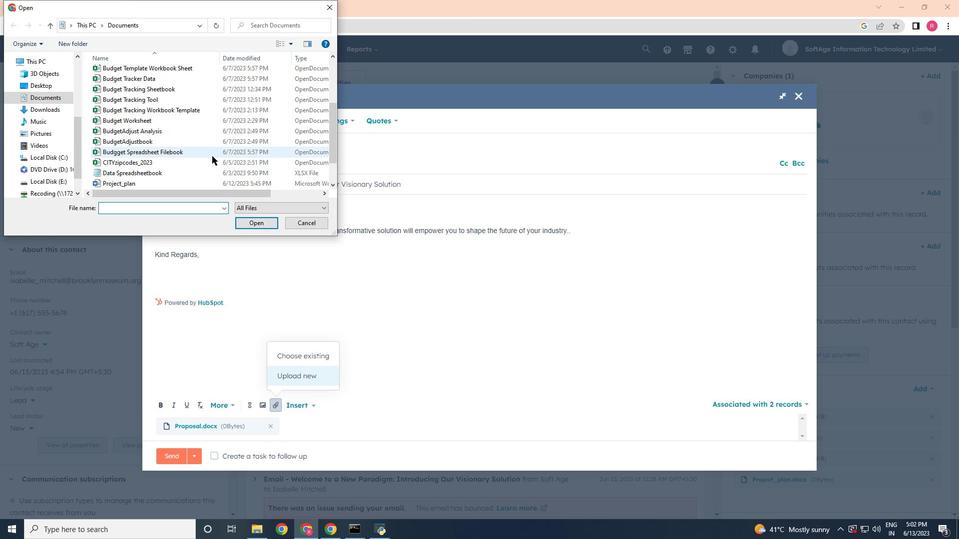 
Action: Mouse moved to (163, 195)
Screenshot: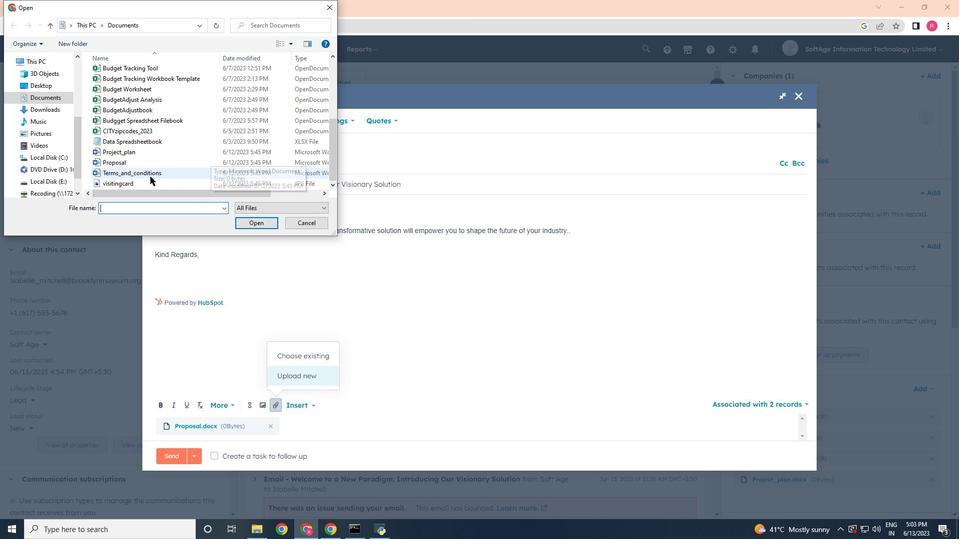 
Action: Mouse pressed left at (163, 195)
Screenshot: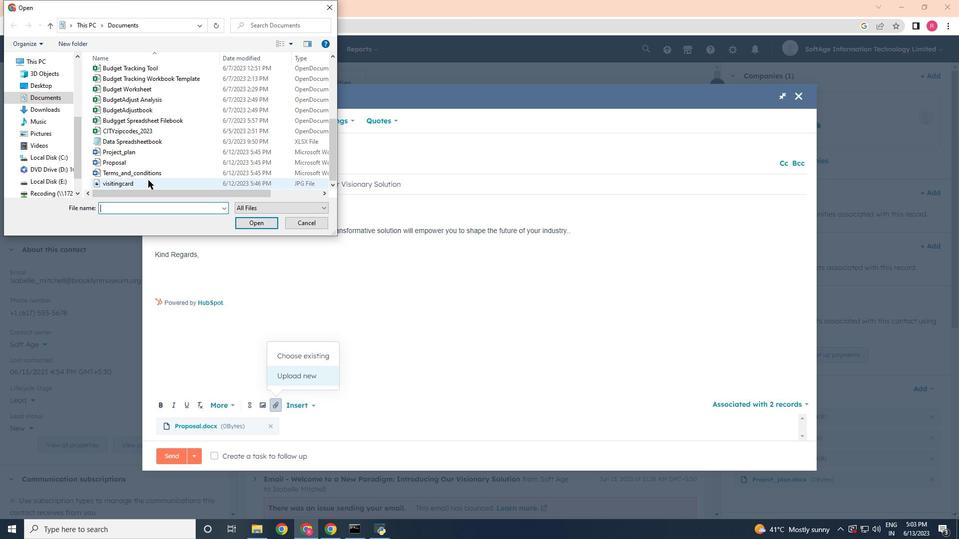 
Action: Mouse moved to (262, 237)
Screenshot: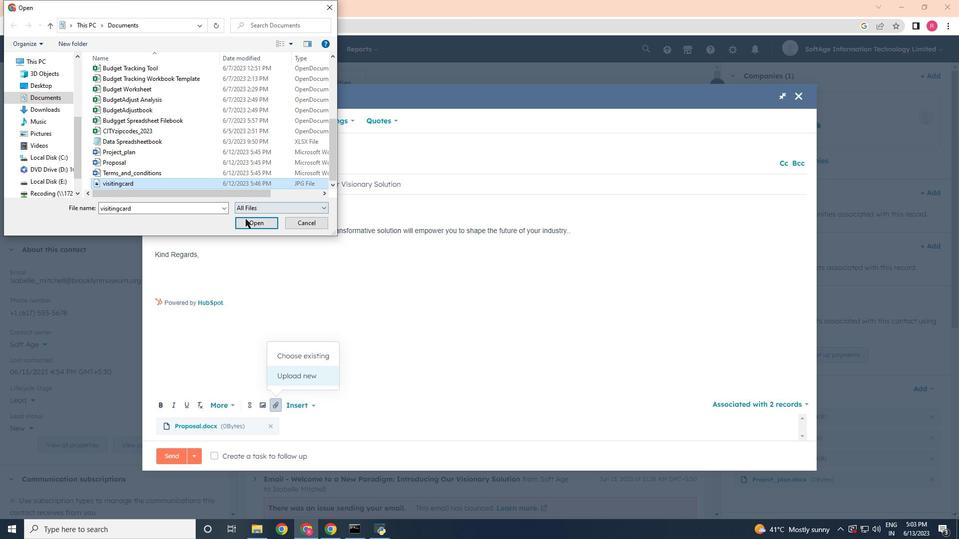 
Action: Mouse pressed left at (262, 237)
Screenshot: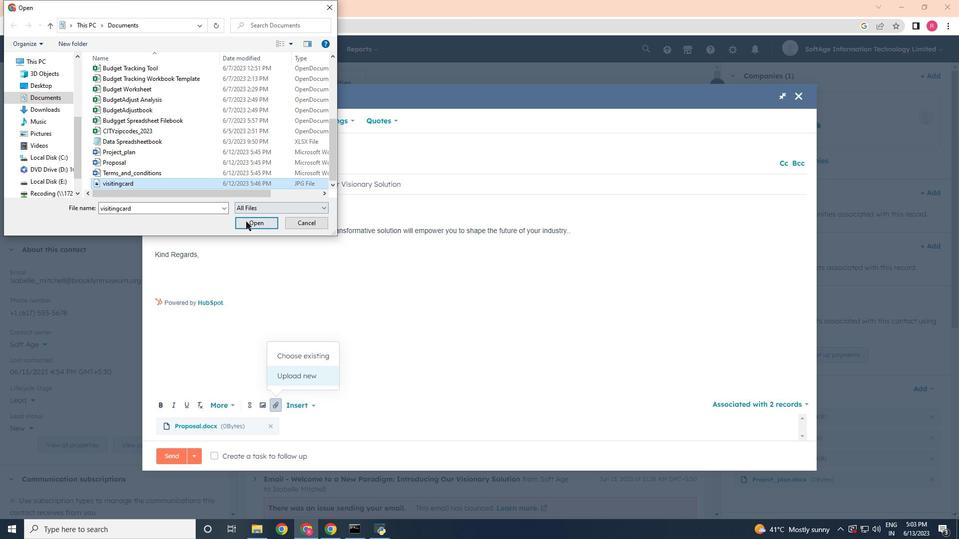 
Action: Mouse moved to (267, 371)
Screenshot: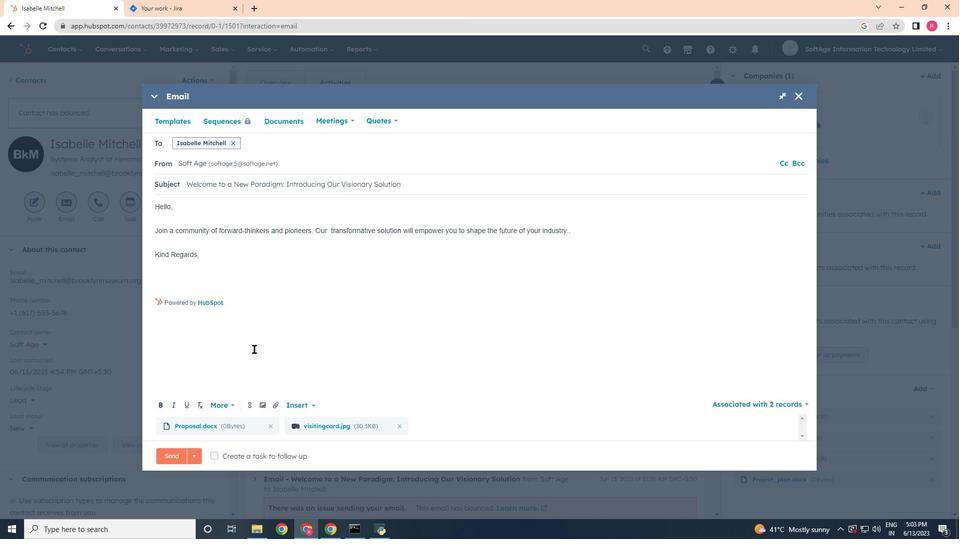 
Action: Mouse scrolled (267, 371) with delta (0, 0)
Screenshot: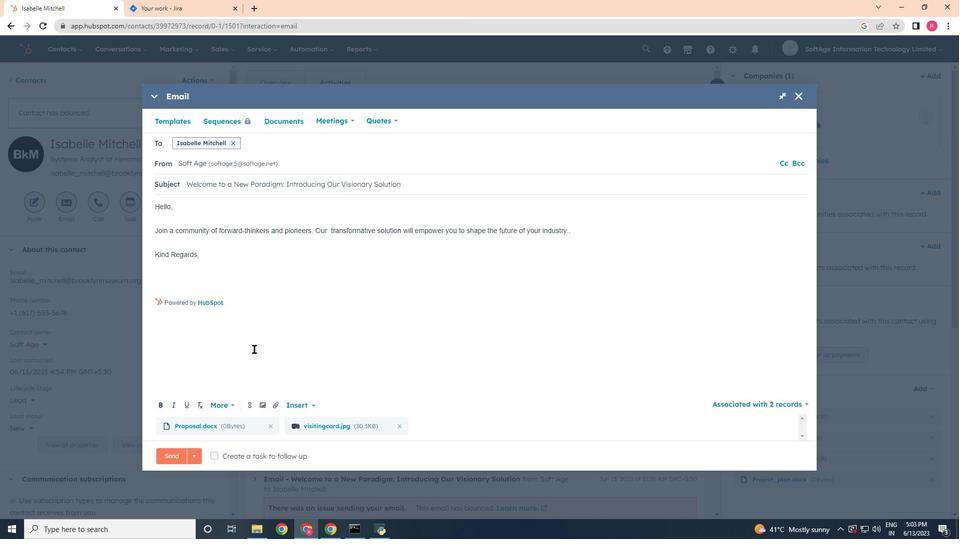 
Action: Mouse moved to (190, 287)
Screenshot: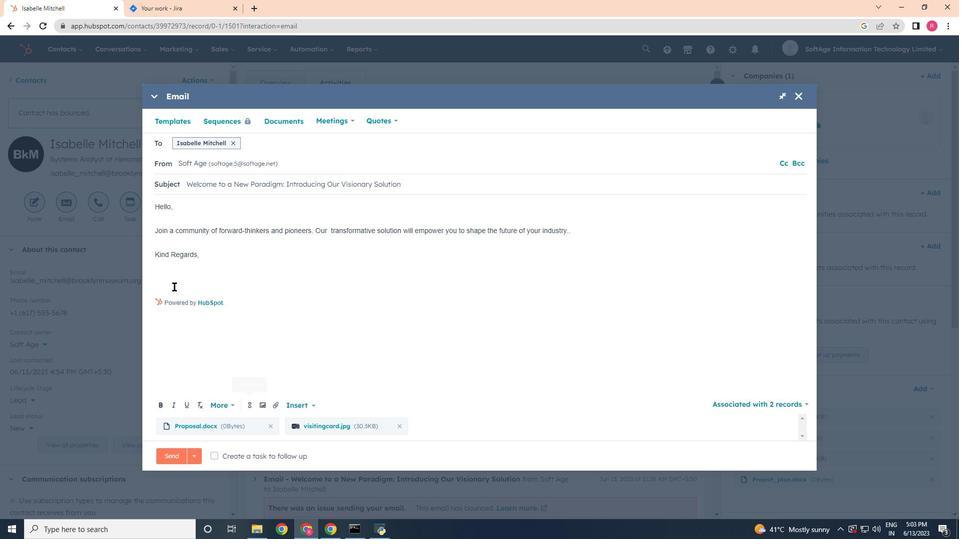 
Action: Mouse pressed left at (190, 287)
Screenshot: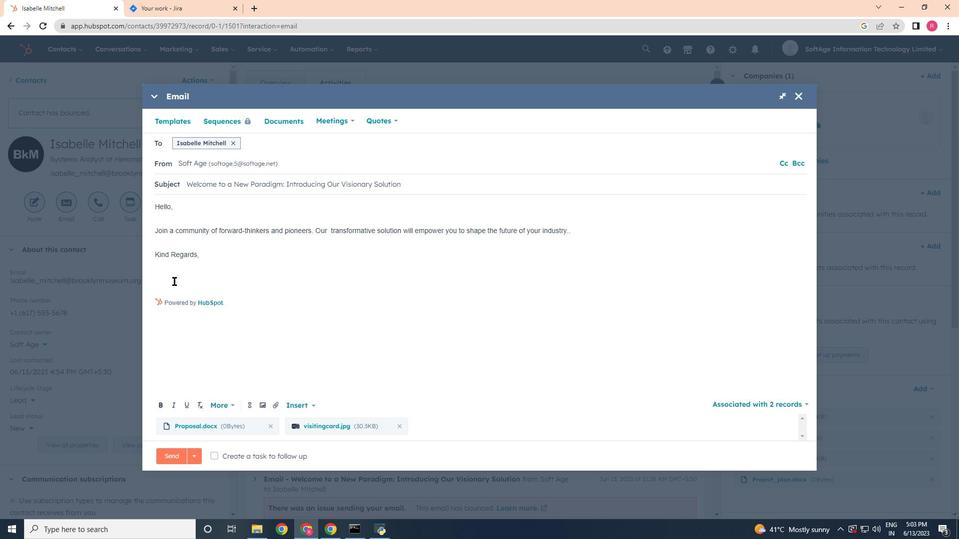 
Action: Mouse moved to (262, 421)
Screenshot: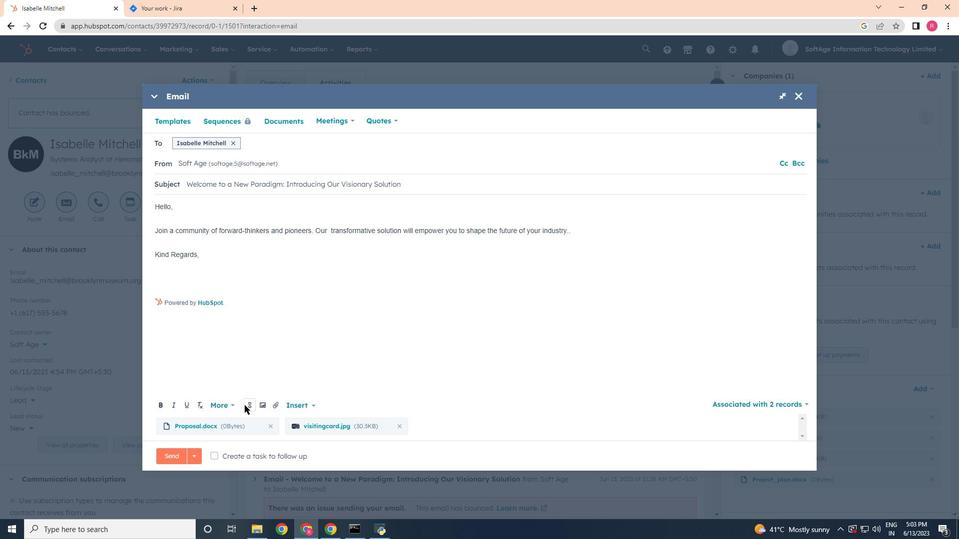 
Action: Mouse pressed left at (262, 421)
Screenshot: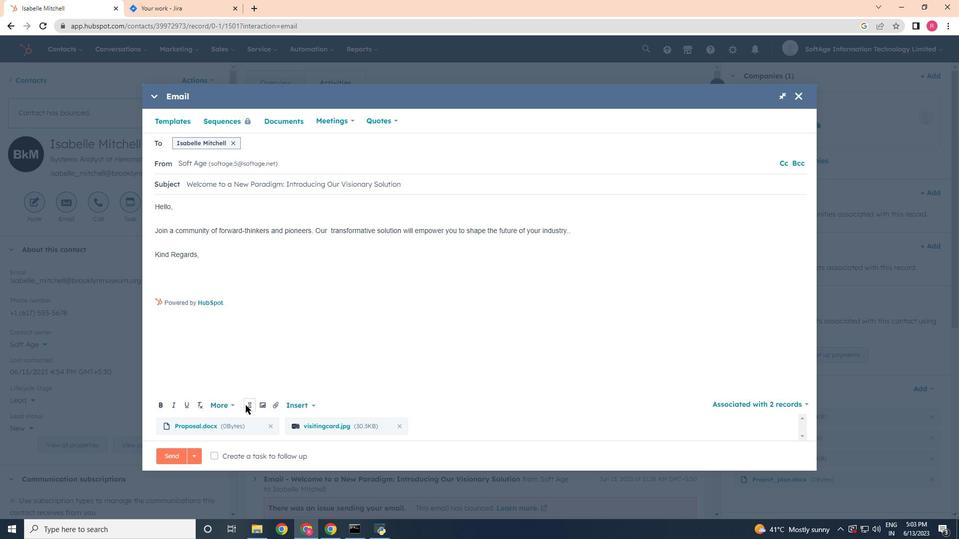 
Action: Mouse moved to (292, 311)
Screenshot: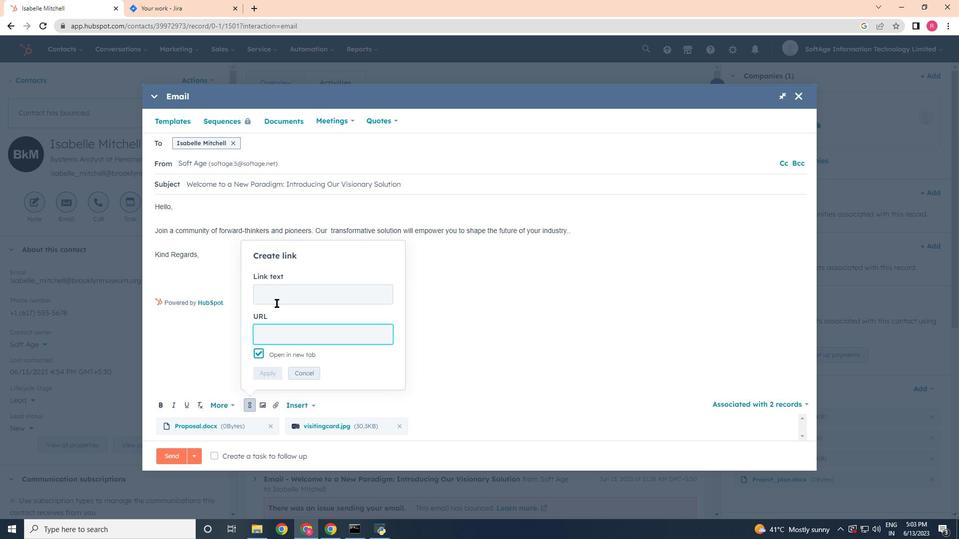 
Action: Mouse pressed left at (292, 311)
Screenshot: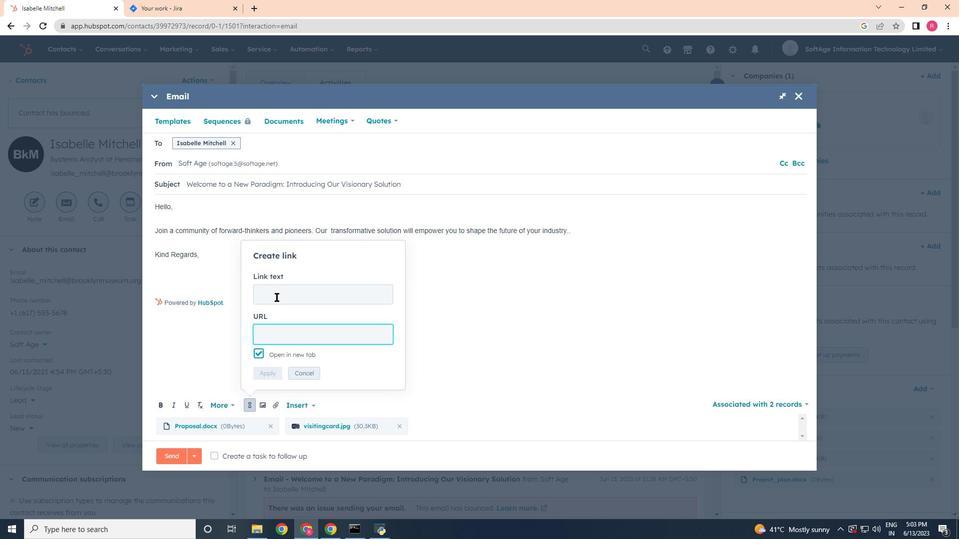 
Action: Key pressed <Key.shift>Tumblr<Key.tab>www.tumblr.com
Screenshot: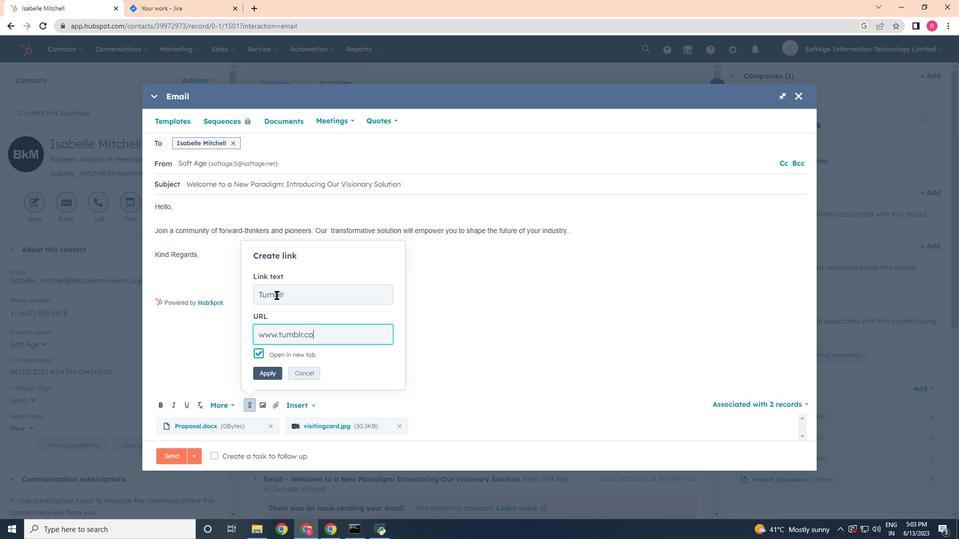 
Action: Mouse moved to (284, 388)
Screenshot: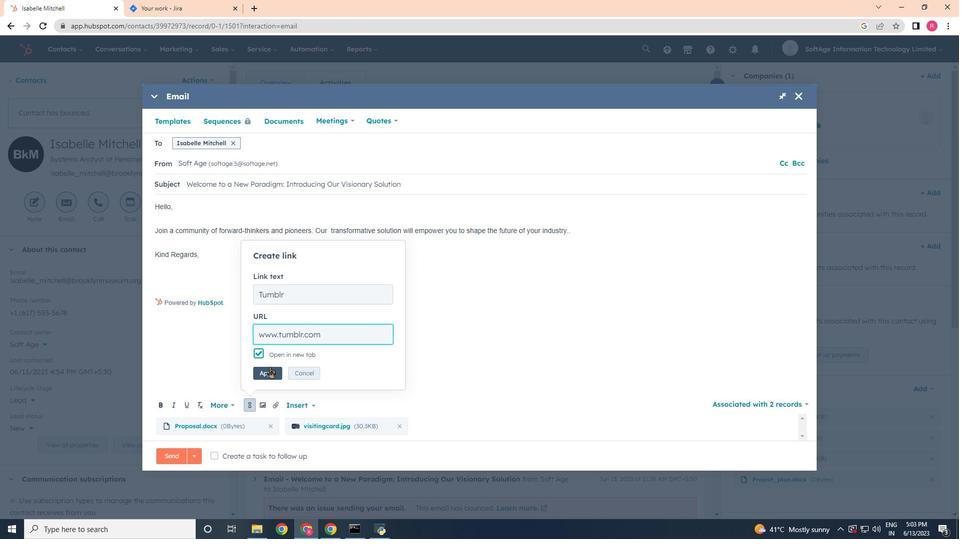 
Action: Mouse pressed left at (284, 388)
Screenshot: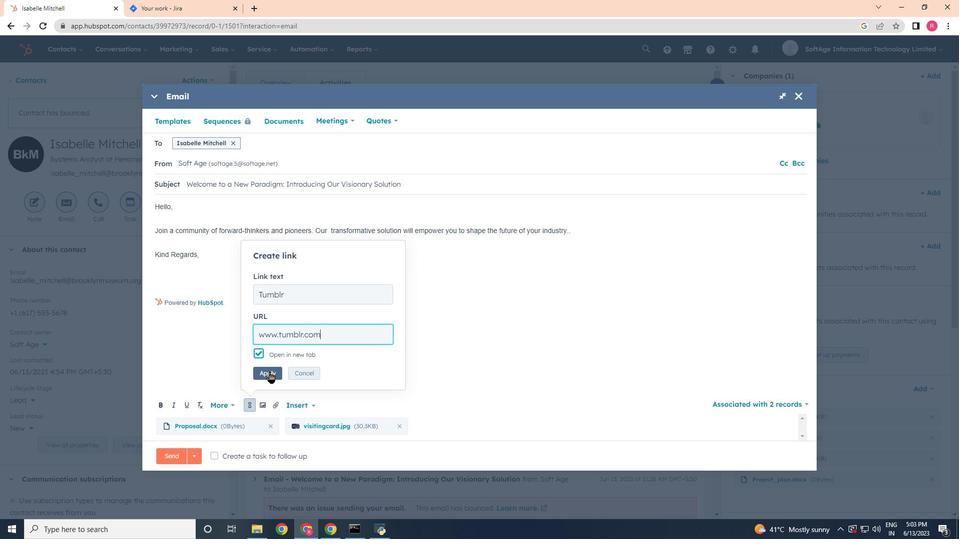 
Action: Mouse moved to (226, 471)
Screenshot: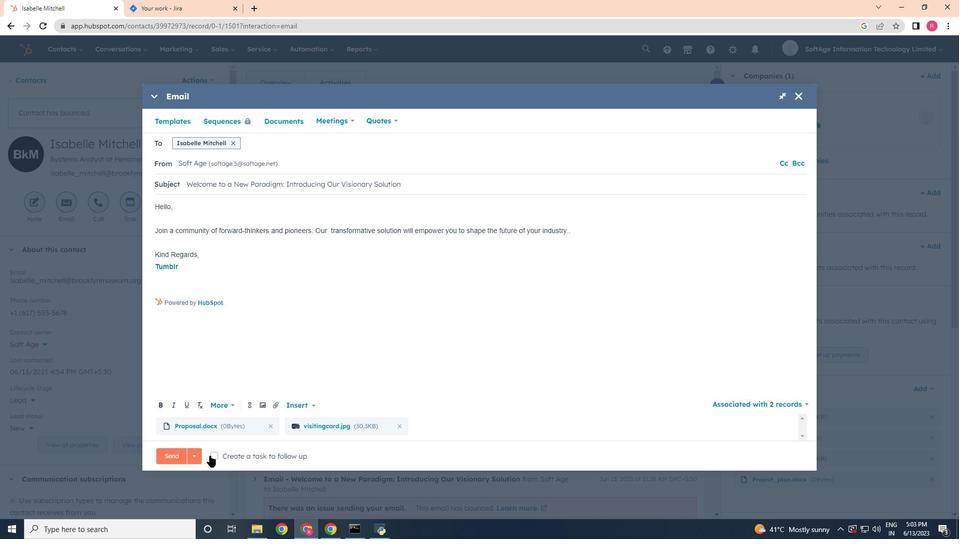 
Action: Mouse pressed left at (226, 471)
Screenshot: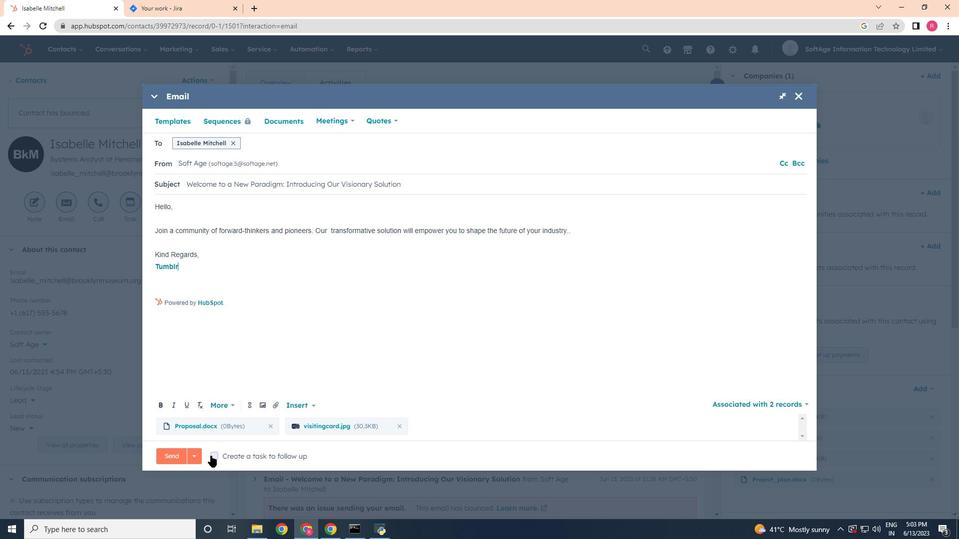 
Action: Mouse moved to (425, 472)
Screenshot: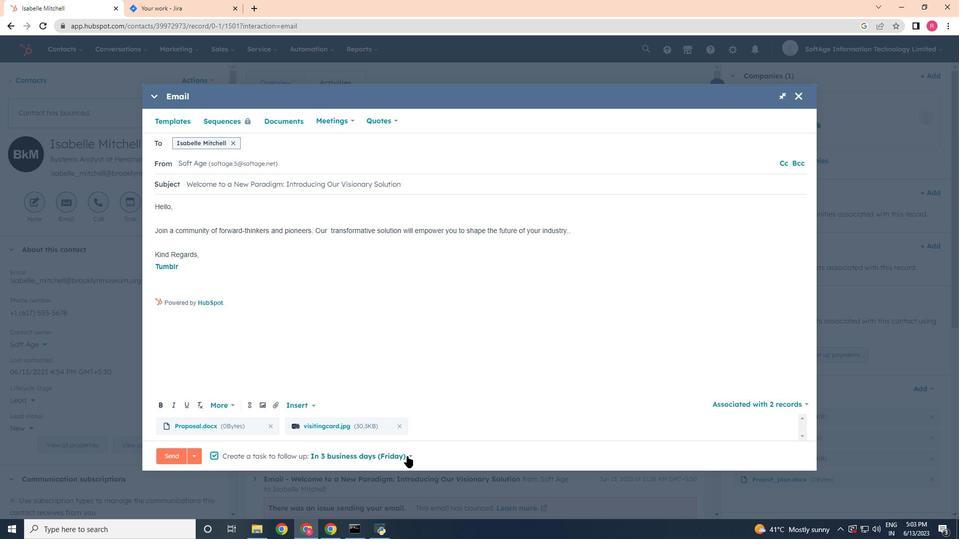 
Action: Mouse pressed left at (425, 472)
Screenshot: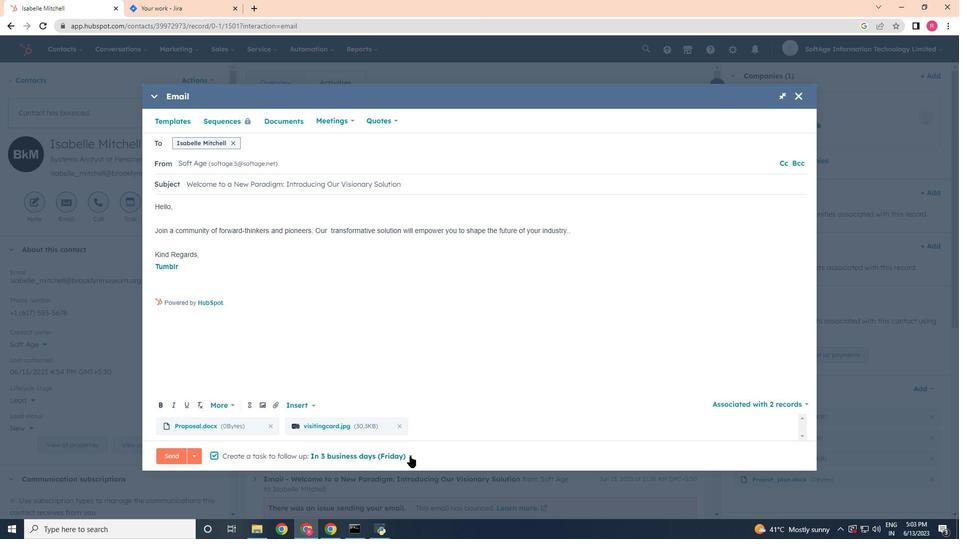 
Action: Mouse moved to (353, 381)
Screenshot: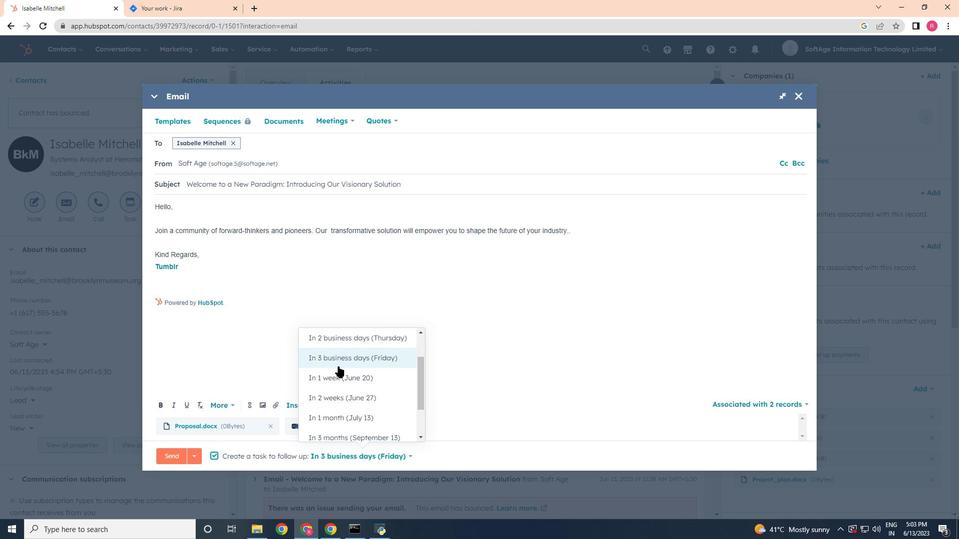 
Action: Mouse pressed left at (353, 381)
Screenshot: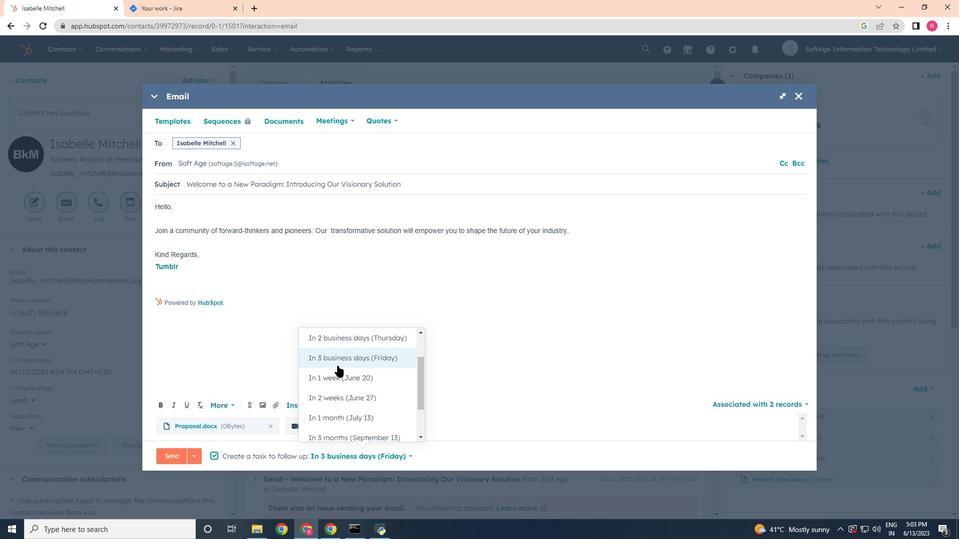 
Action: Mouse moved to (185, 471)
Screenshot: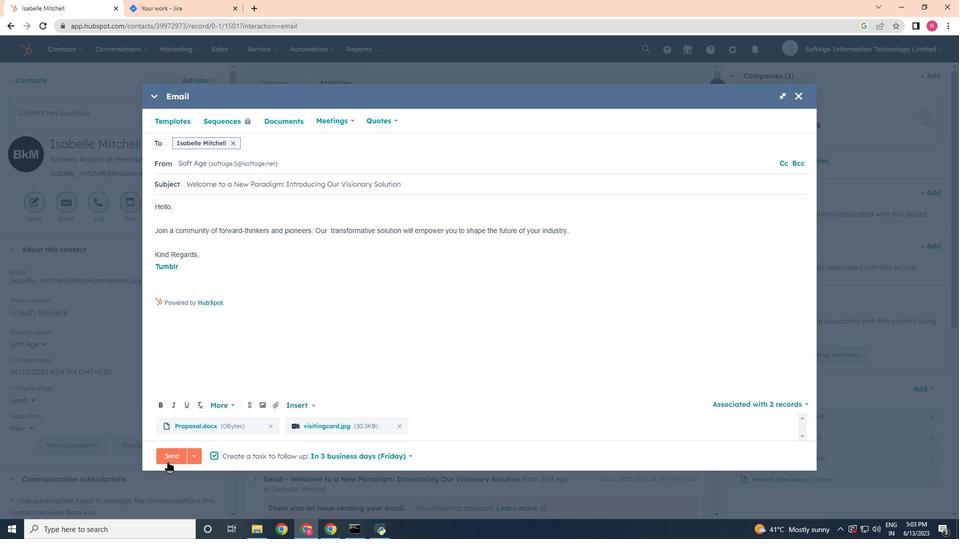 
Action: Mouse pressed left at (185, 471)
Screenshot: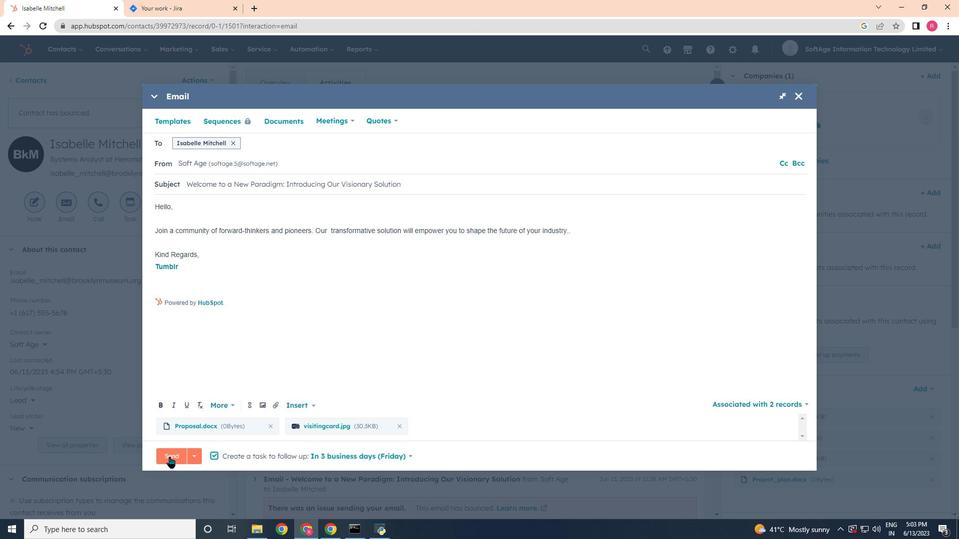 
